 Task: Find connections with filter location Zhaotong with filter topic #training with filter profile language Spanish with filter current company Tata Trusts with filter school Institute For Technology and Management with filter industry Political Organizations with filter service category Wealth Management with filter keywords title Hair Stylist
Action: Mouse moved to (681, 100)
Screenshot: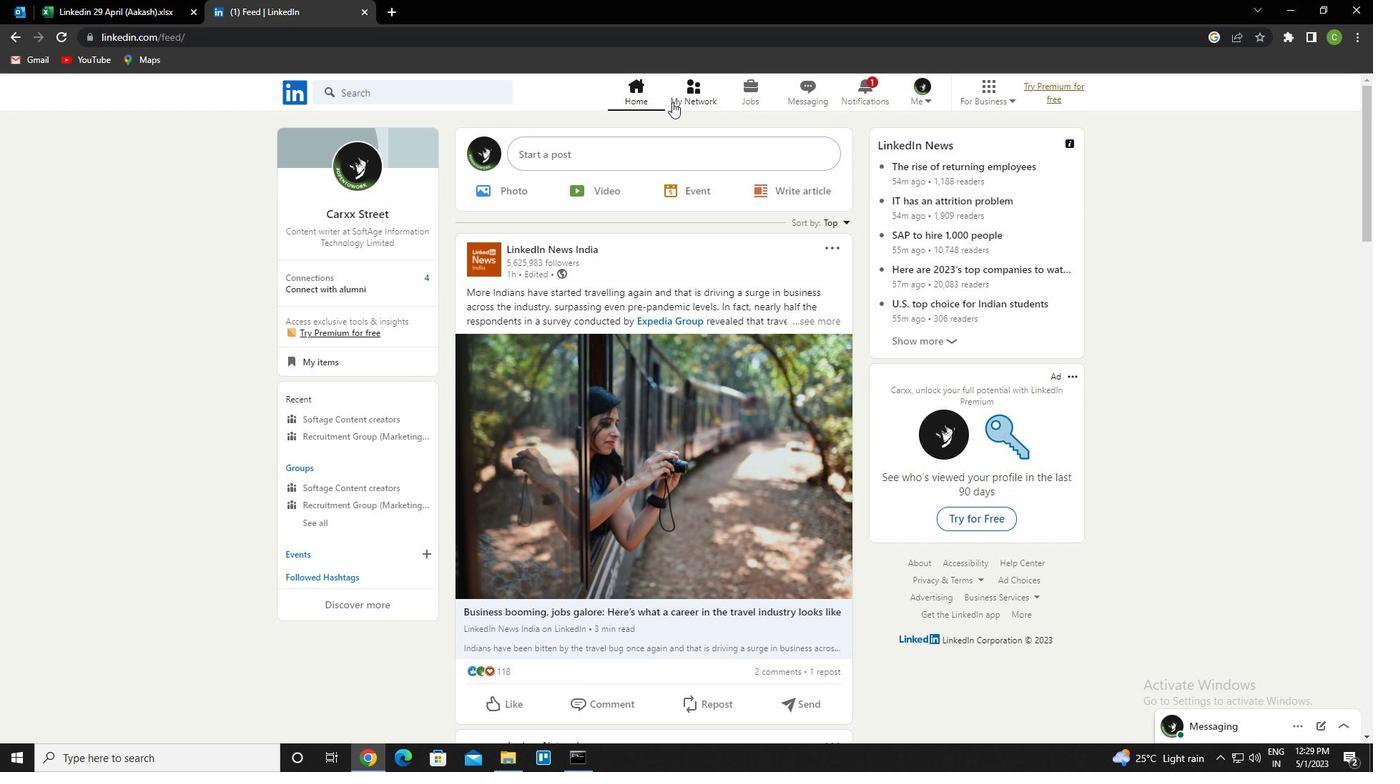 
Action: Mouse pressed left at (681, 100)
Screenshot: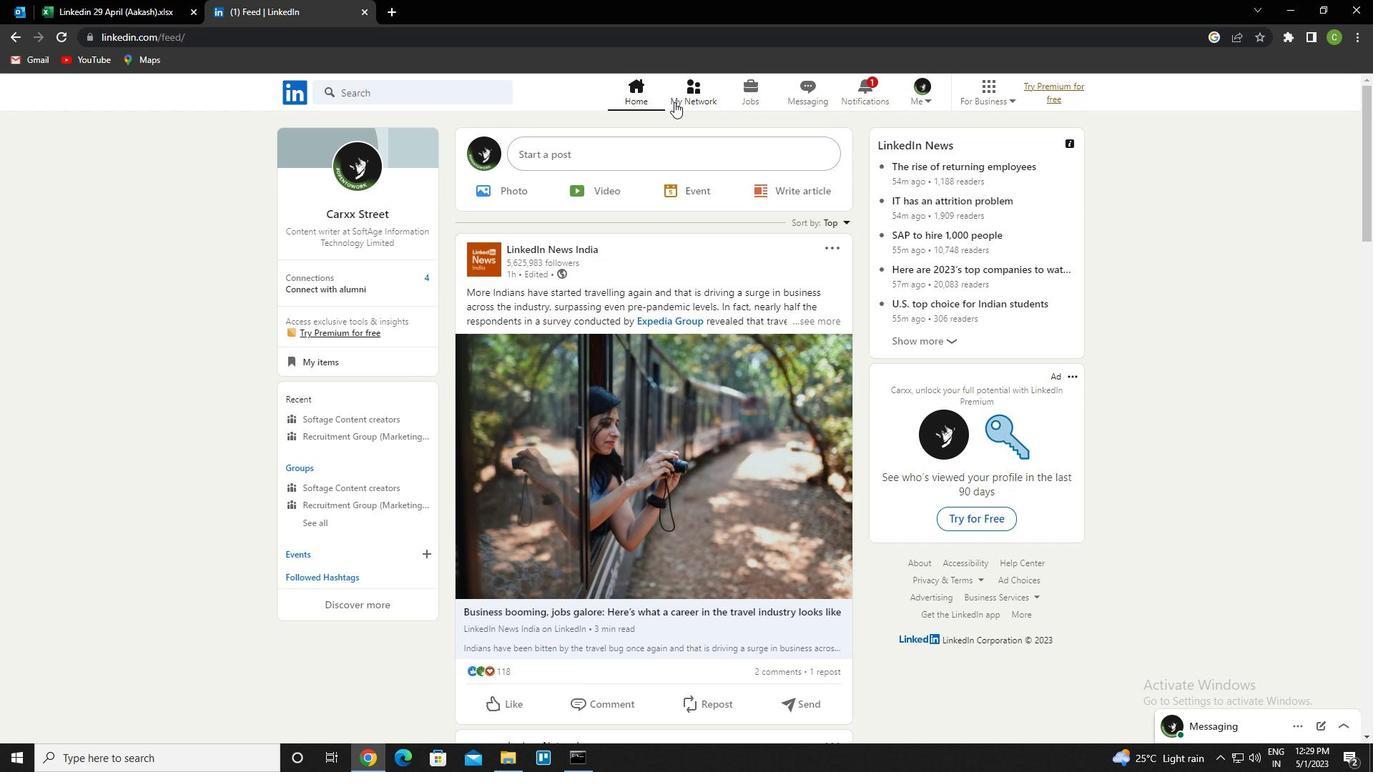
Action: Mouse moved to (403, 178)
Screenshot: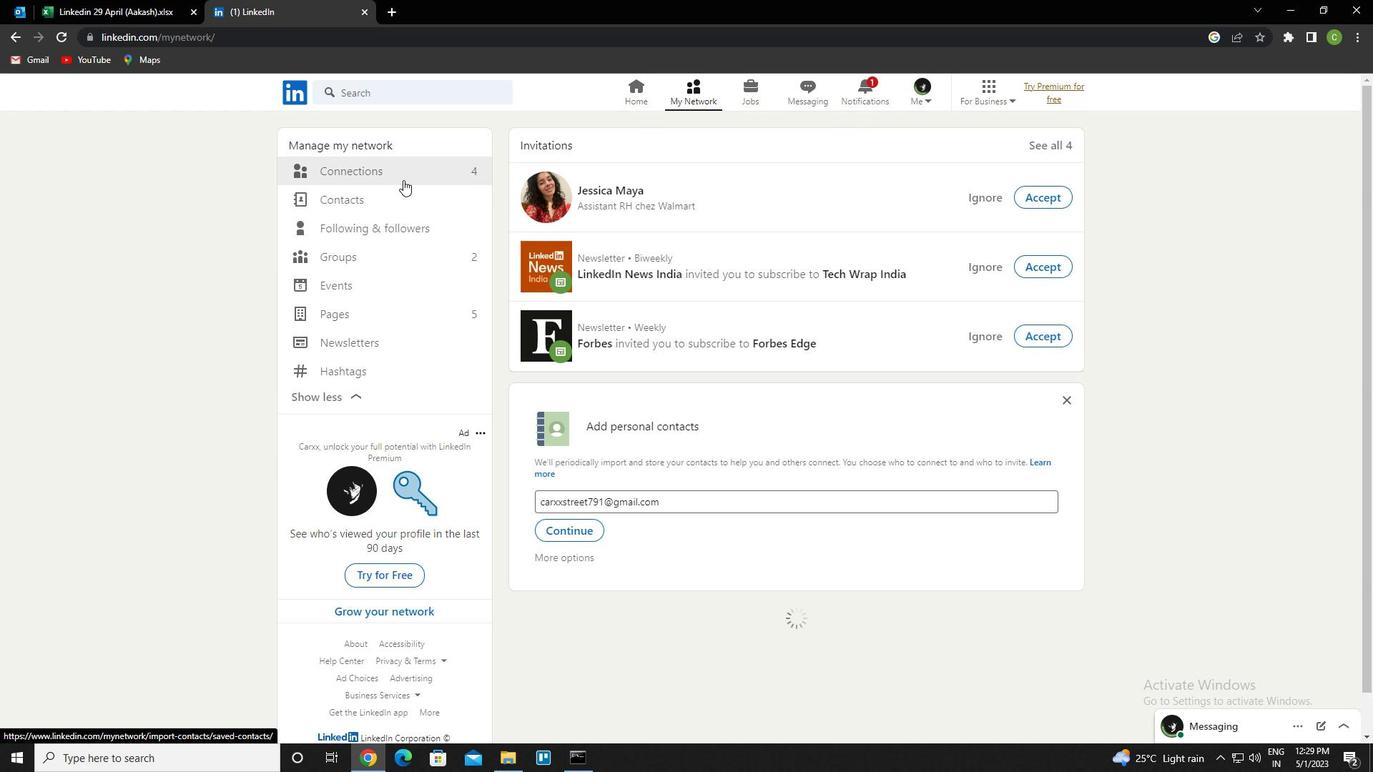
Action: Mouse pressed left at (403, 178)
Screenshot: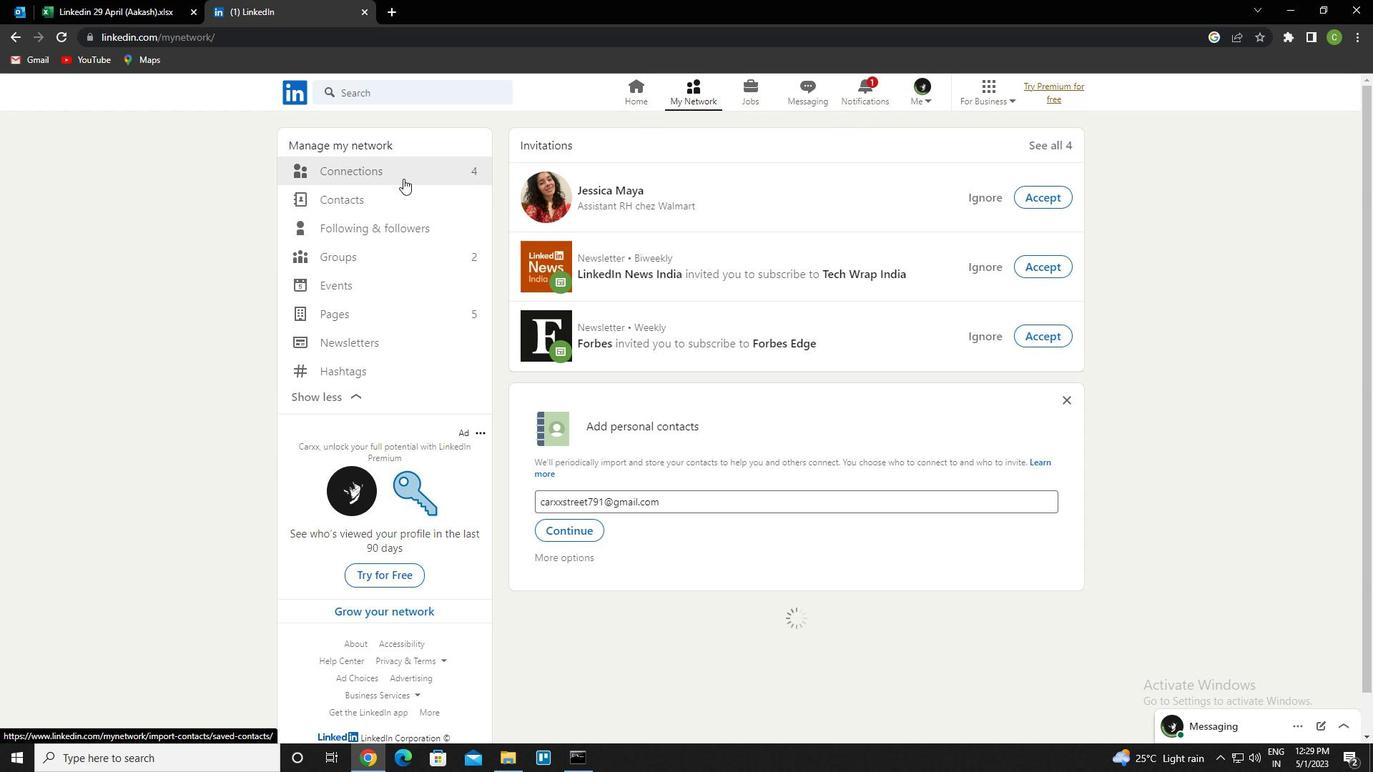 
Action: Mouse moved to (799, 173)
Screenshot: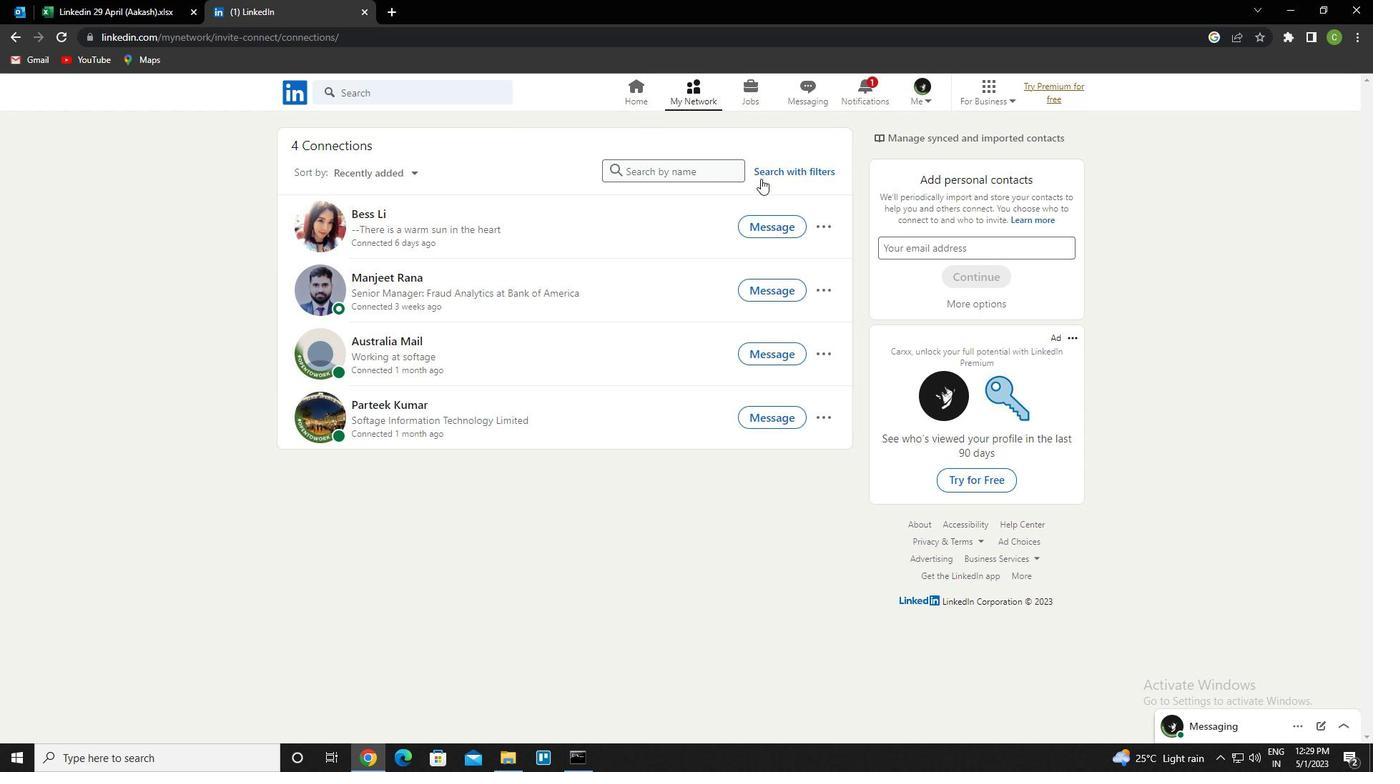 
Action: Mouse pressed left at (799, 173)
Screenshot: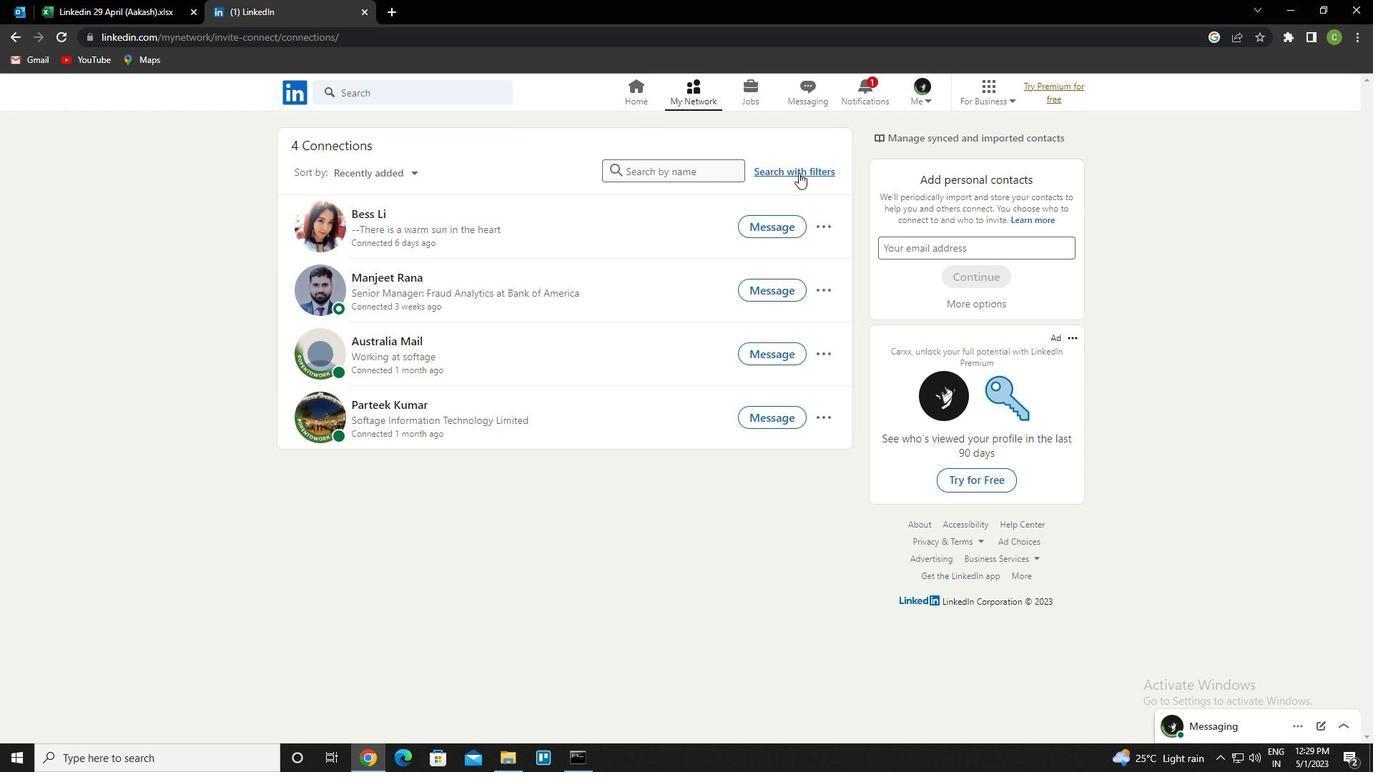 
Action: Mouse moved to (731, 136)
Screenshot: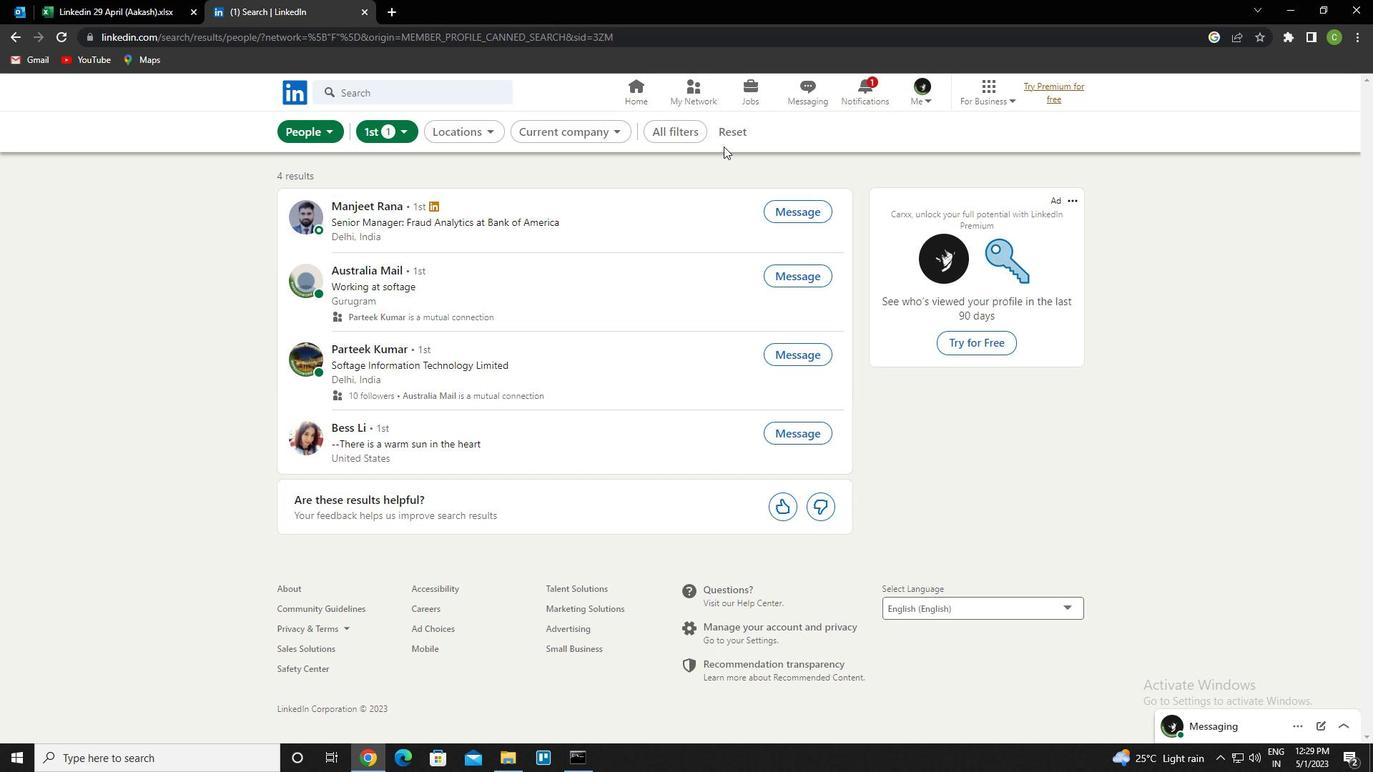 
Action: Mouse pressed left at (731, 136)
Screenshot: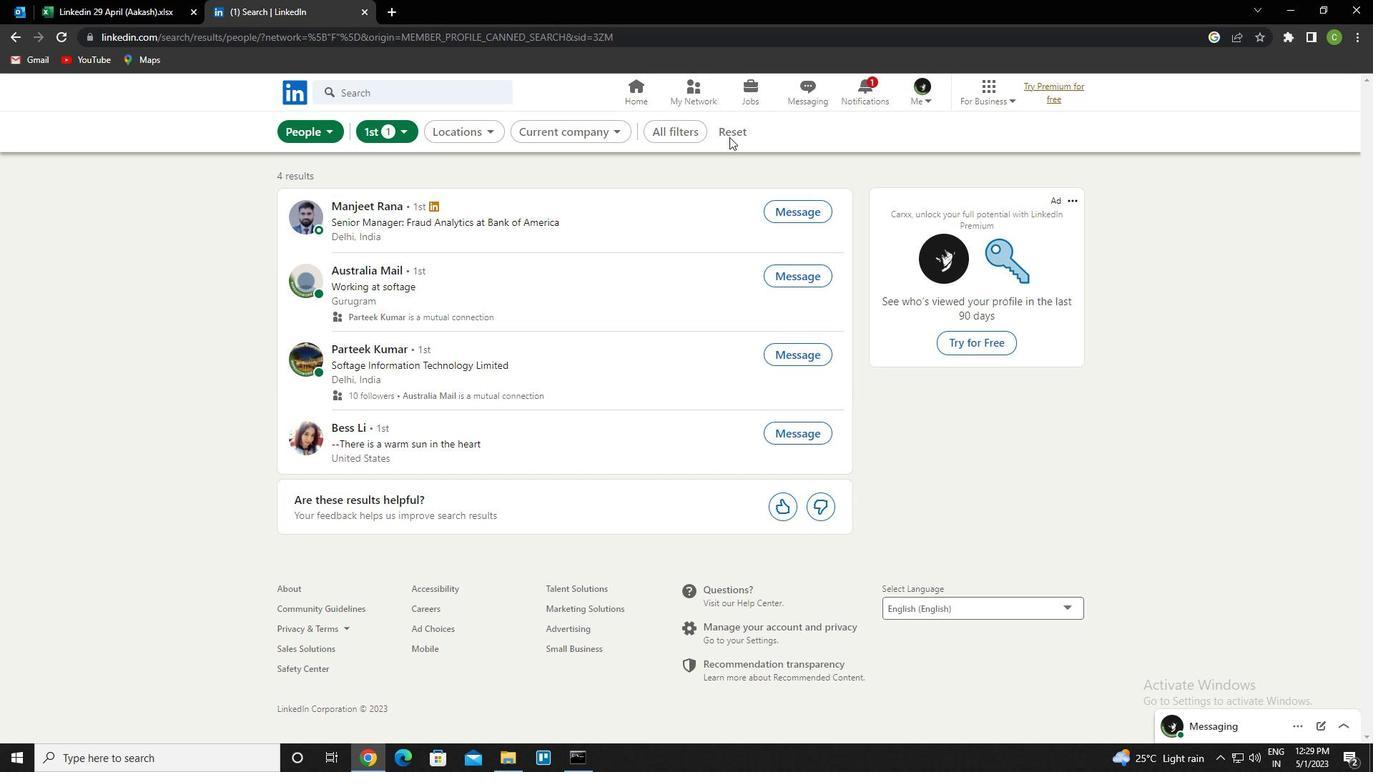 
Action: Mouse moved to (724, 133)
Screenshot: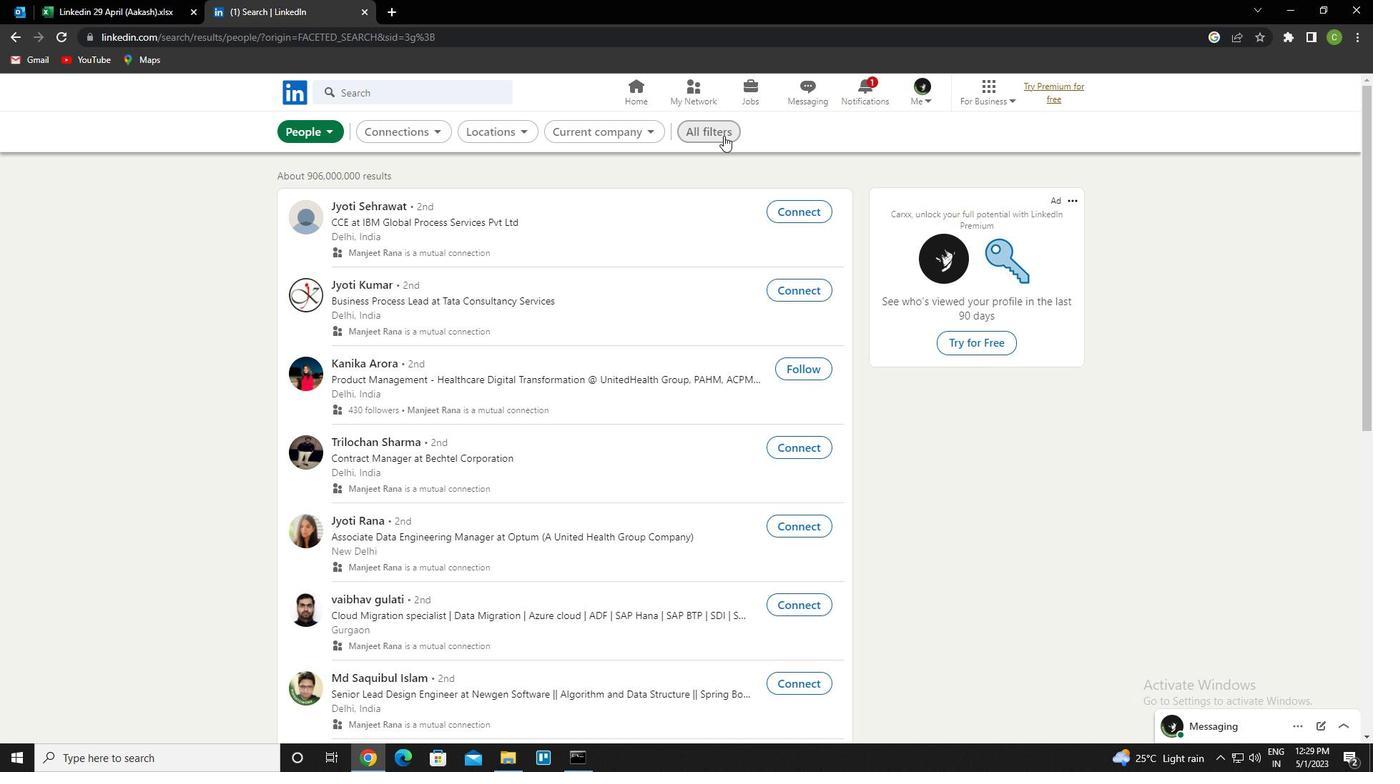 
Action: Mouse pressed left at (724, 133)
Screenshot: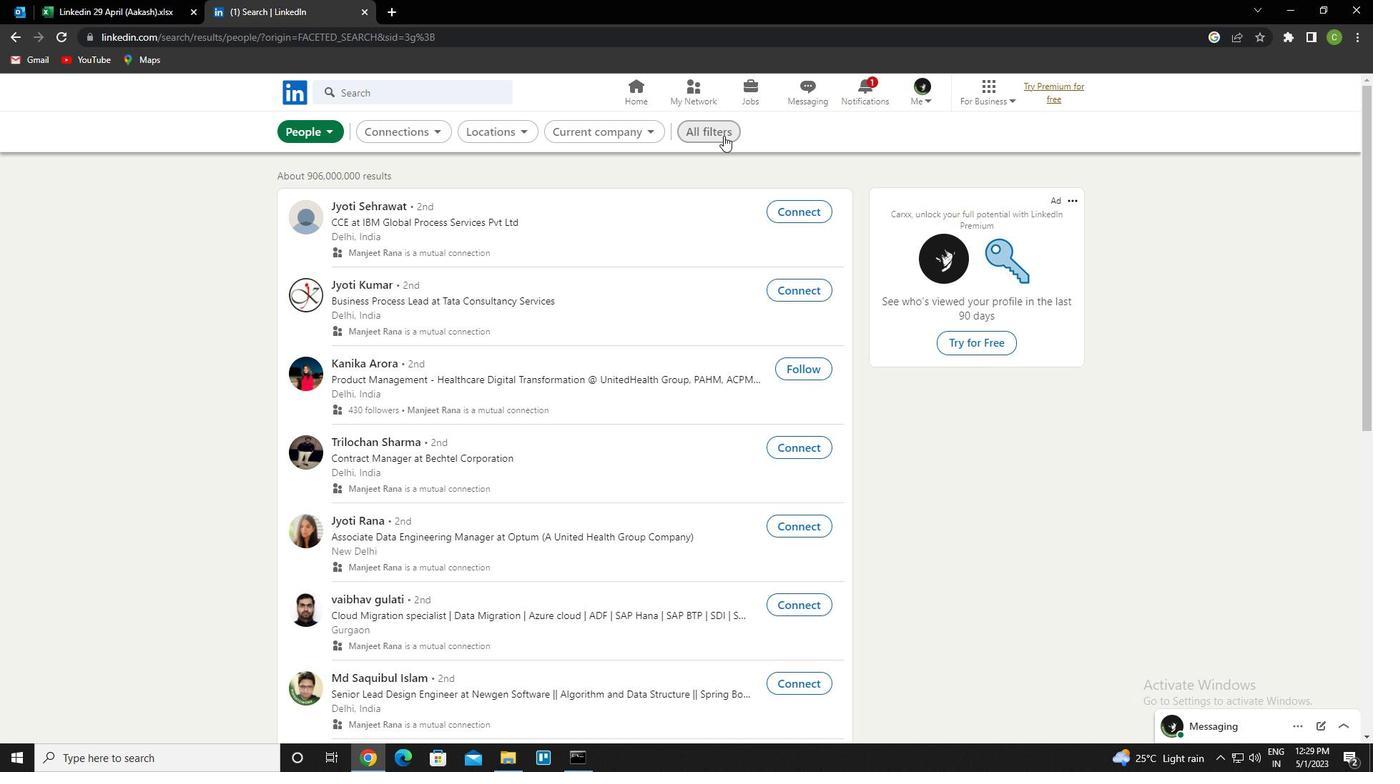 
Action: Mouse moved to (1204, 389)
Screenshot: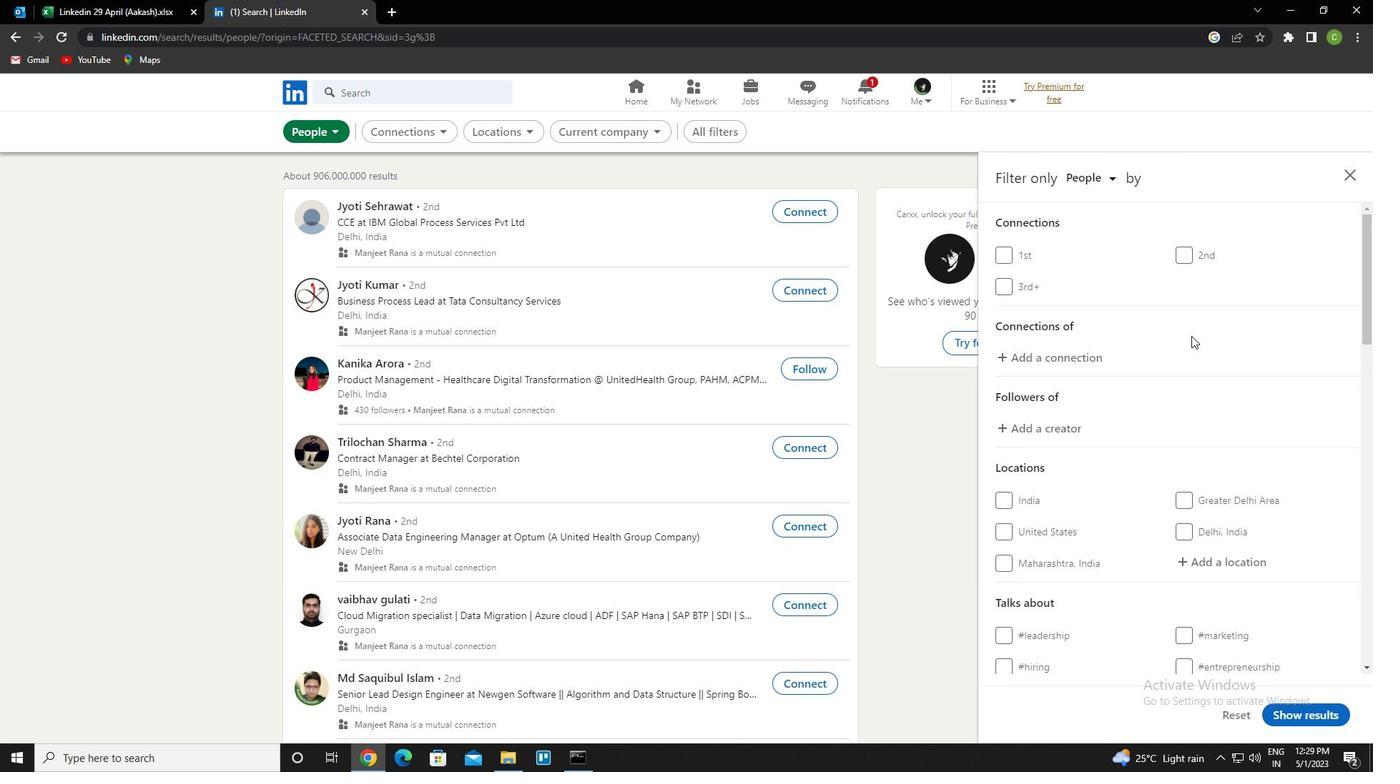 
Action: Mouse scrolled (1204, 389) with delta (0, 0)
Screenshot: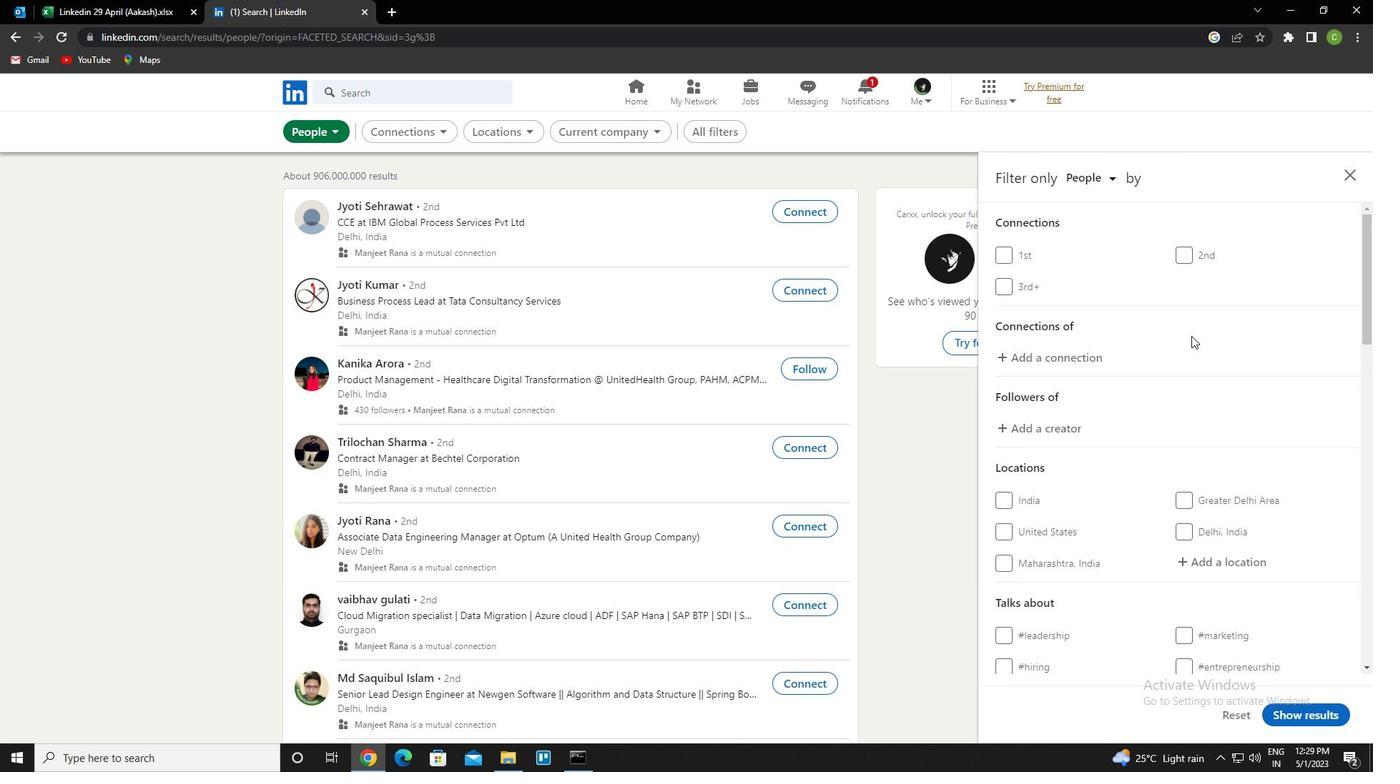 
Action: Mouse moved to (1227, 485)
Screenshot: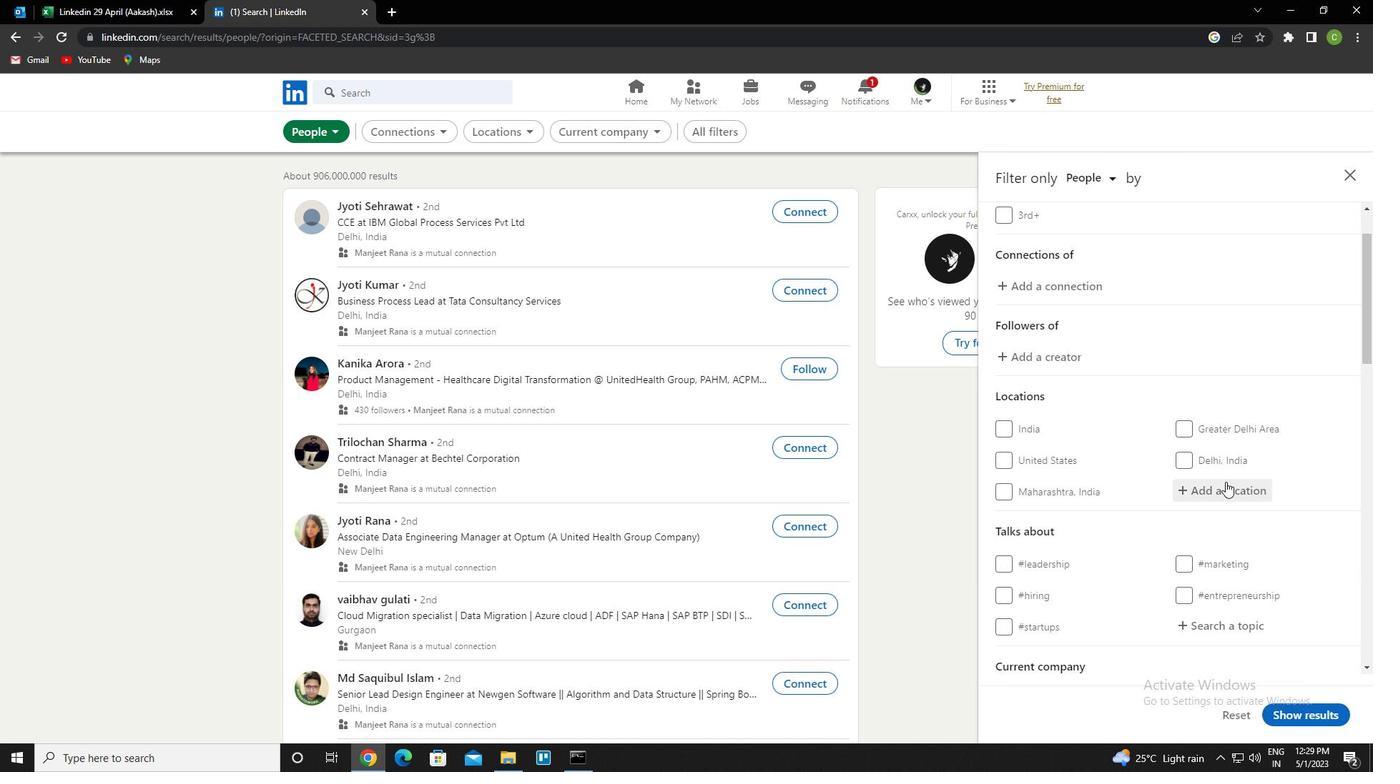 
Action: Mouse pressed left at (1227, 485)
Screenshot: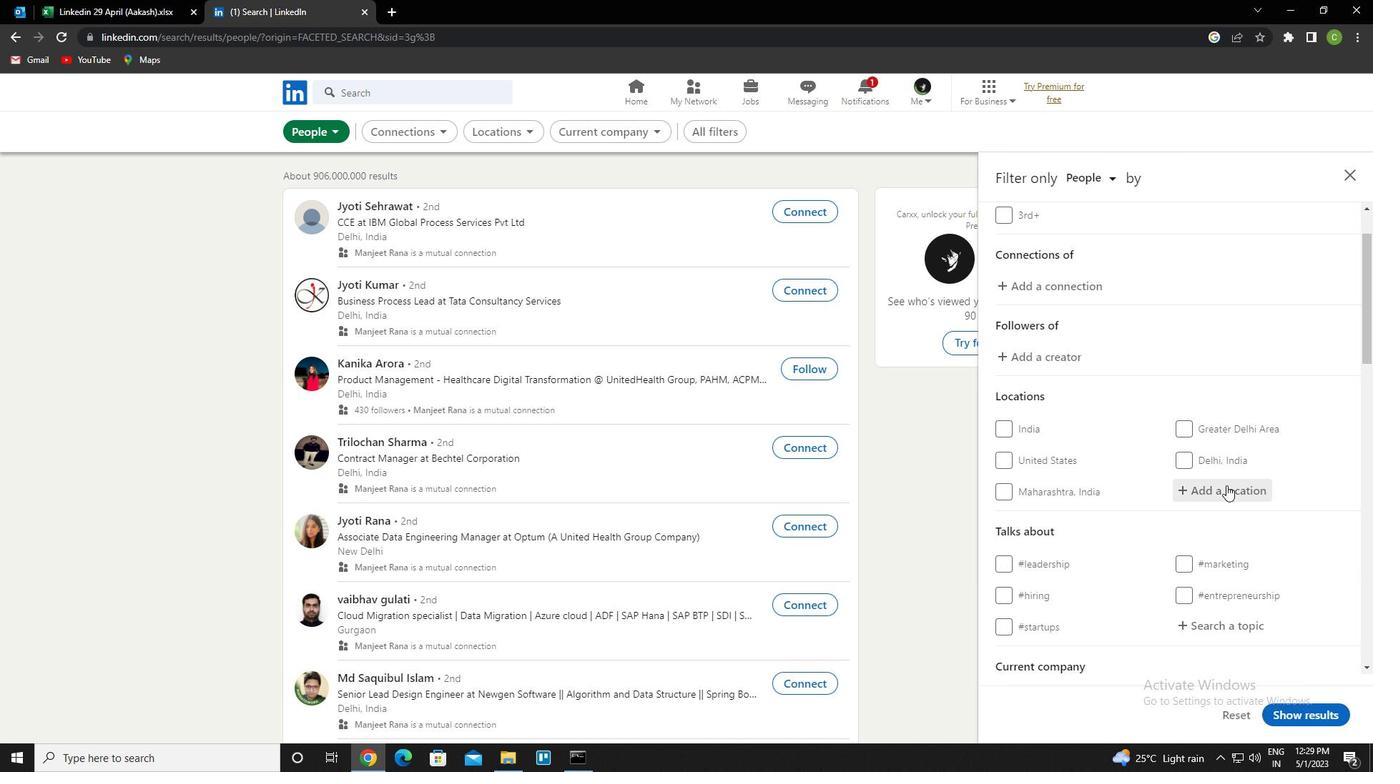 
Action: Key pressed <Key.caps_lock>z<Key.caps_lock>hao<Key.down><Key.enter>
Screenshot: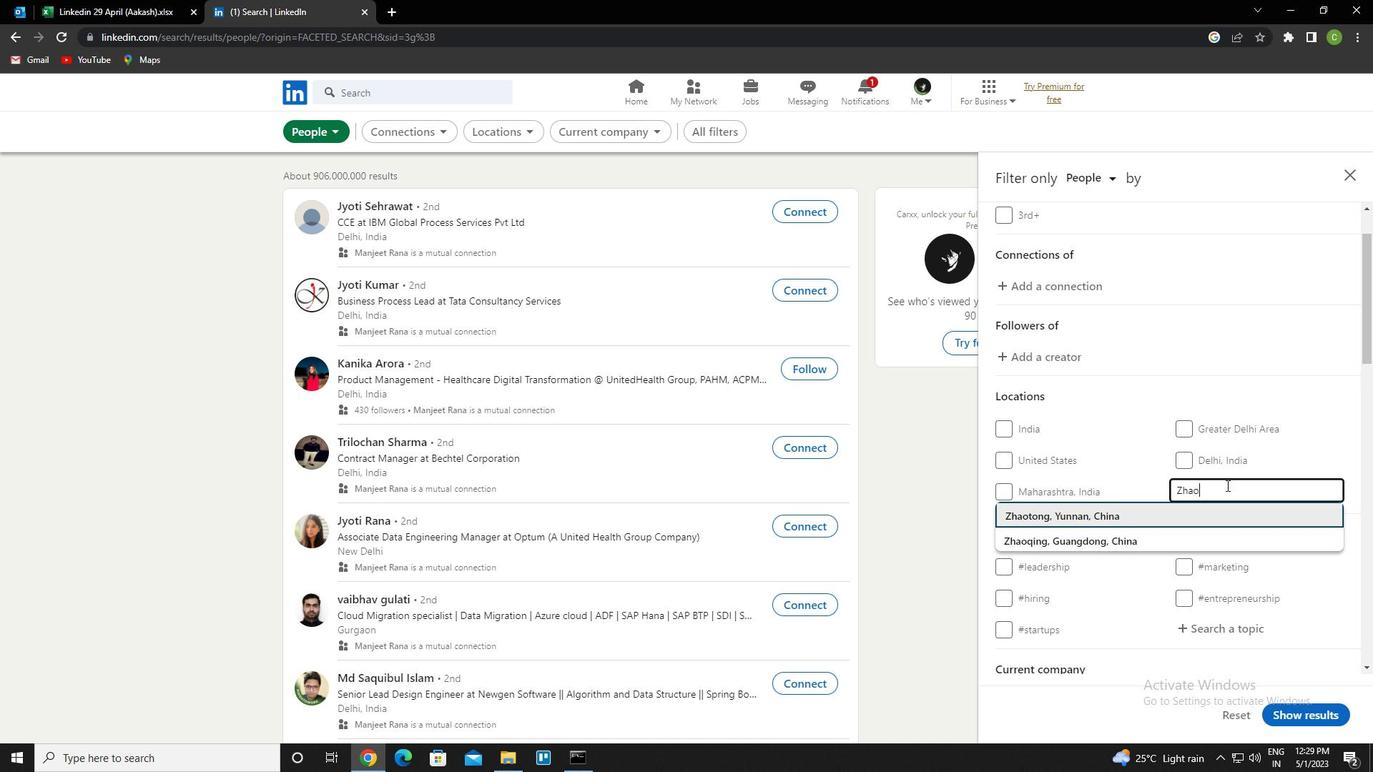 
Action: Mouse moved to (1181, 517)
Screenshot: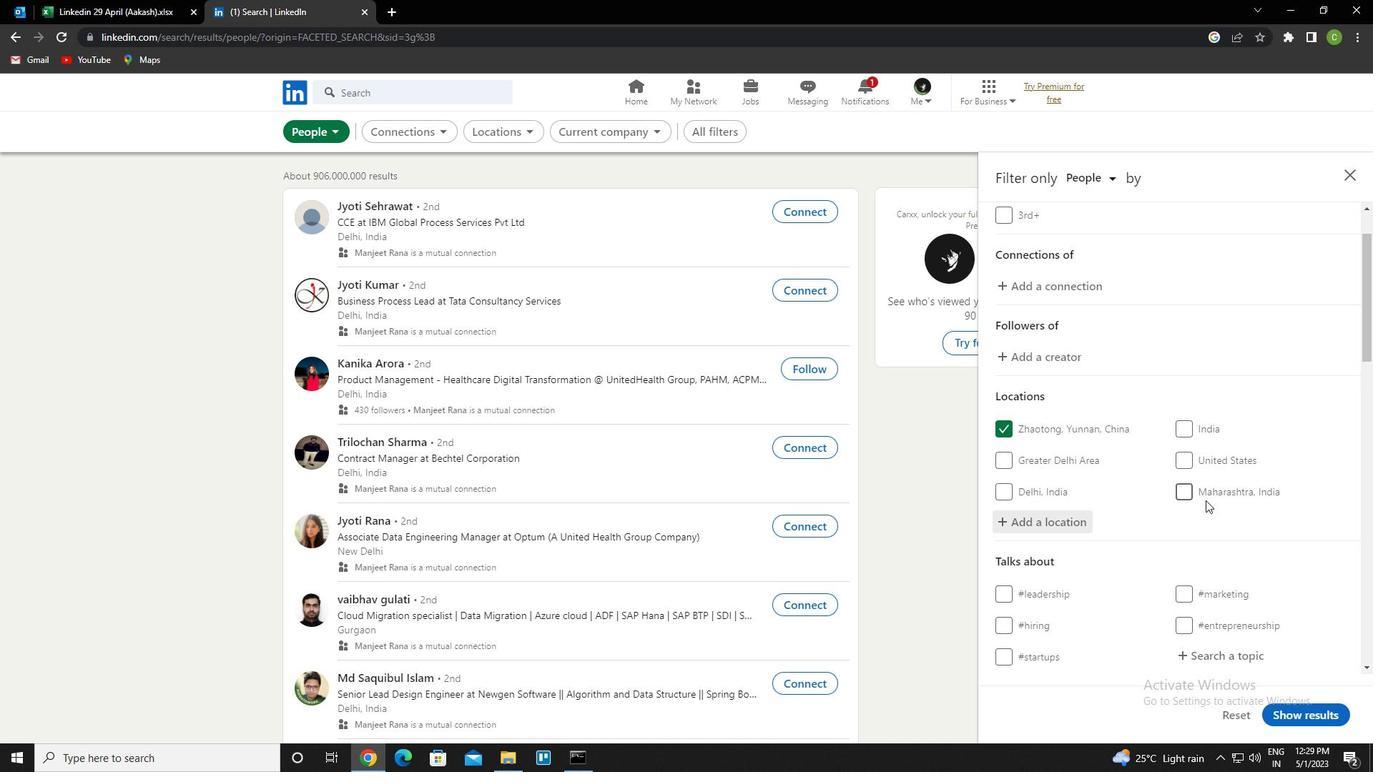 
Action: Mouse scrolled (1181, 517) with delta (0, 0)
Screenshot: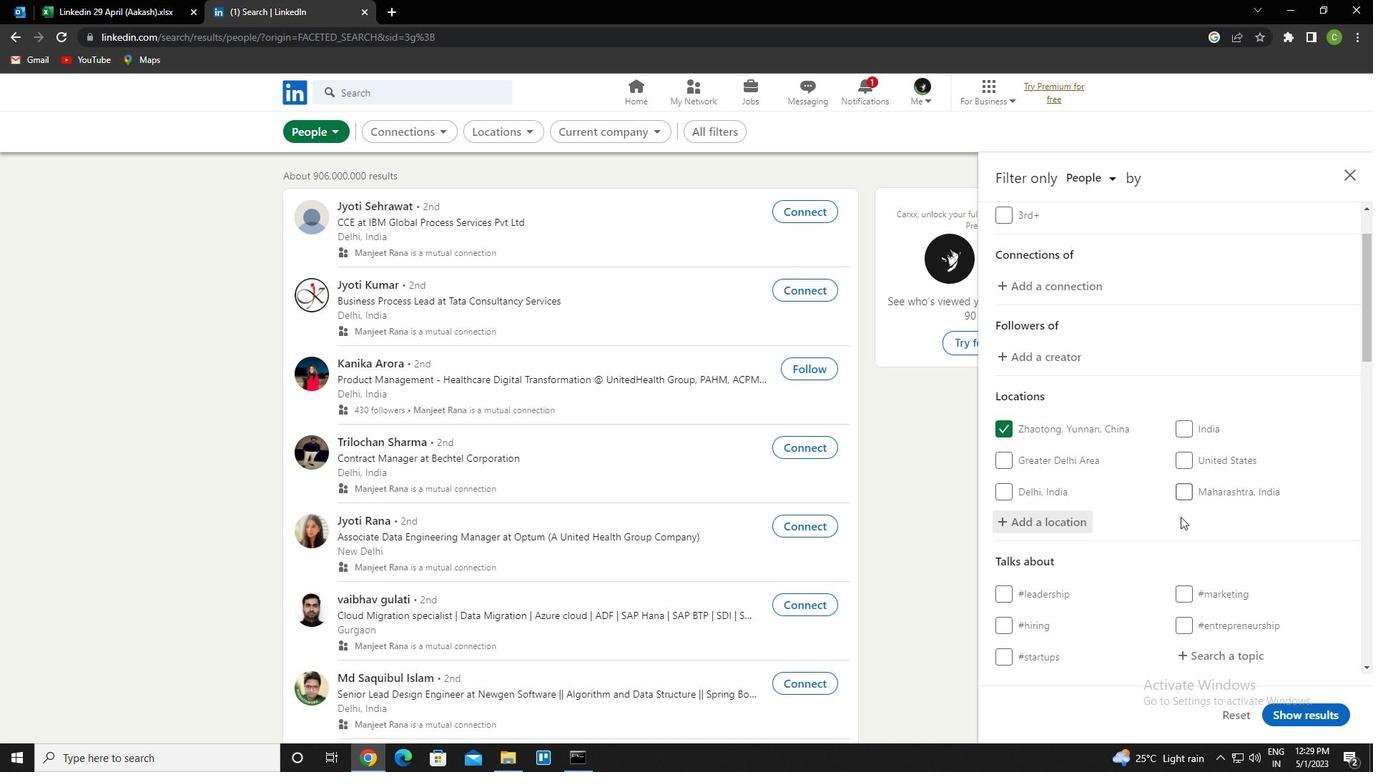 
Action: Mouse scrolled (1181, 517) with delta (0, 0)
Screenshot: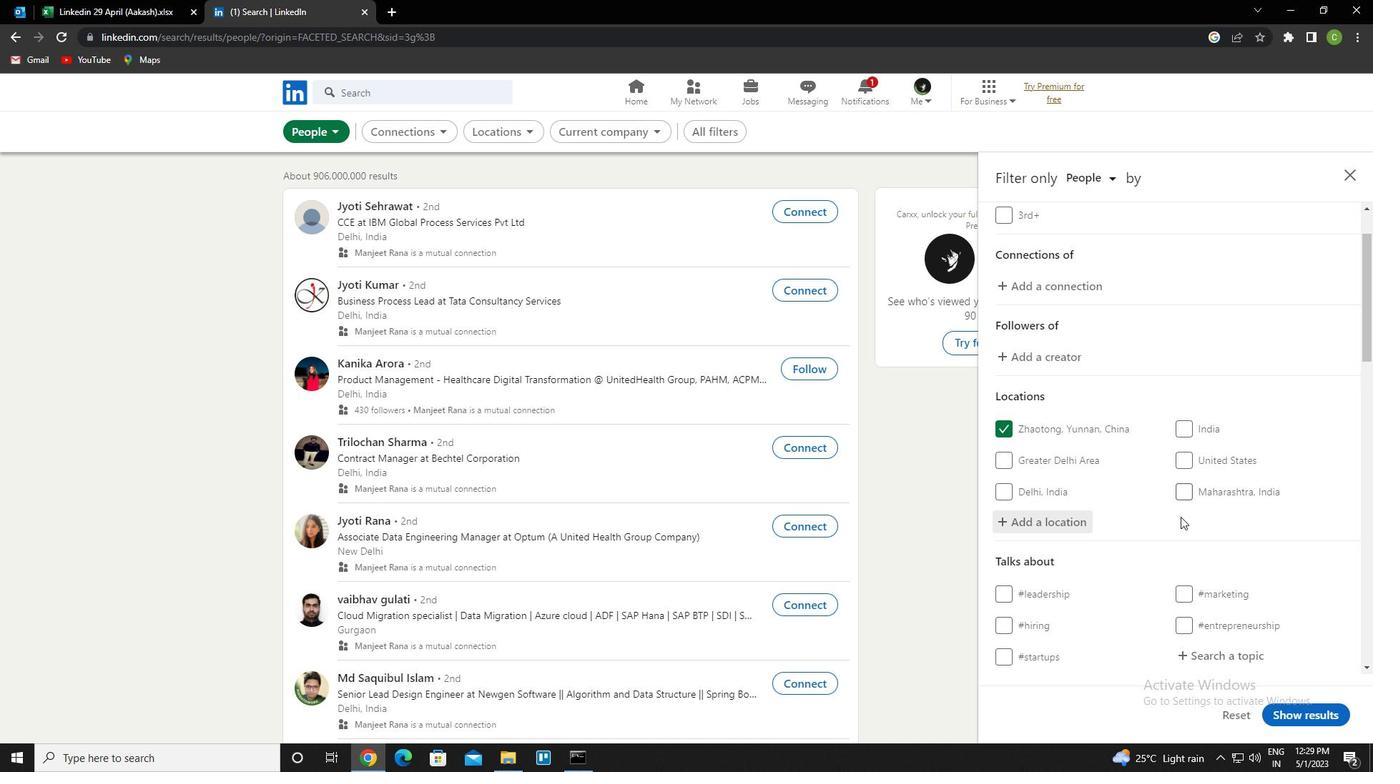 
Action: Mouse moved to (1220, 518)
Screenshot: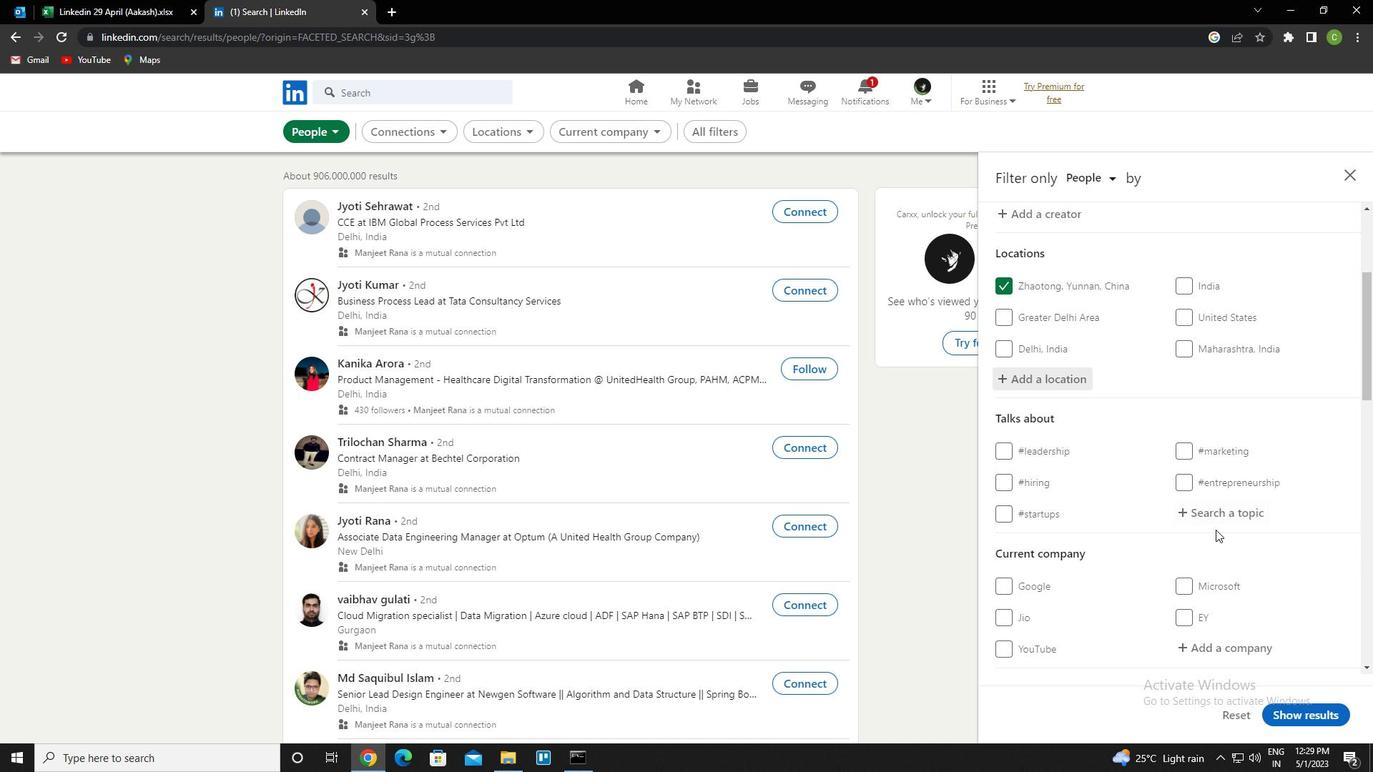 
Action: Mouse pressed left at (1220, 518)
Screenshot: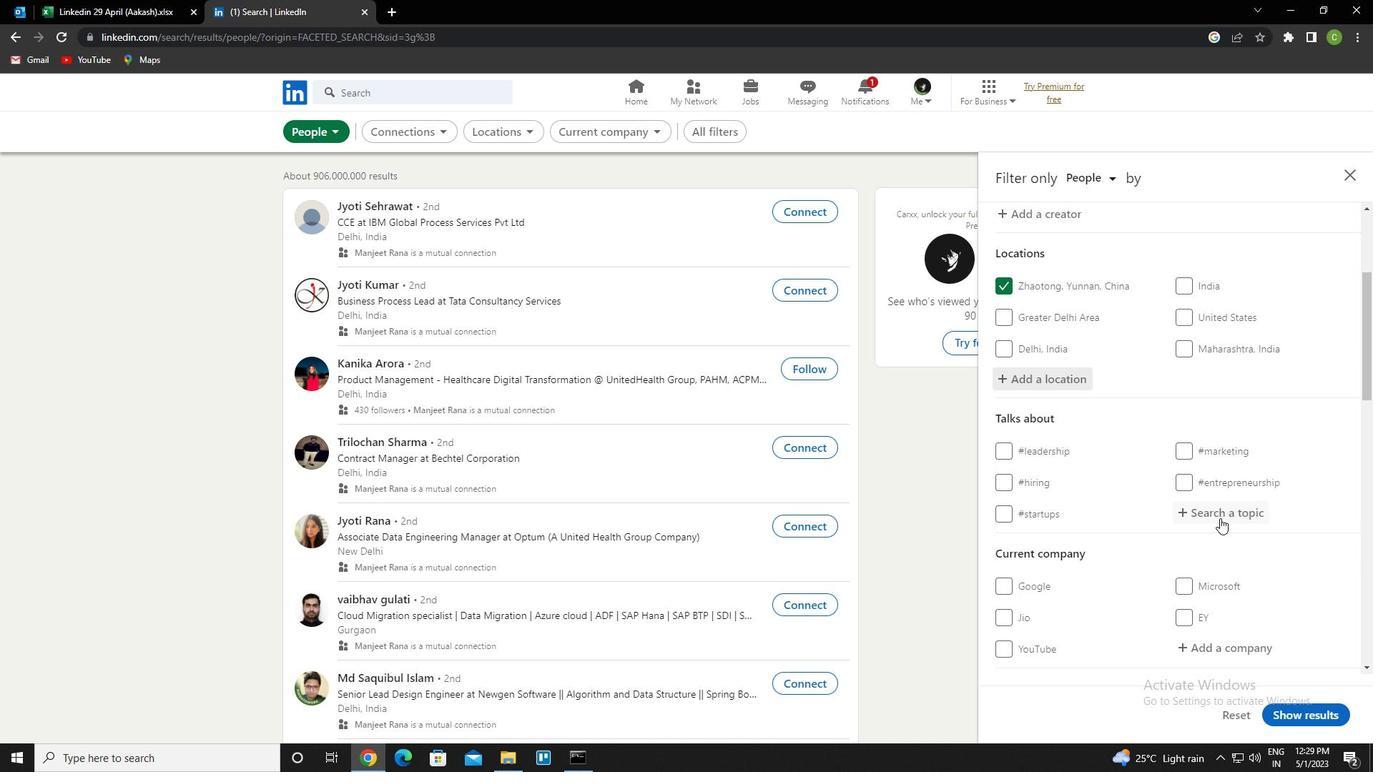 
Action: Key pressed training<Key.down><Key.enter>
Screenshot: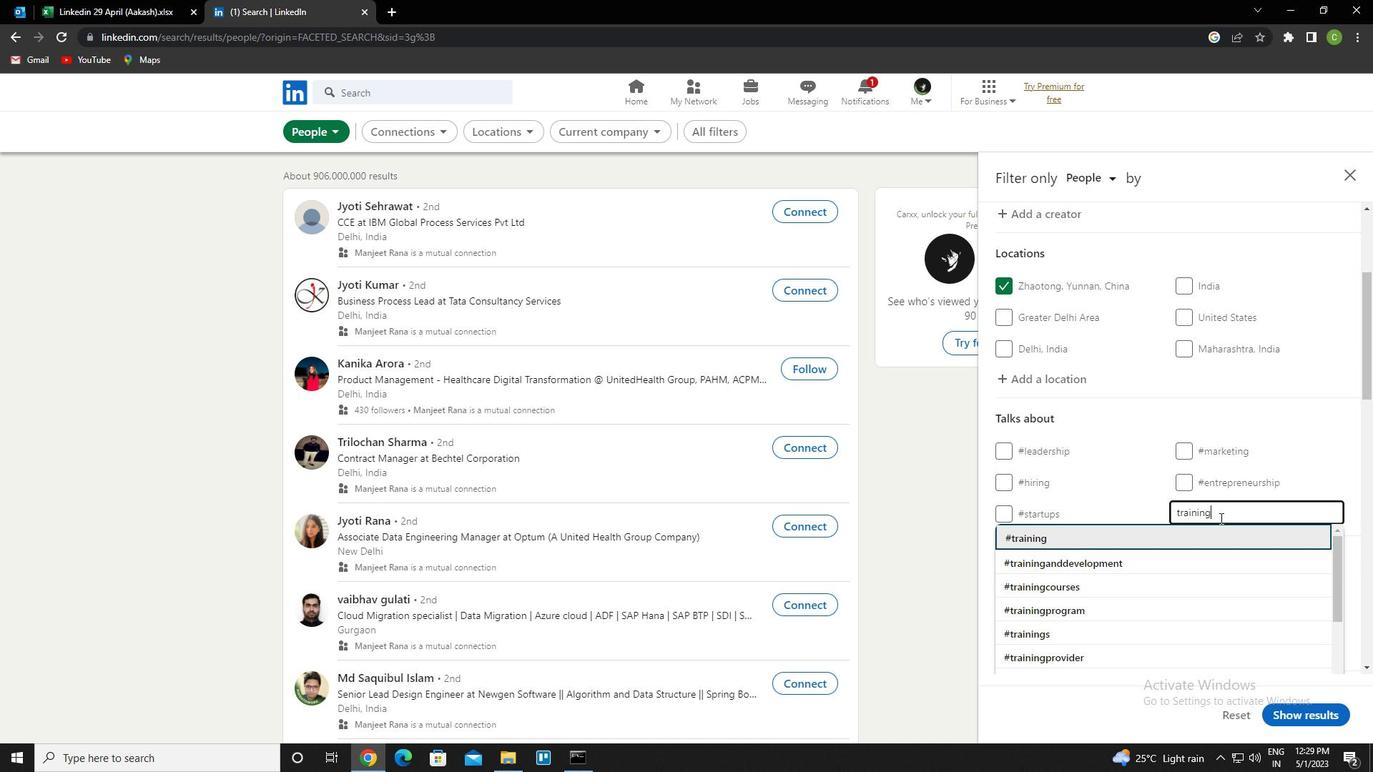 
Action: Mouse scrolled (1220, 517) with delta (0, 0)
Screenshot: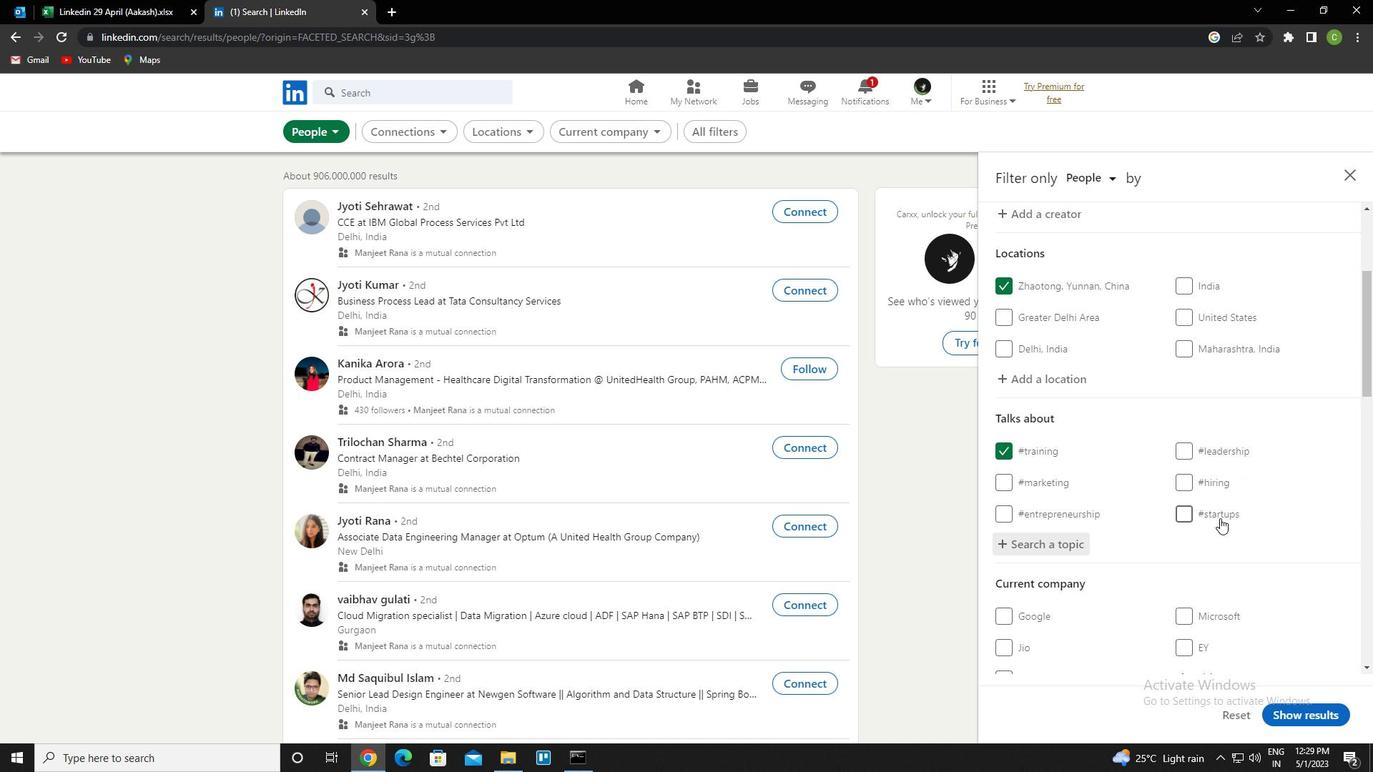 
Action: Mouse scrolled (1220, 517) with delta (0, 0)
Screenshot: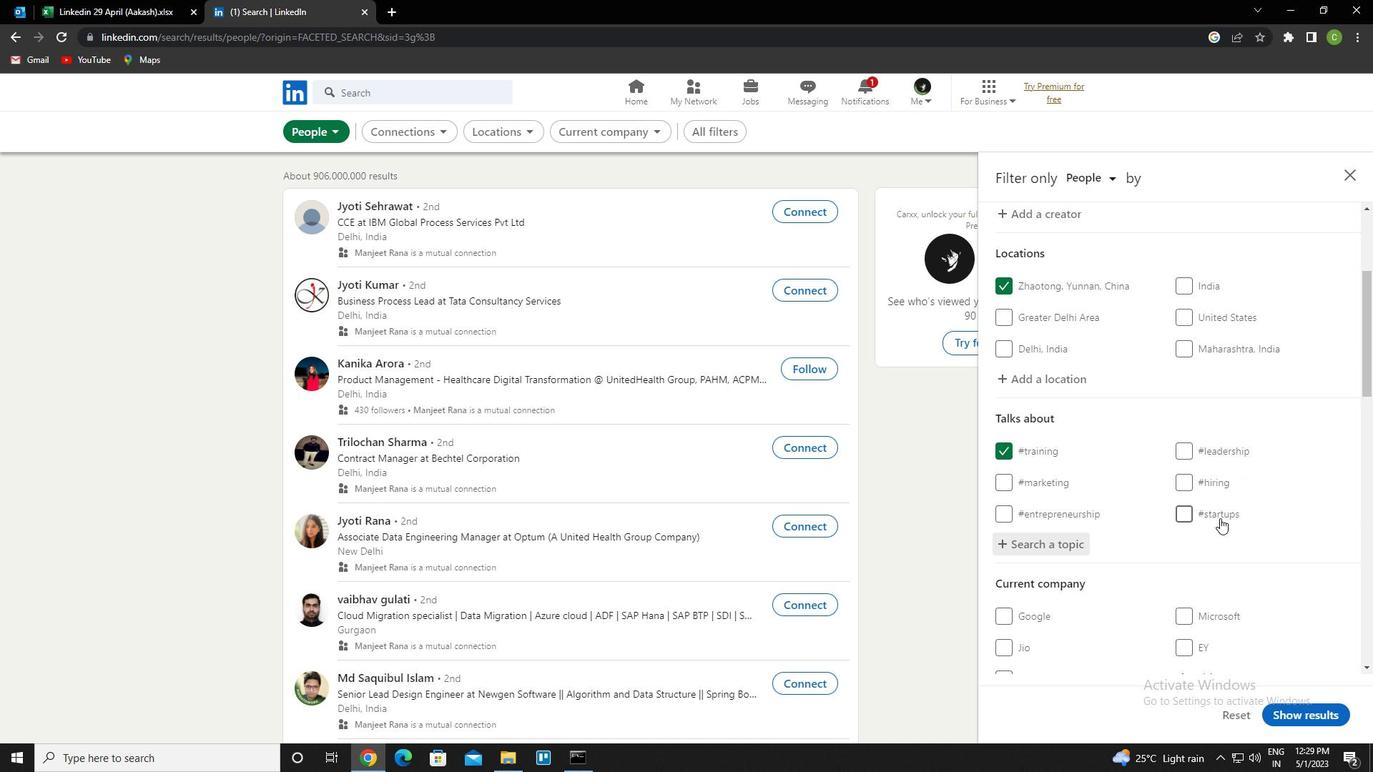
Action: Mouse scrolled (1220, 517) with delta (0, 0)
Screenshot: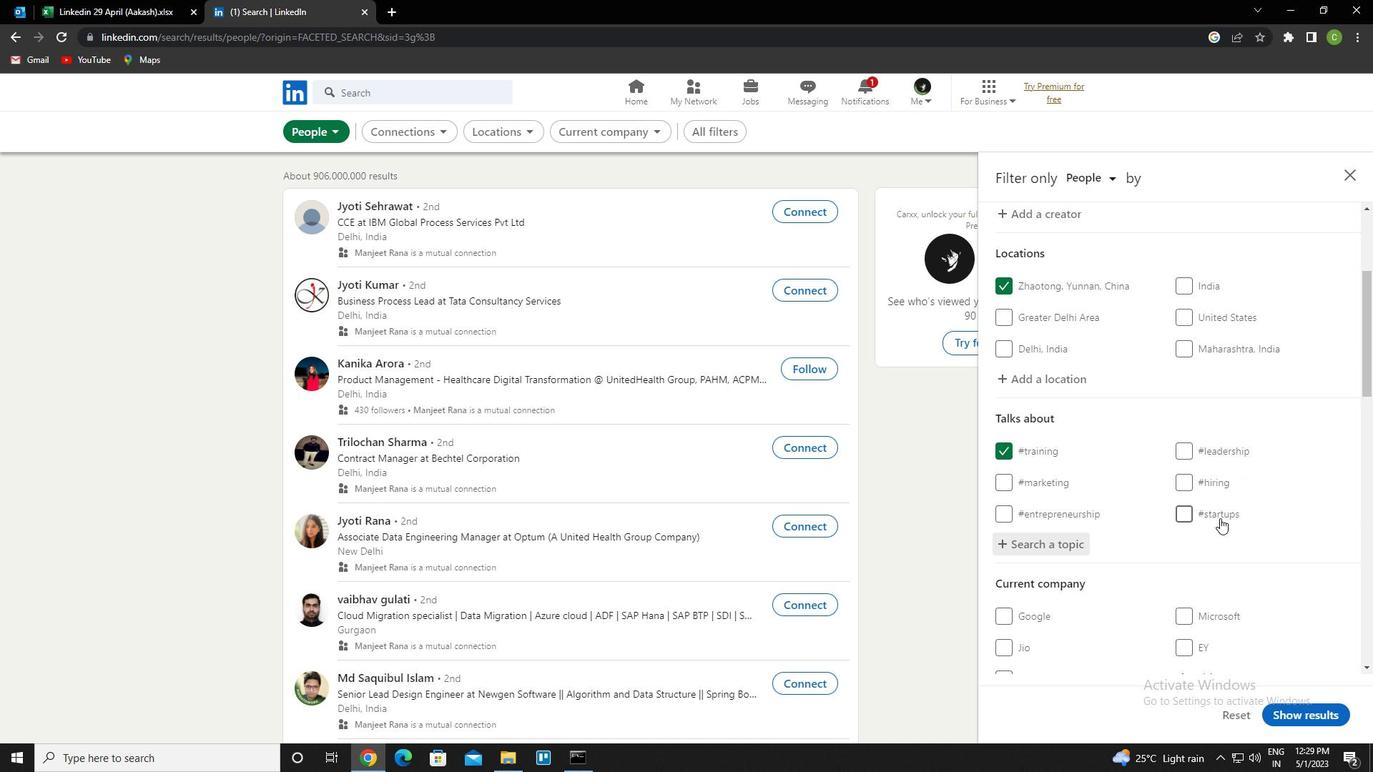
Action: Mouse moved to (1218, 518)
Screenshot: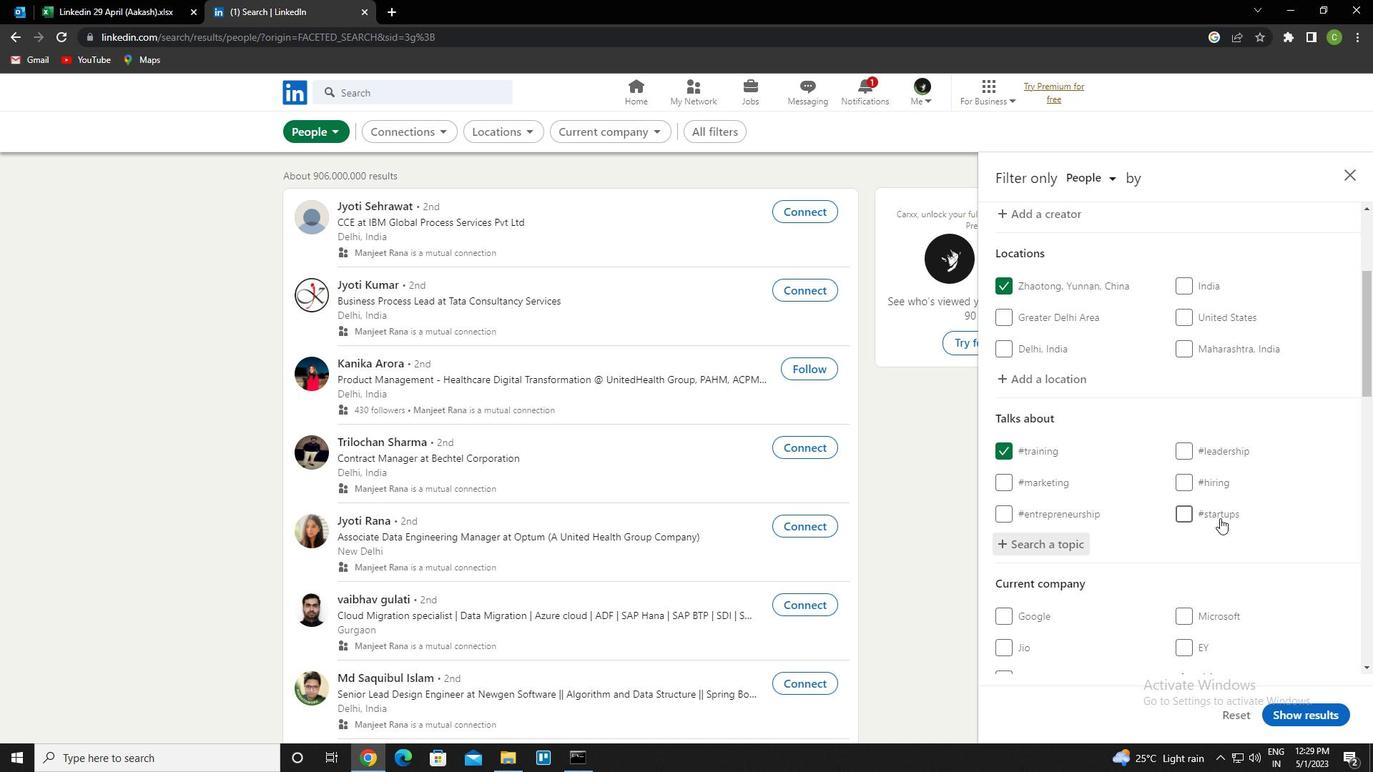 
Action: Mouse scrolled (1218, 517) with delta (0, 0)
Screenshot: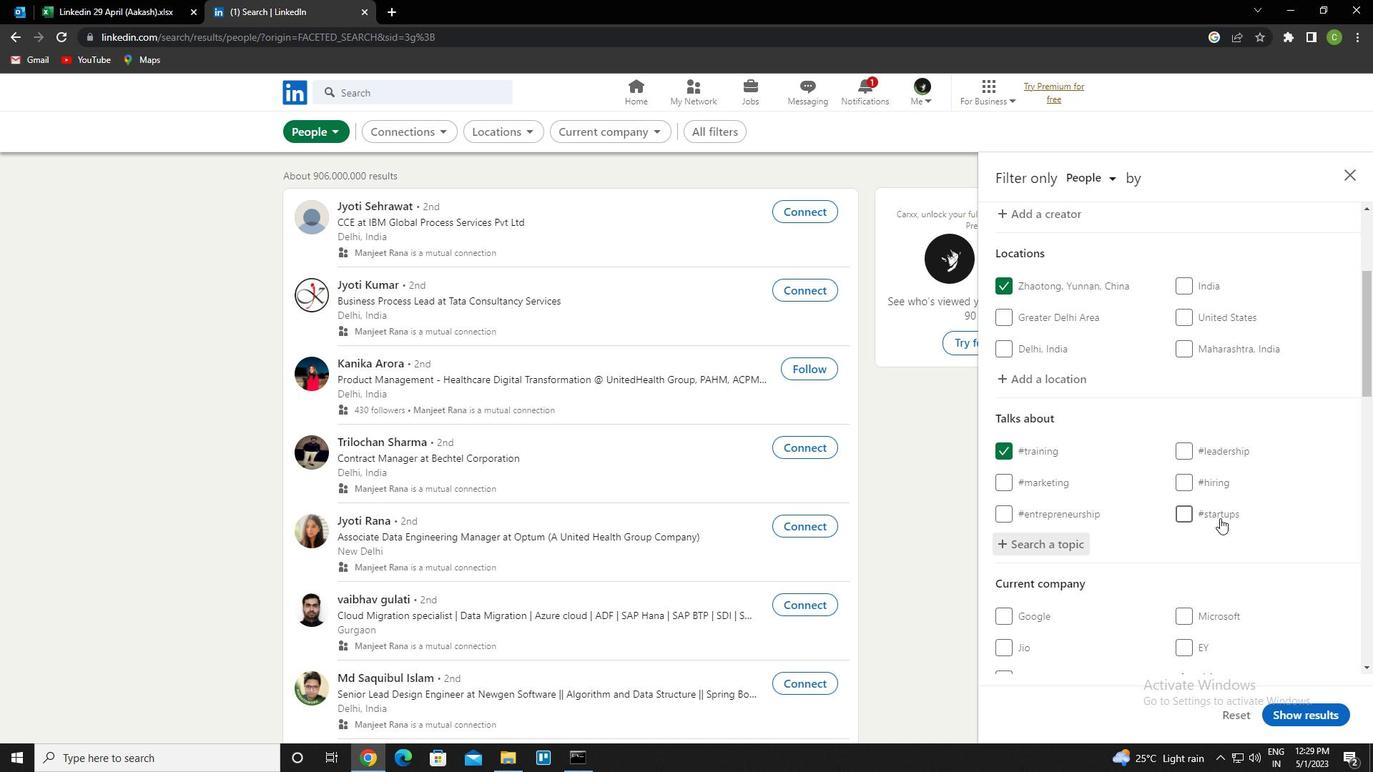 
Action: Mouse moved to (1215, 529)
Screenshot: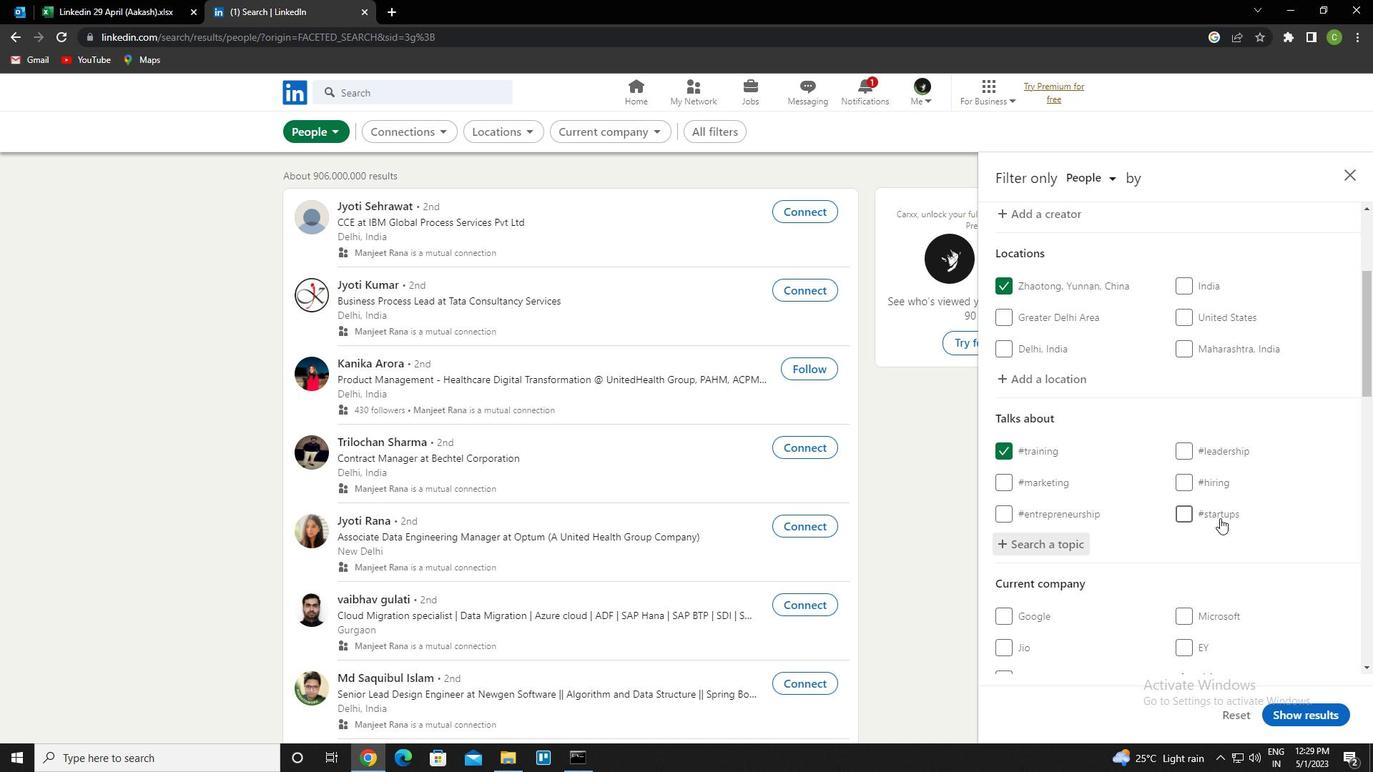
Action: Mouse scrolled (1215, 528) with delta (0, 0)
Screenshot: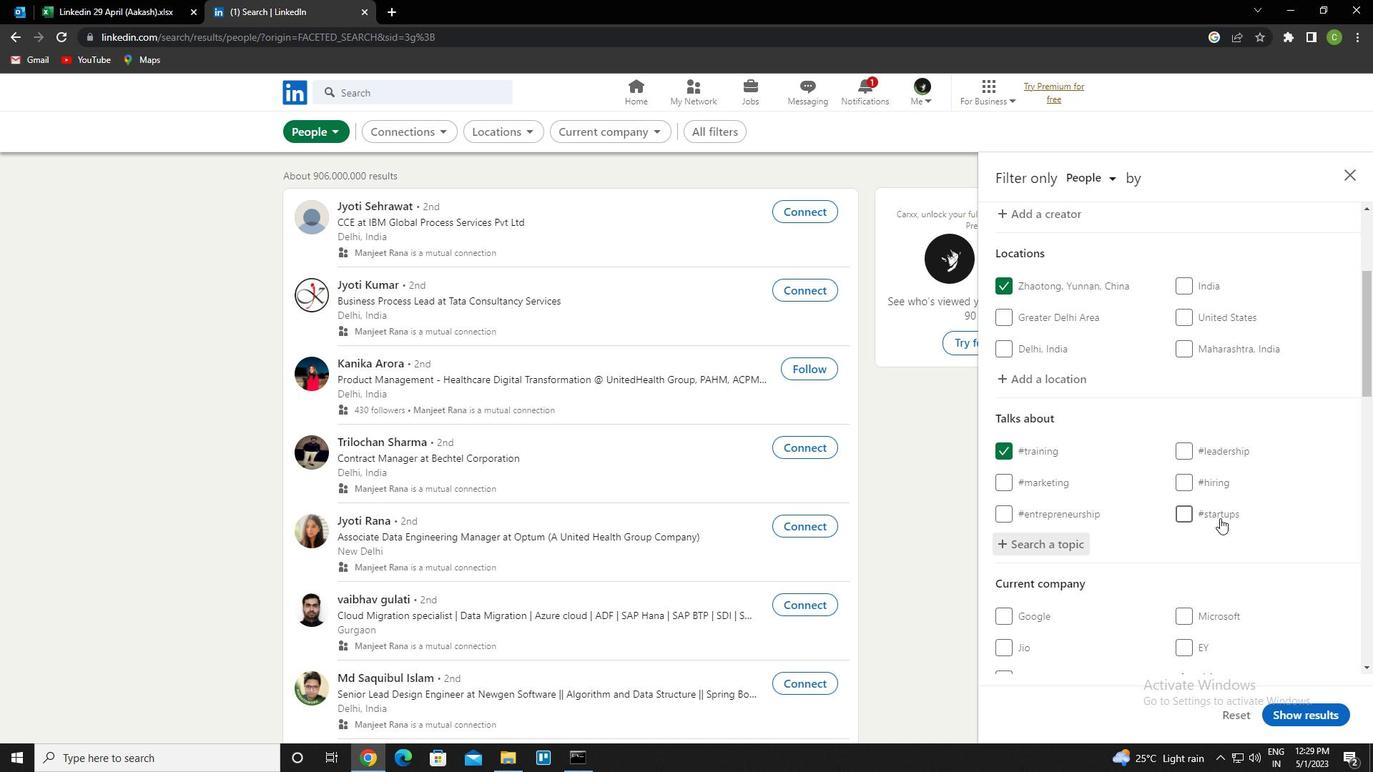 
Action: Mouse moved to (1209, 552)
Screenshot: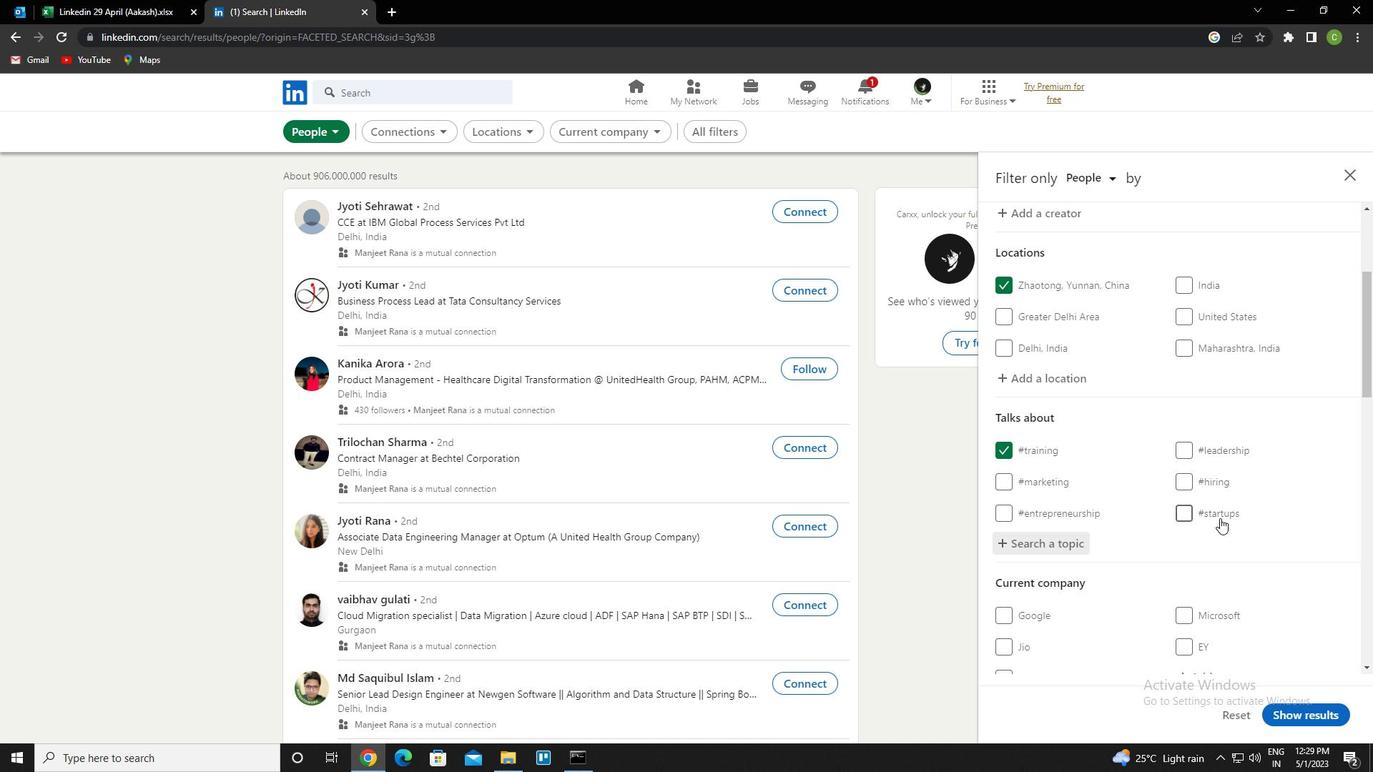 
Action: Mouse scrolled (1209, 551) with delta (0, 0)
Screenshot: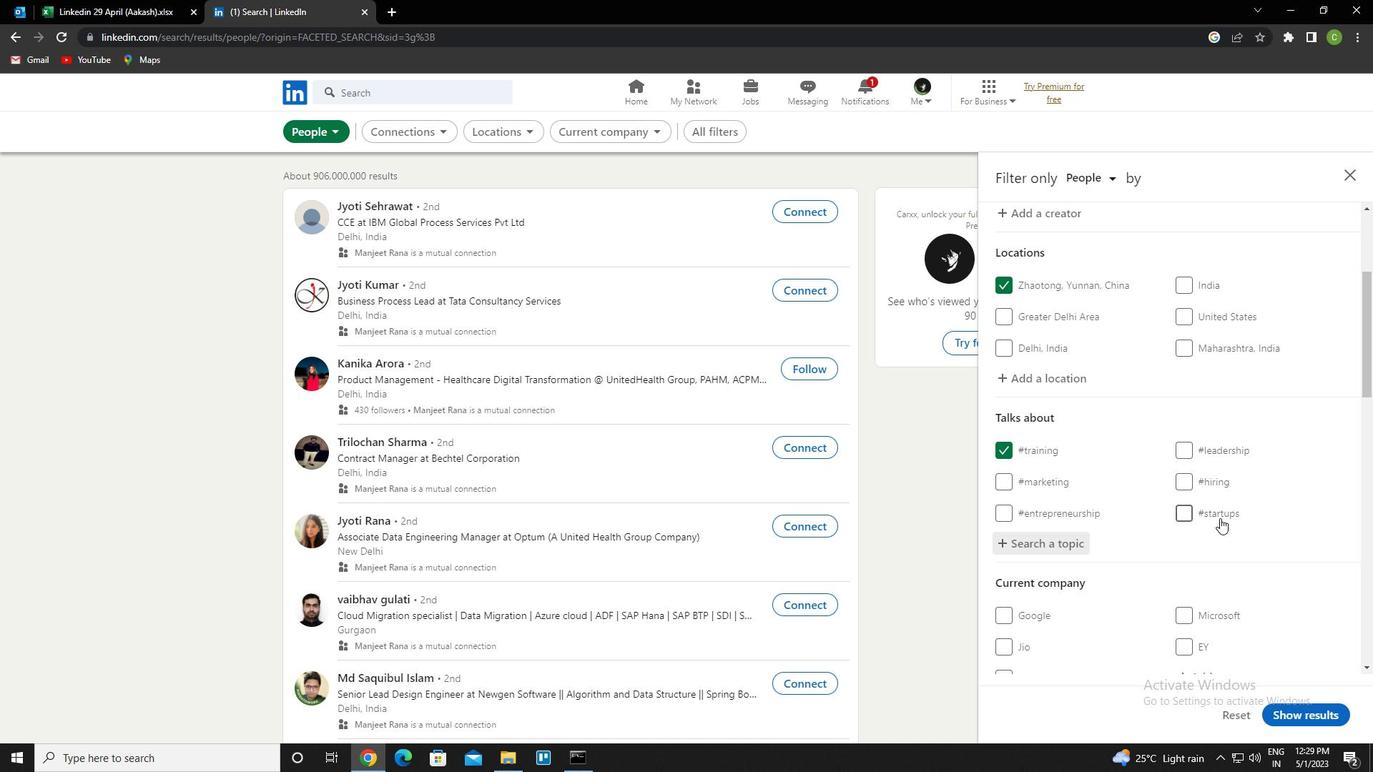 
Action: Mouse moved to (1193, 565)
Screenshot: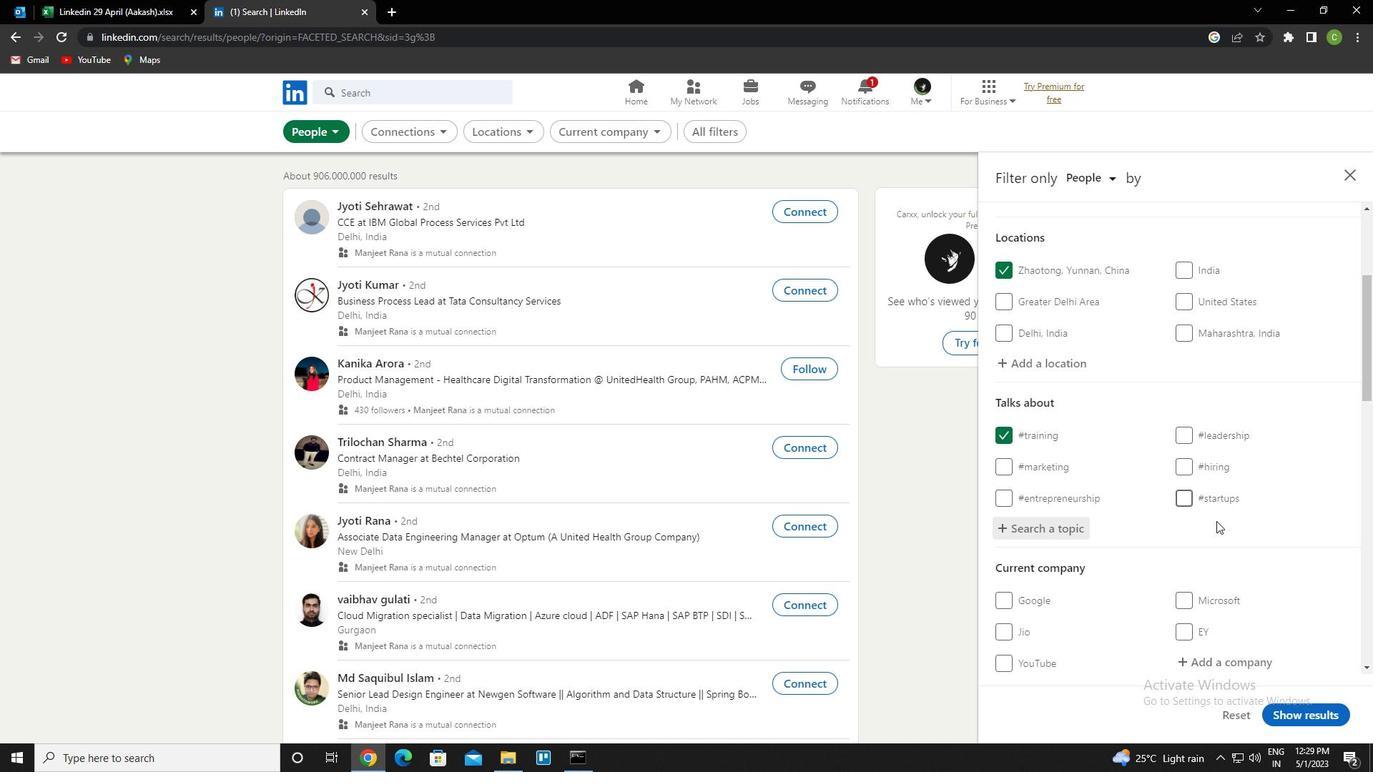 
Action: Mouse scrolled (1193, 565) with delta (0, 0)
Screenshot: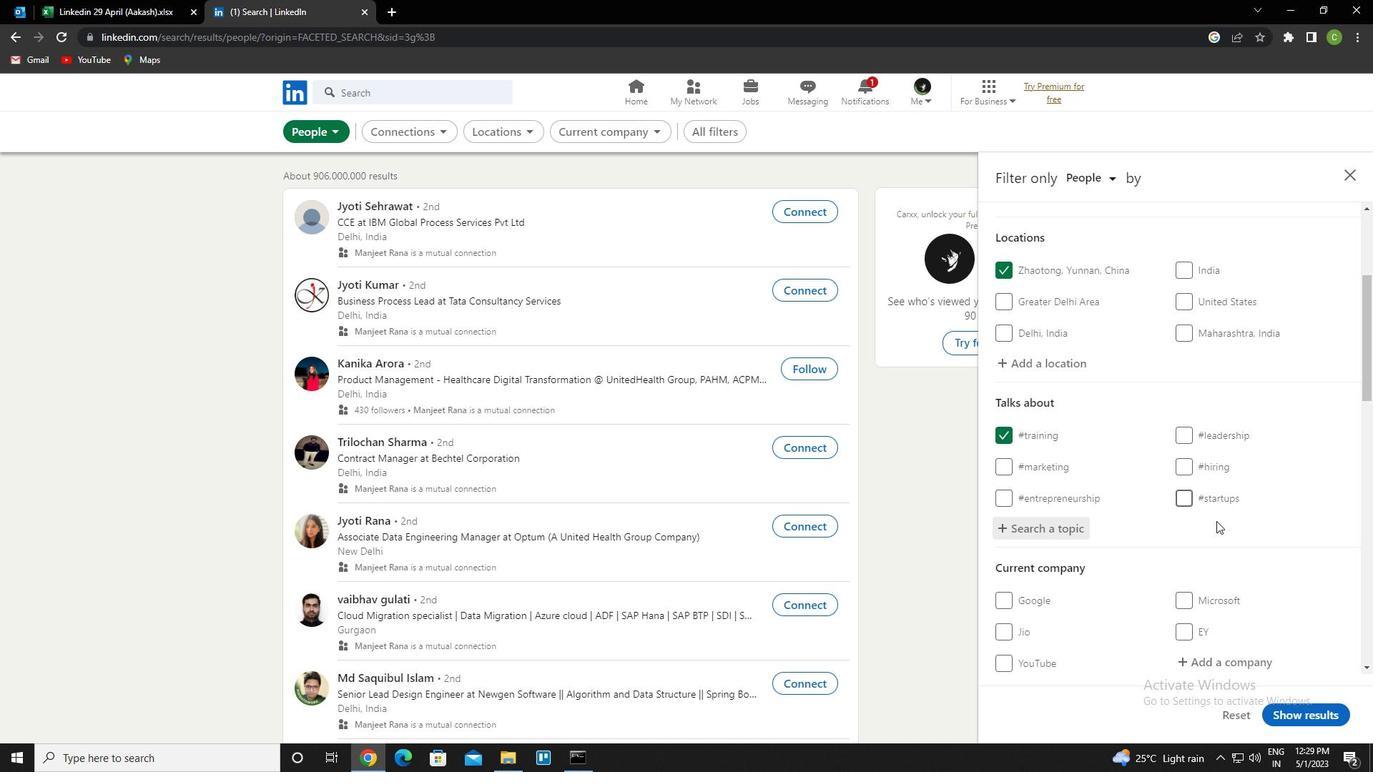 
Action: Mouse moved to (1175, 578)
Screenshot: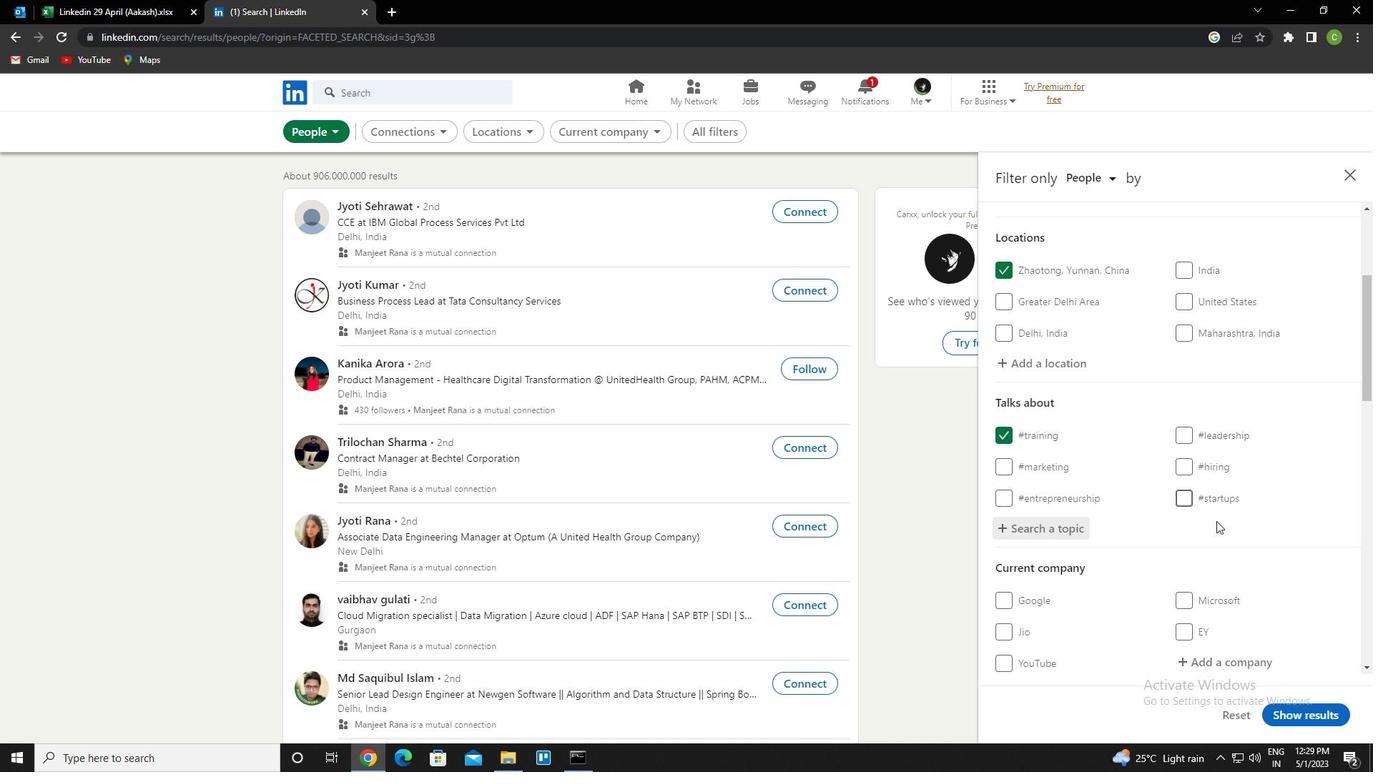 
Action: Mouse scrolled (1175, 578) with delta (0, 0)
Screenshot: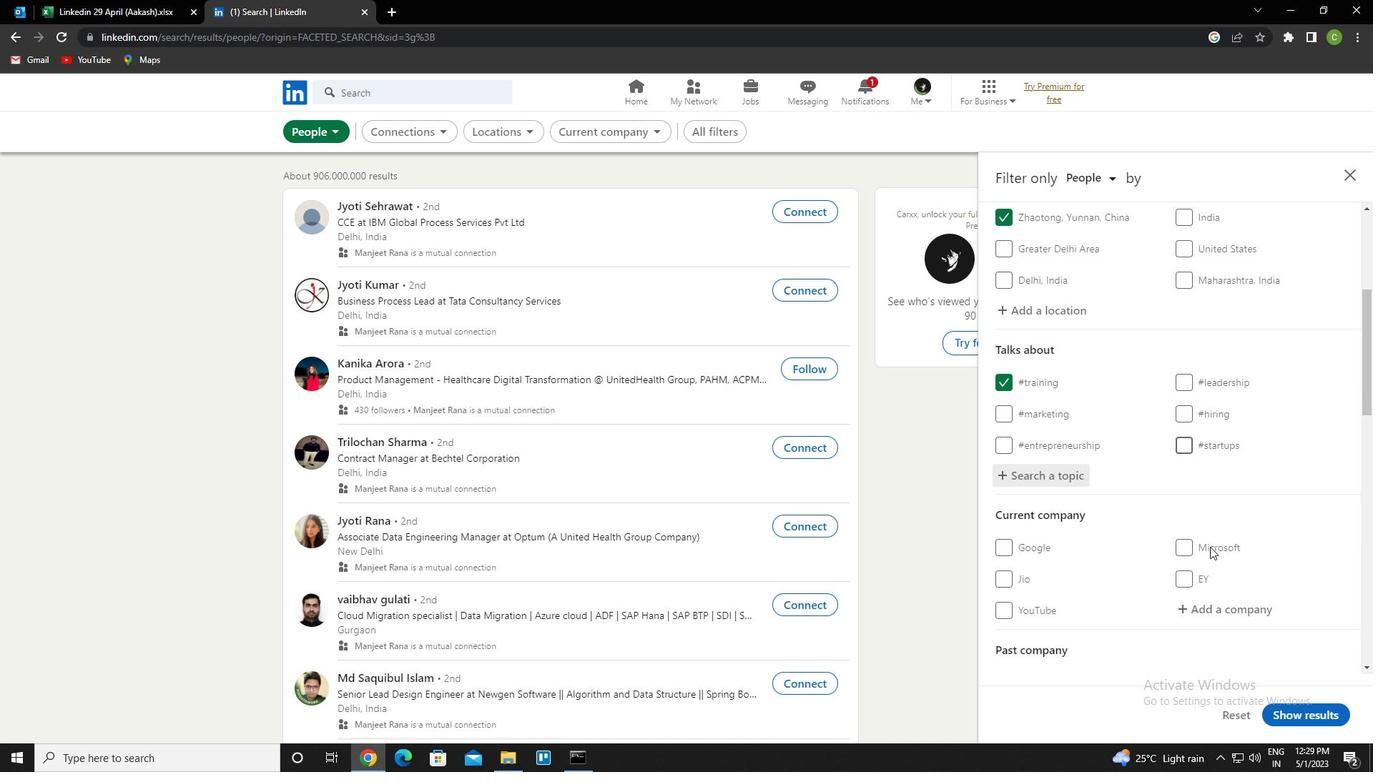 
Action: Mouse scrolled (1175, 578) with delta (0, 0)
Screenshot: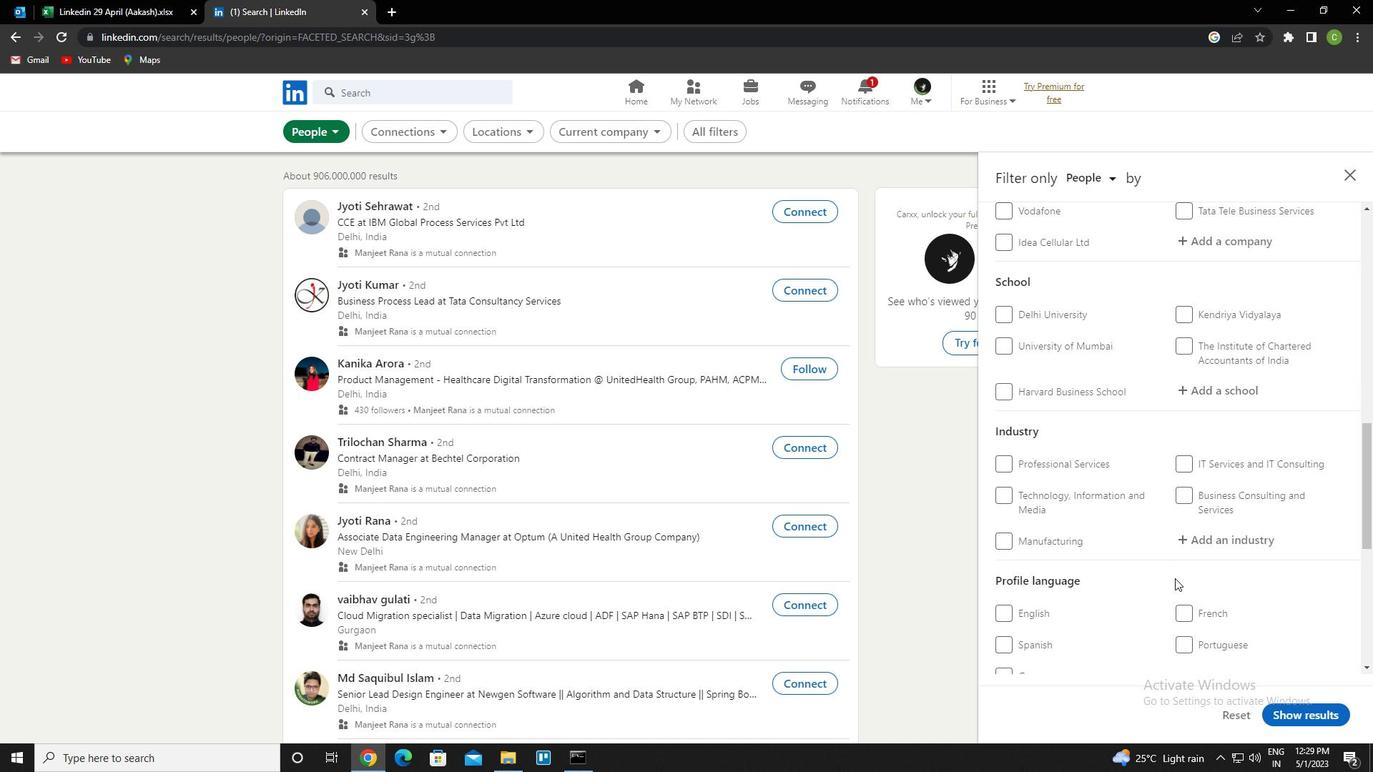 
Action: Mouse scrolled (1175, 578) with delta (0, 0)
Screenshot: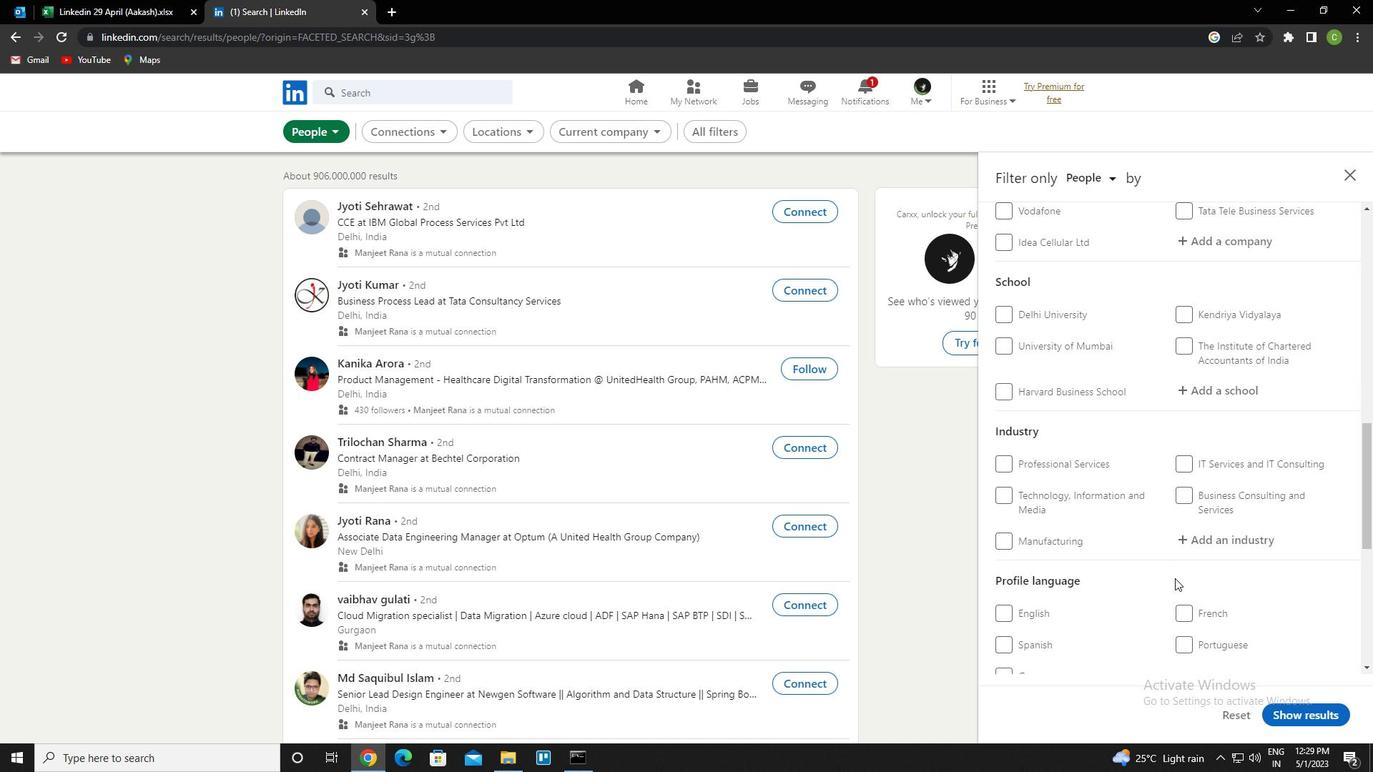 
Action: Mouse moved to (1015, 506)
Screenshot: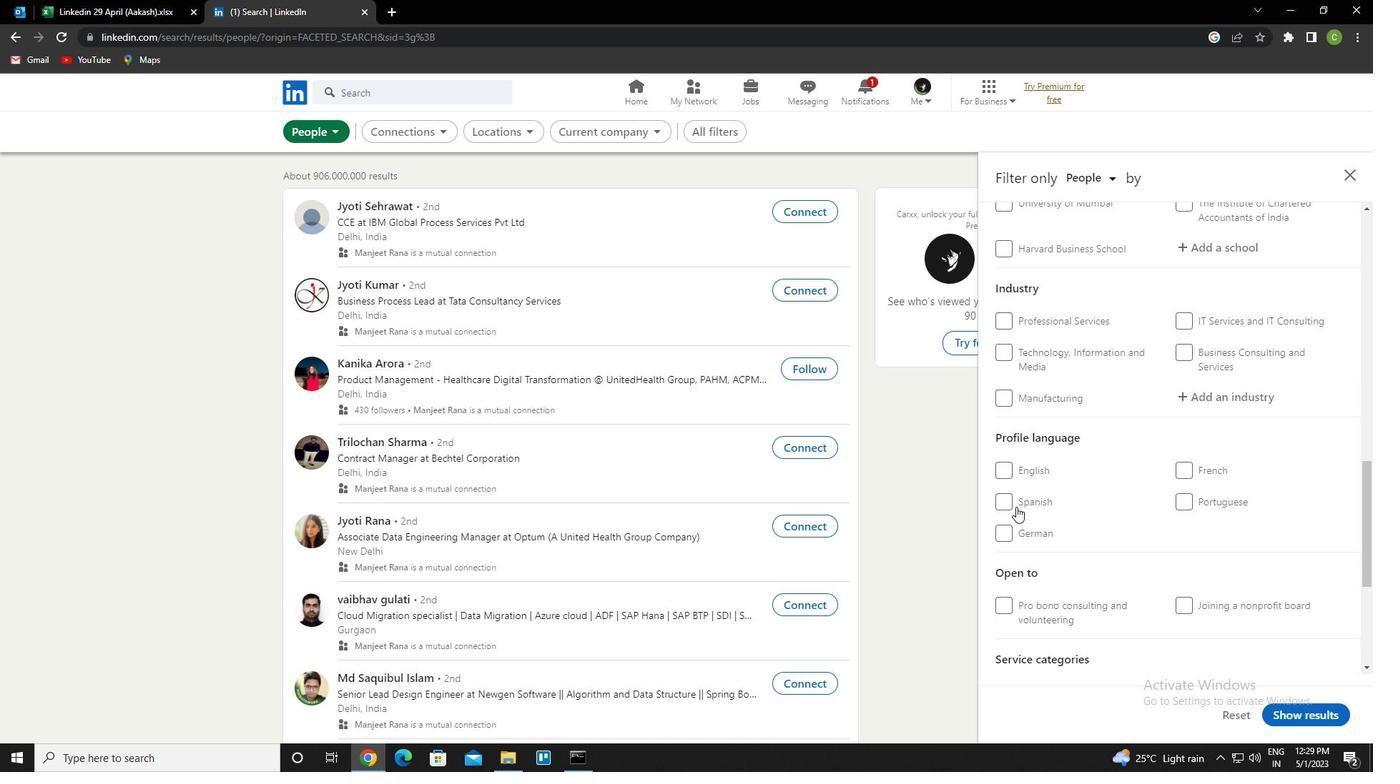 
Action: Mouse pressed left at (1015, 506)
Screenshot: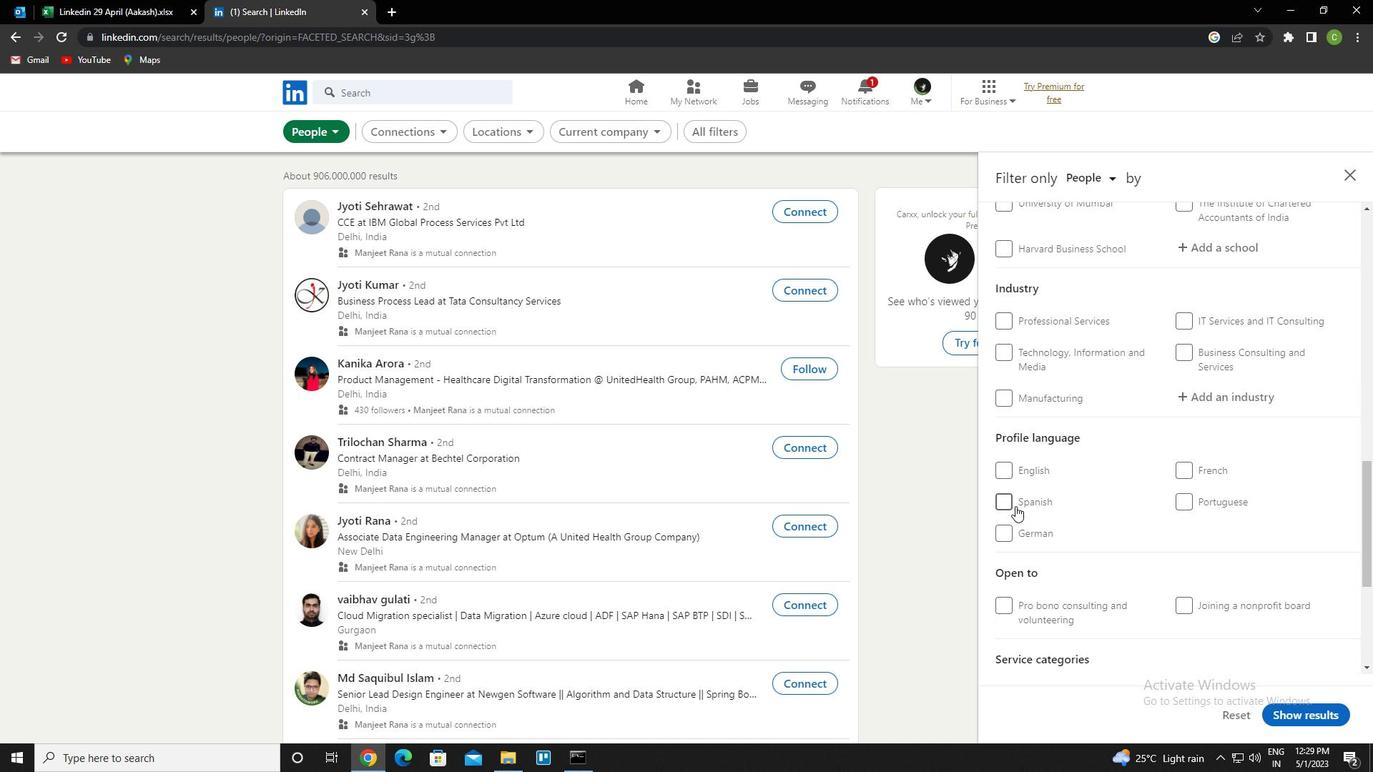 
Action: Mouse moved to (1163, 533)
Screenshot: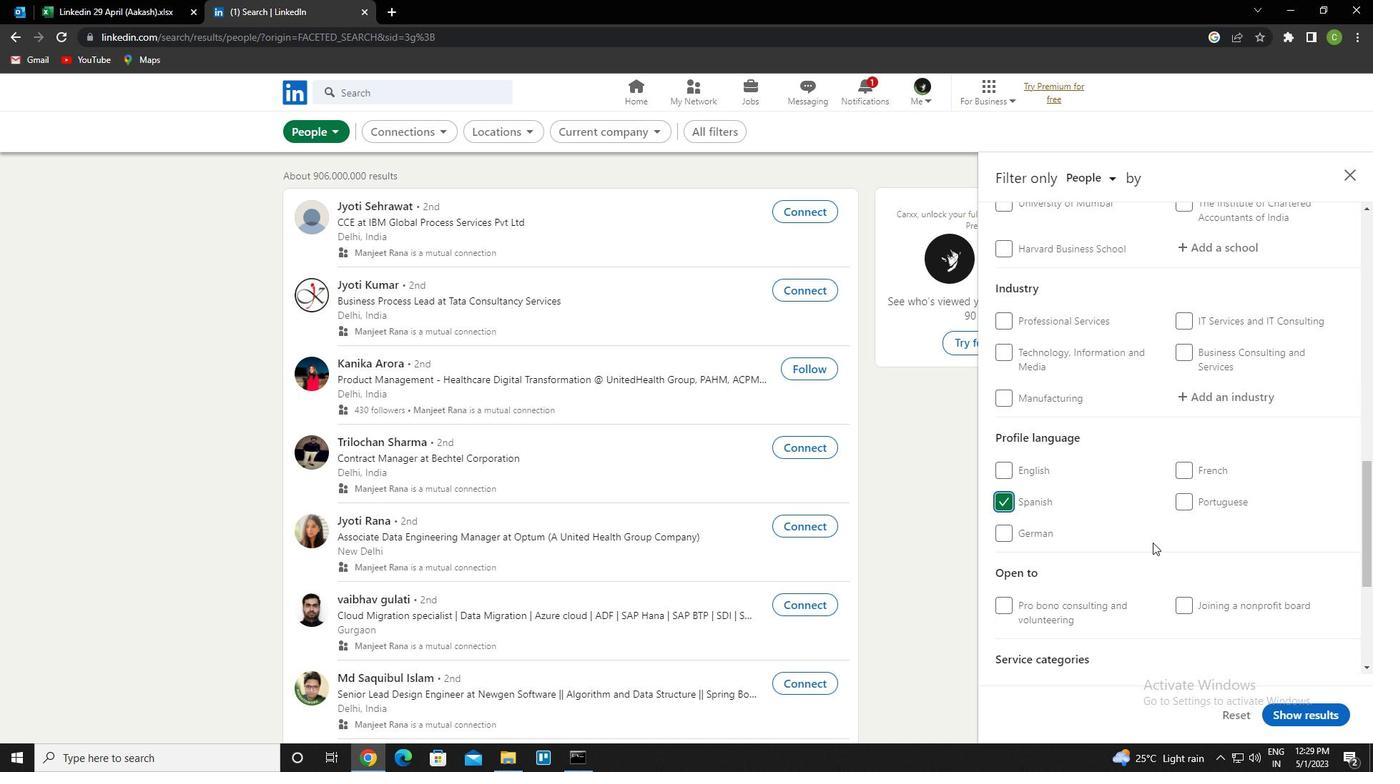 
Action: Mouse scrolled (1163, 534) with delta (0, 0)
Screenshot: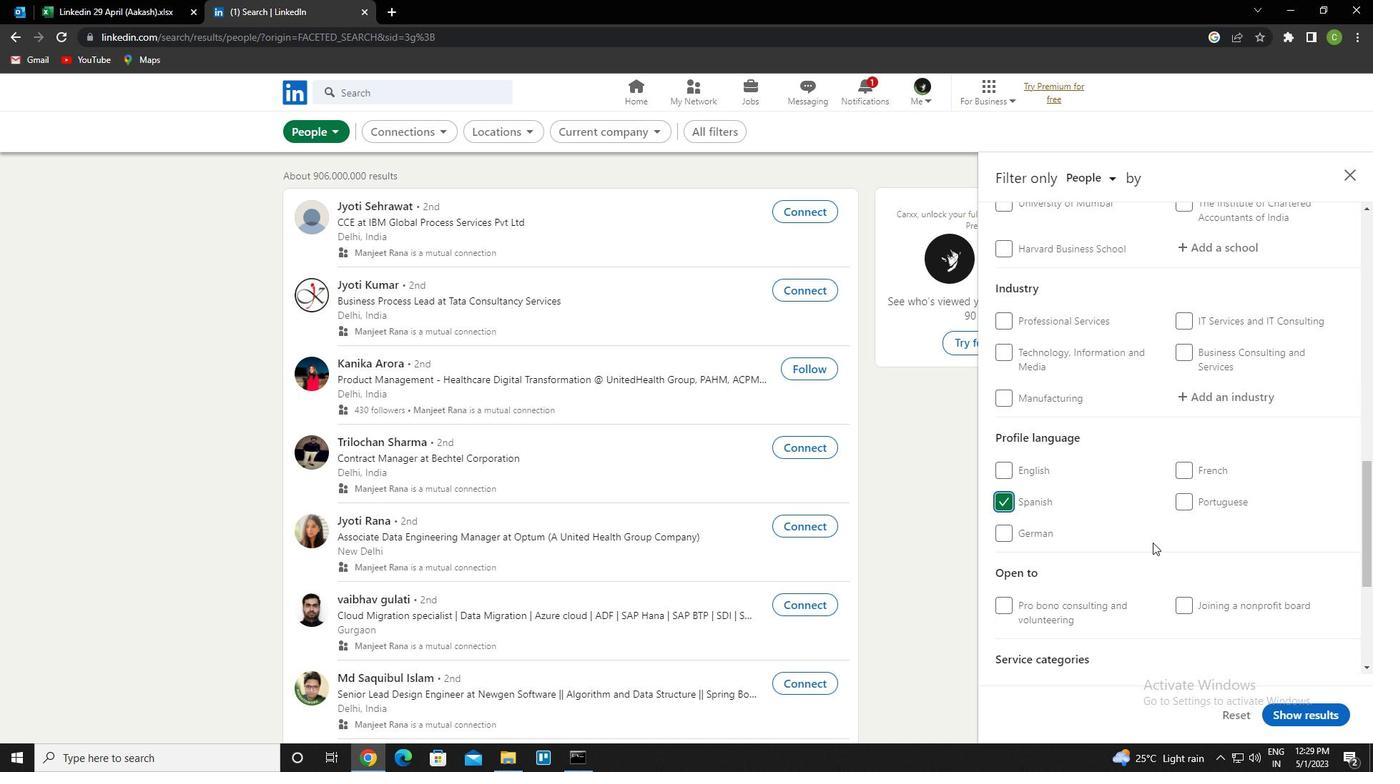 
Action: Mouse moved to (1163, 533)
Screenshot: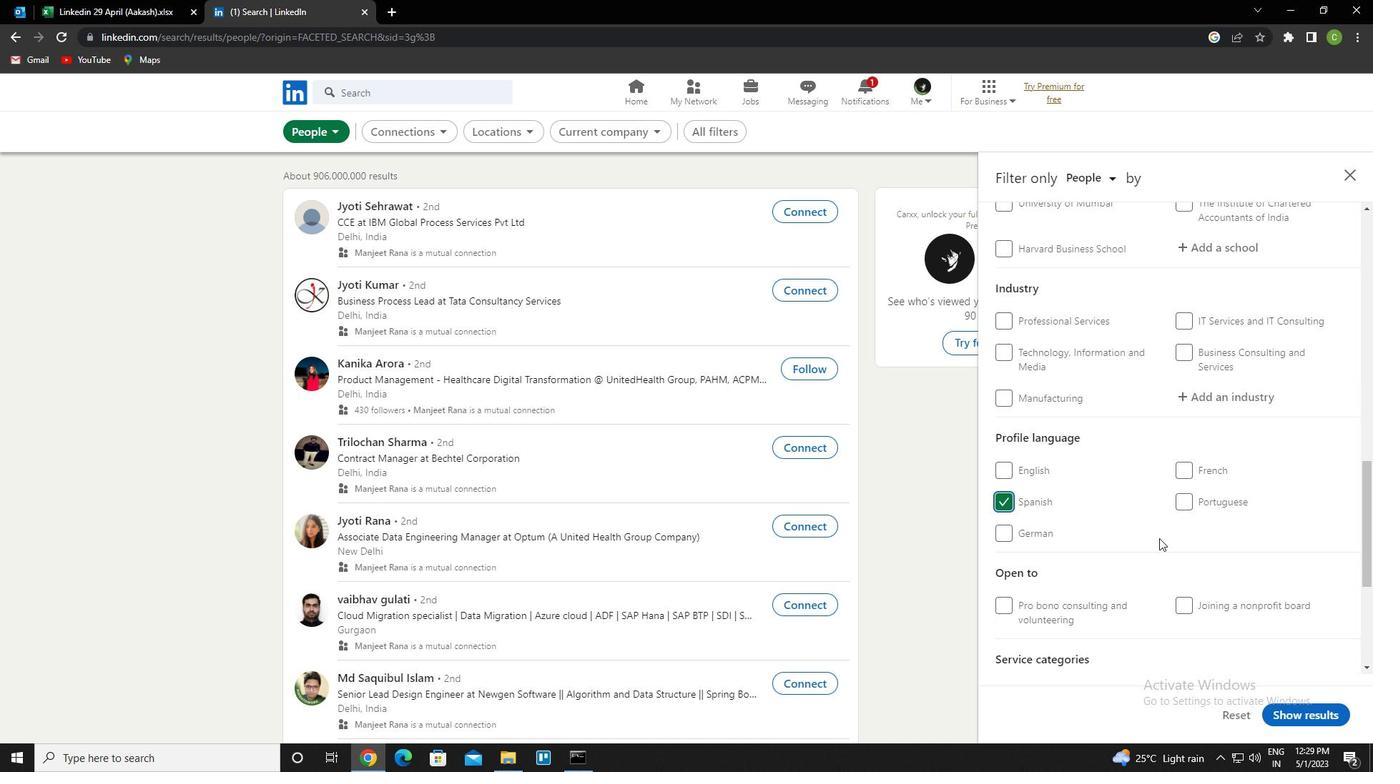 
Action: Mouse scrolled (1163, 533) with delta (0, 0)
Screenshot: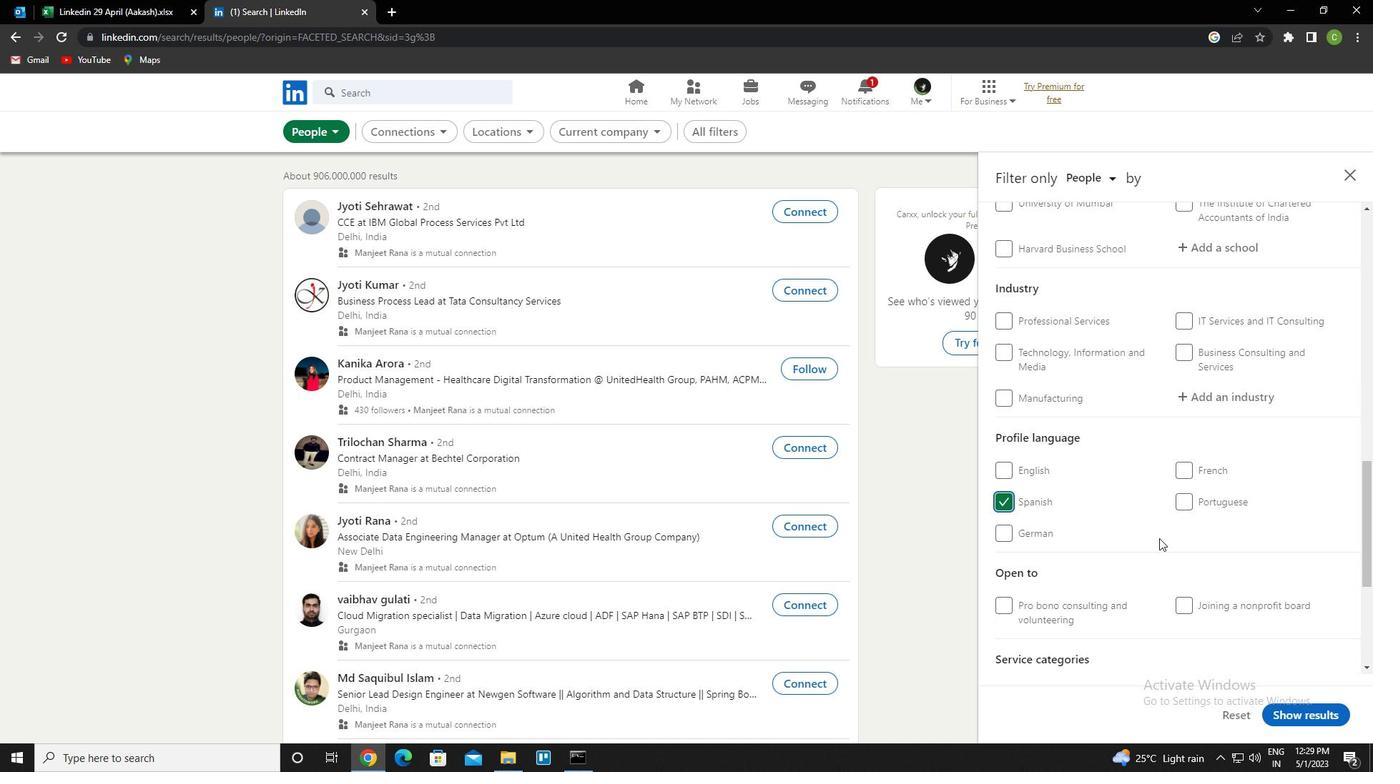 
Action: Mouse moved to (1163, 532)
Screenshot: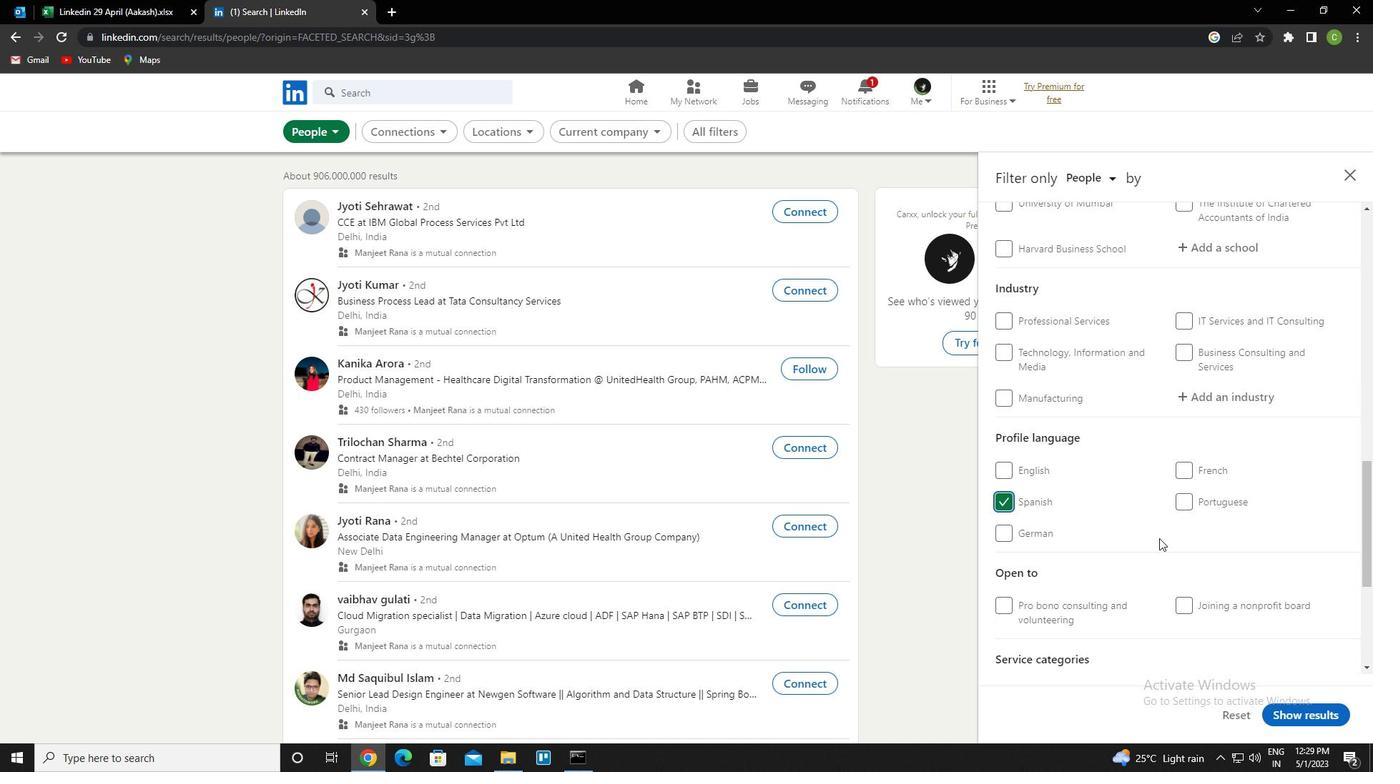
Action: Mouse scrolled (1163, 533) with delta (0, 0)
Screenshot: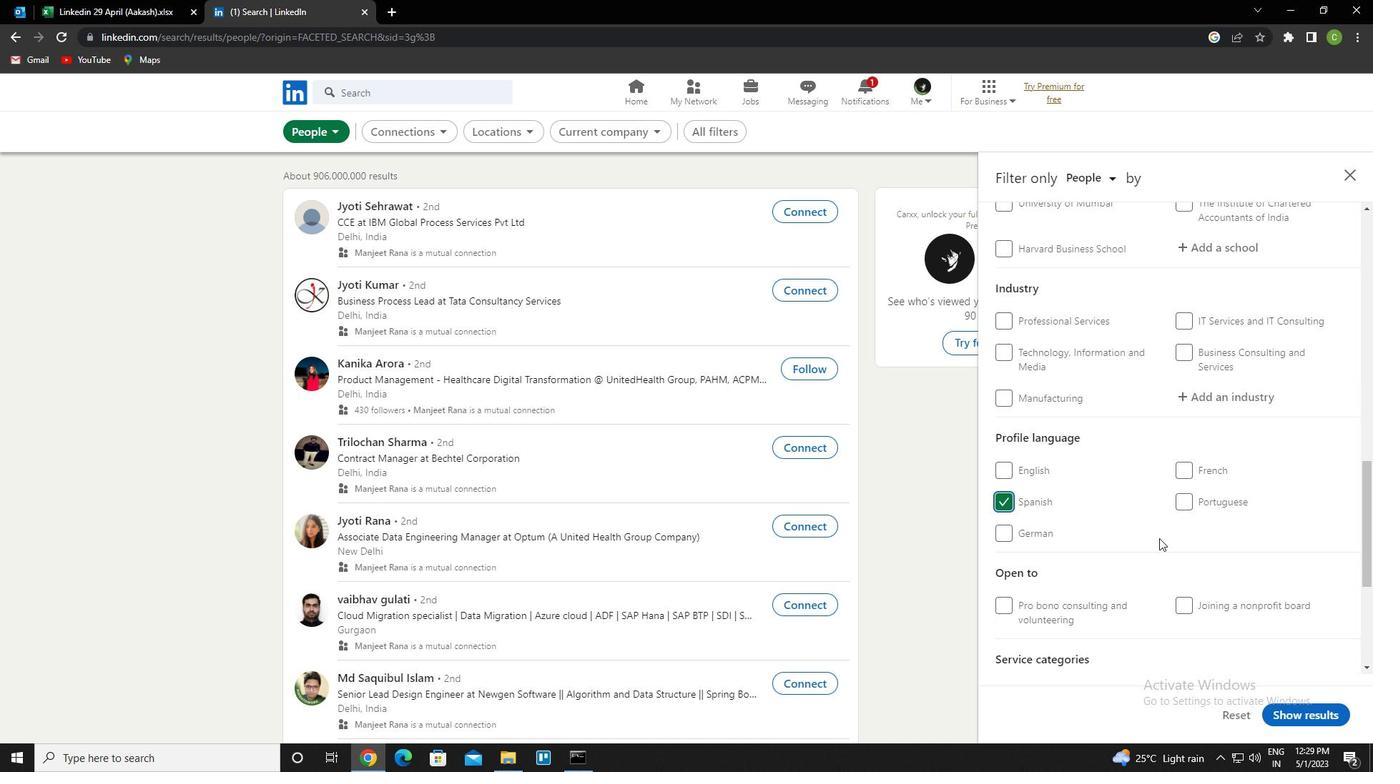 
Action: Mouse scrolled (1163, 533) with delta (0, 0)
Screenshot: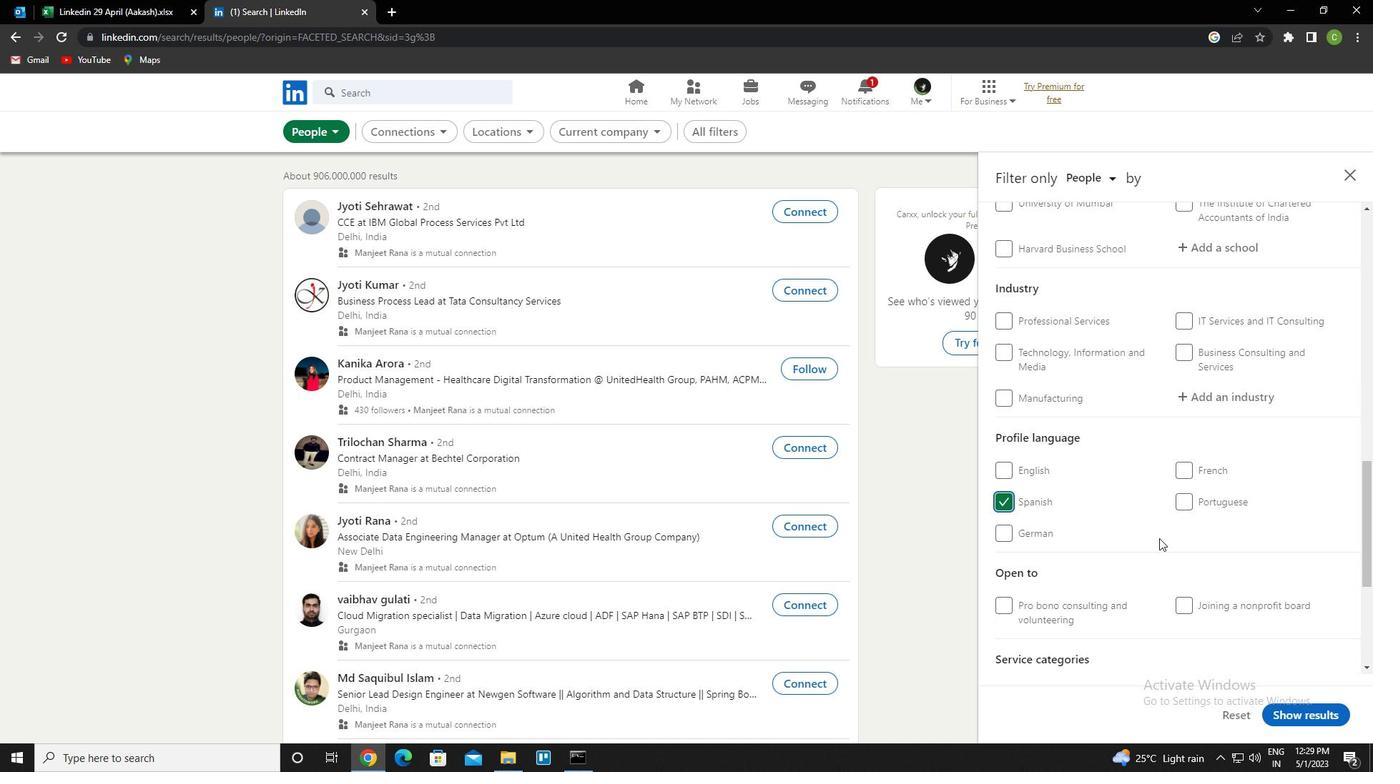 
Action: Mouse scrolled (1163, 533) with delta (0, 0)
Screenshot: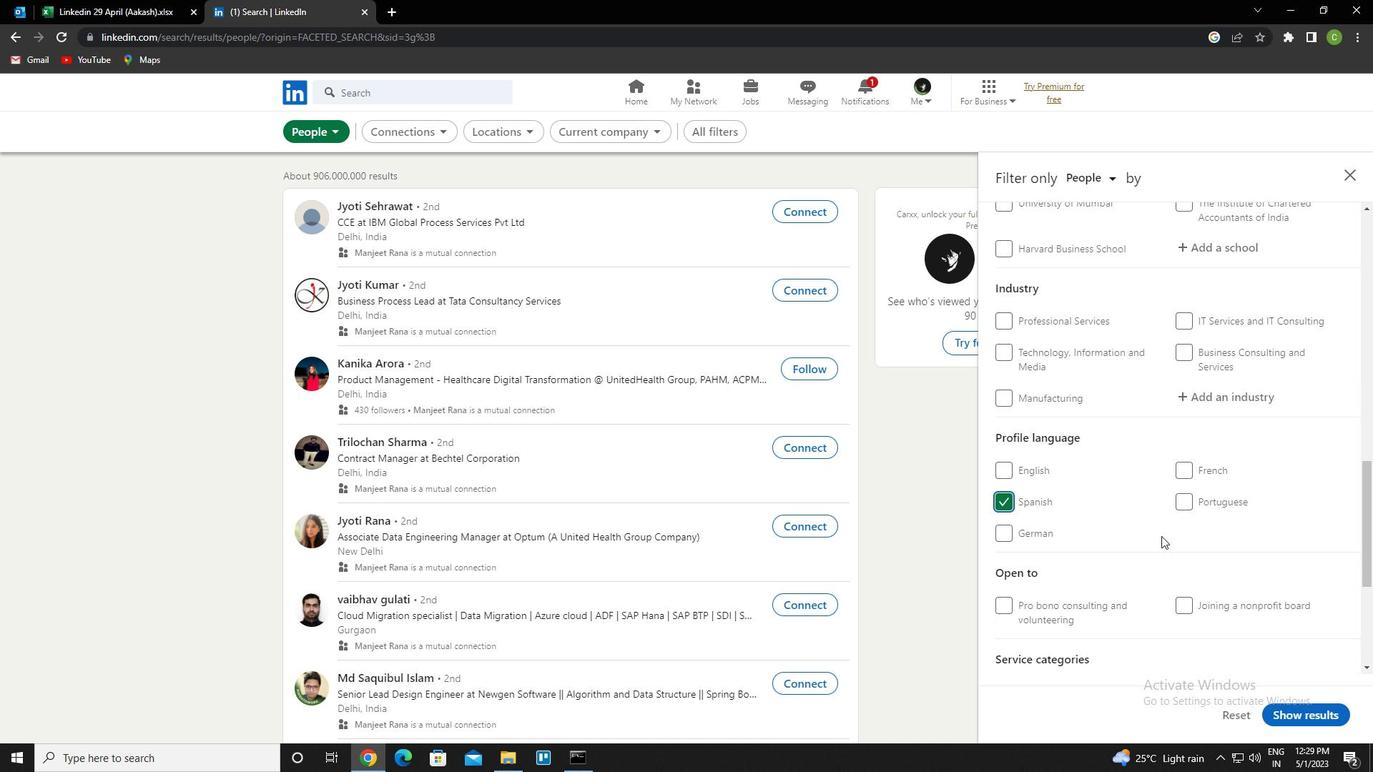 
Action: Mouse scrolled (1163, 533) with delta (0, 0)
Screenshot: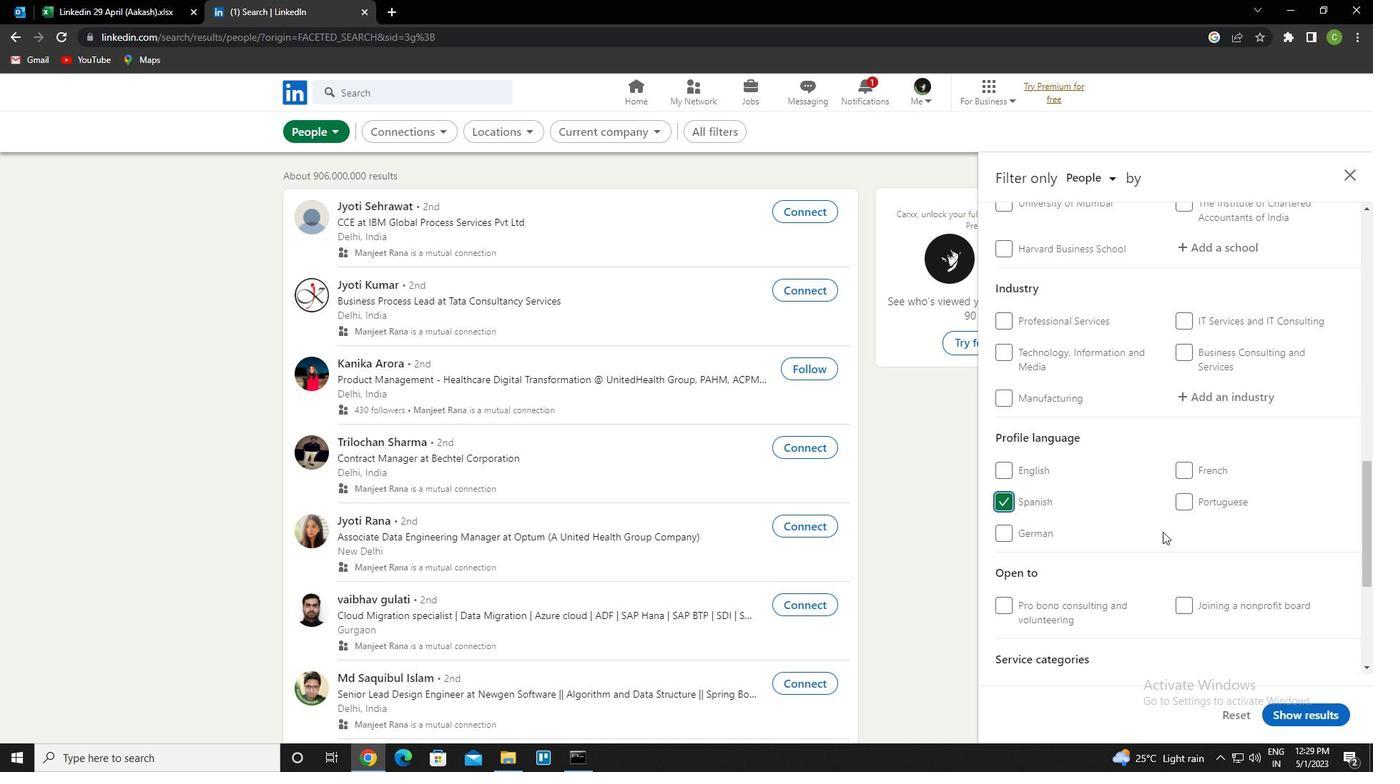 
Action: Mouse moved to (1105, 357)
Screenshot: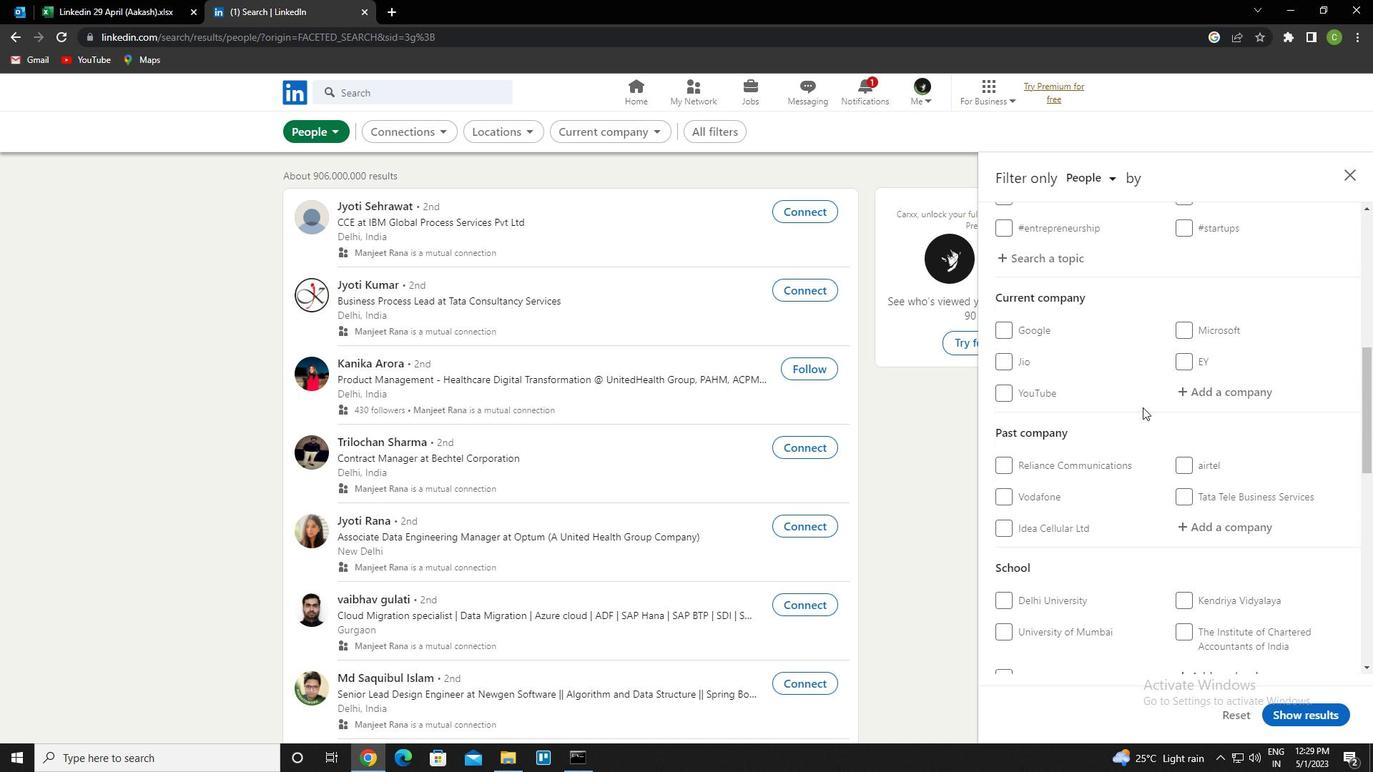 
Action: Mouse scrolled (1105, 358) with delta (0, 0)
Screenshot: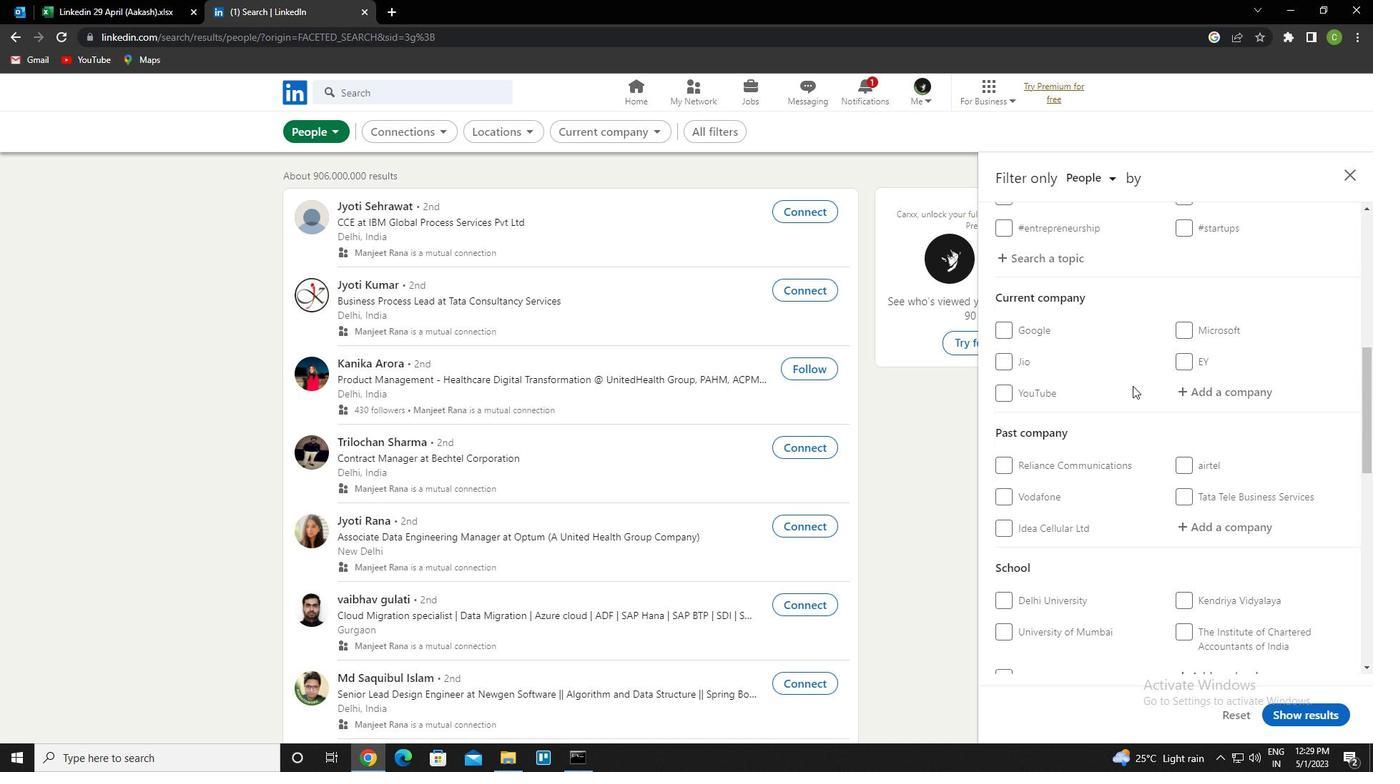 
Action: Mouse scrolled (1105, 358) with delta (0, 0)
Screenshot: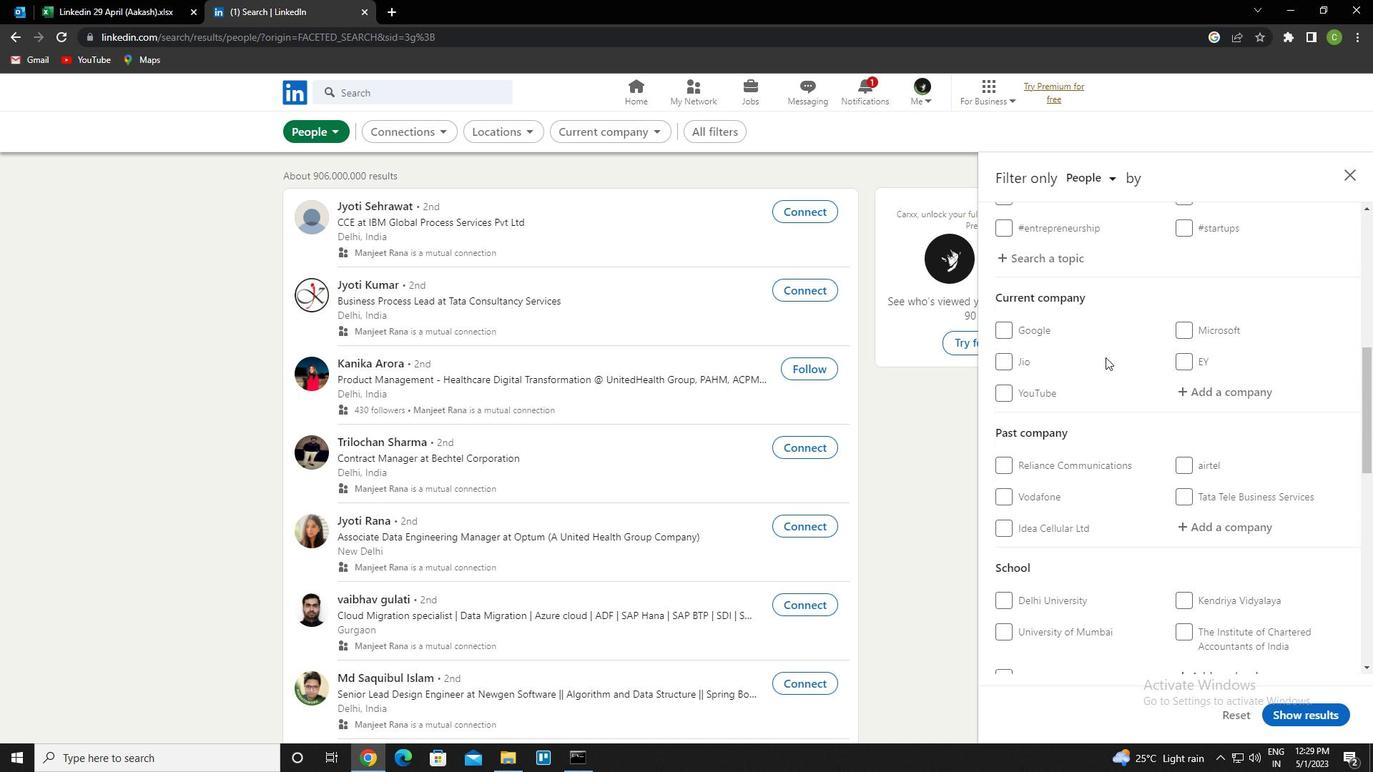 
Action: Mouse moved to (1218, 541)
Screenshot: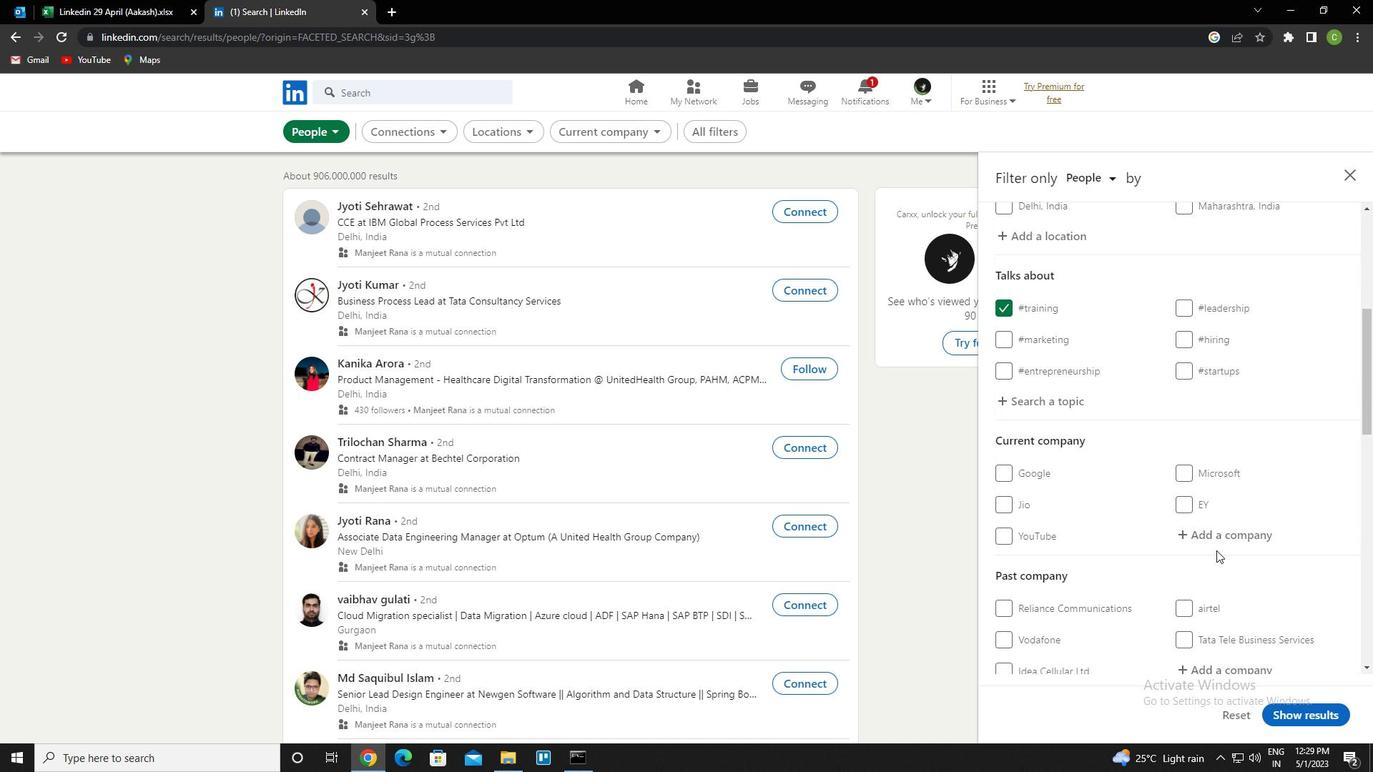 
Action: Mouse scrolled (1218, 540) with delta (0, 0)
Screenshot: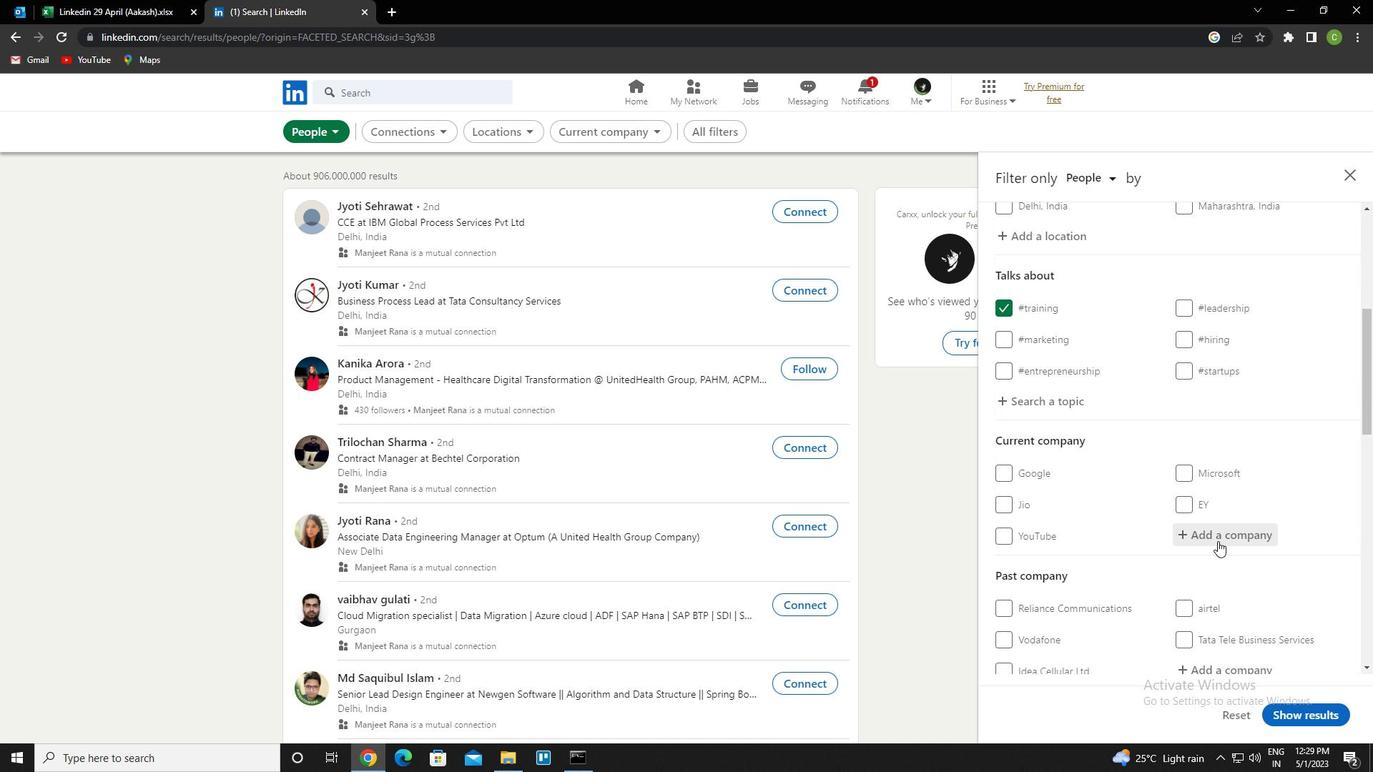 
Action: Mouse moved to (1222, 457)
Screenshot: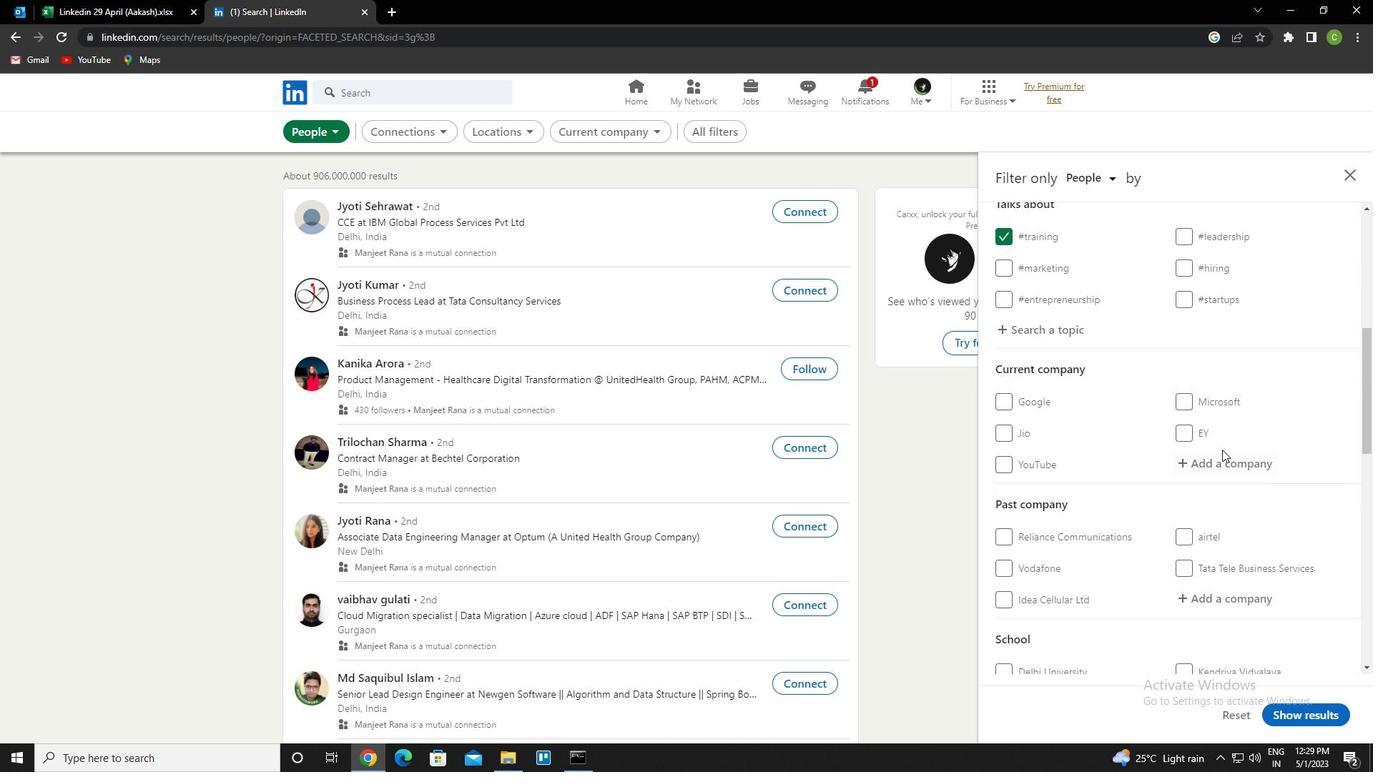 
Action: Mouse pressed left at (1222, 457)
Screenshot: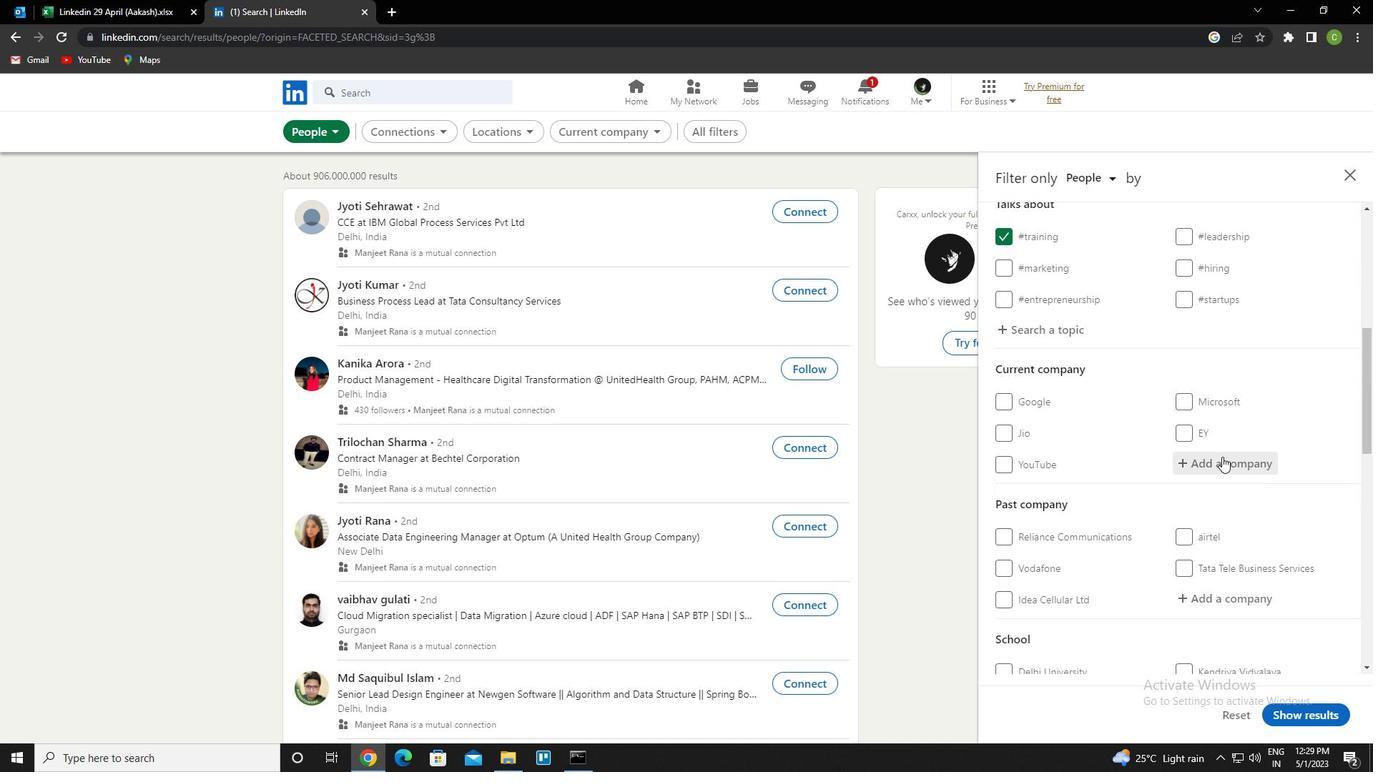 
Action: Key pressed <Key.caps_lock>t<Key.caps_lock>ata<Key.space>trusts<Key.down><Key.enter>
Screenshot: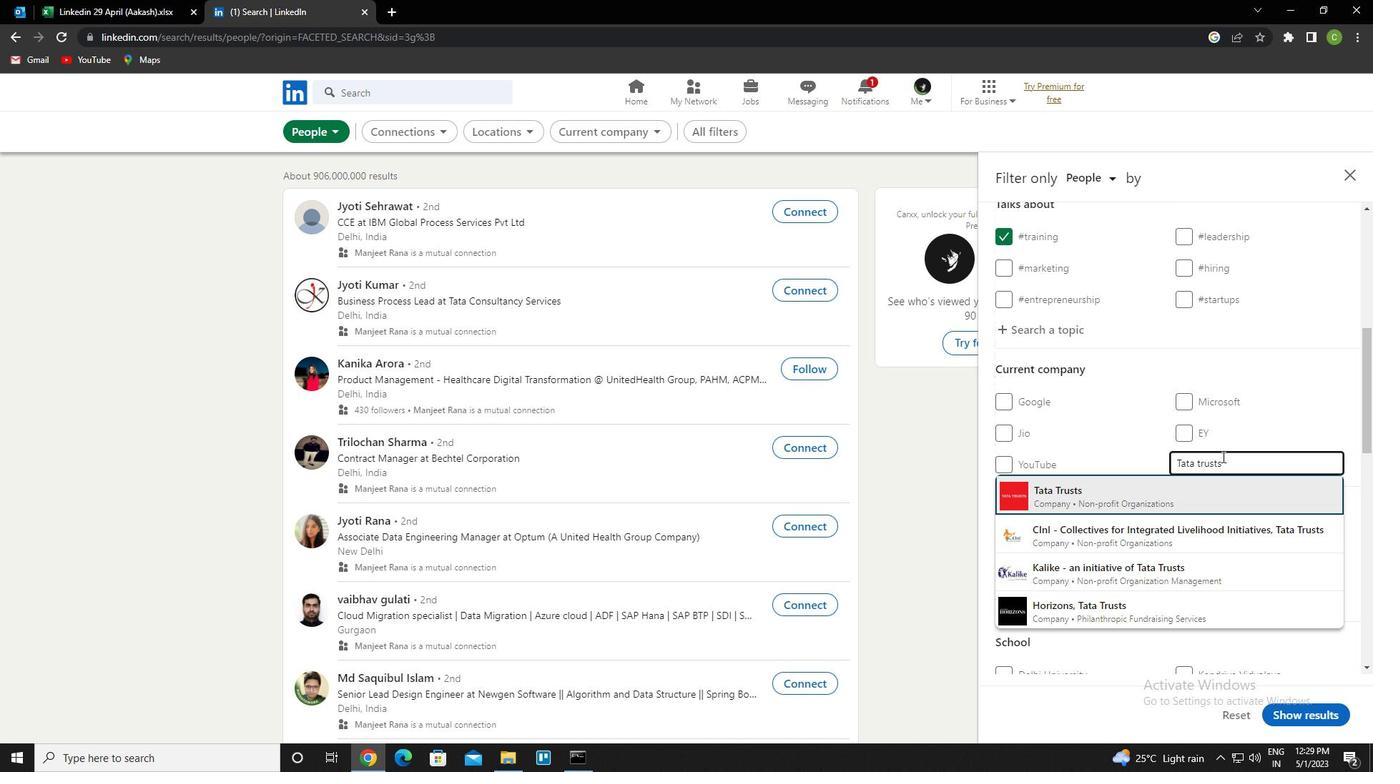 
Action: Mouse moved to (1208, 467)
Screenshot: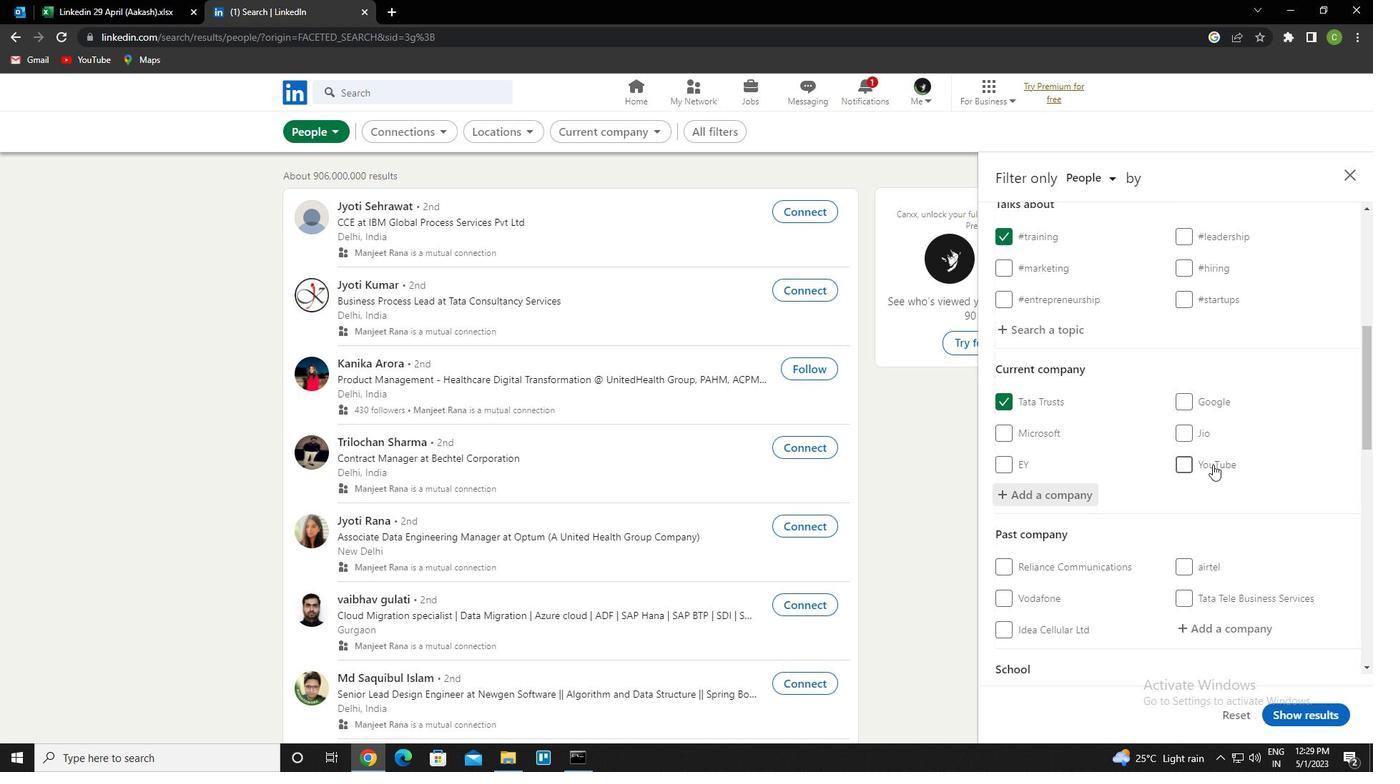 
Action: Mouse scrolled (1208, 467) with delta (0, 0)
Screenshot: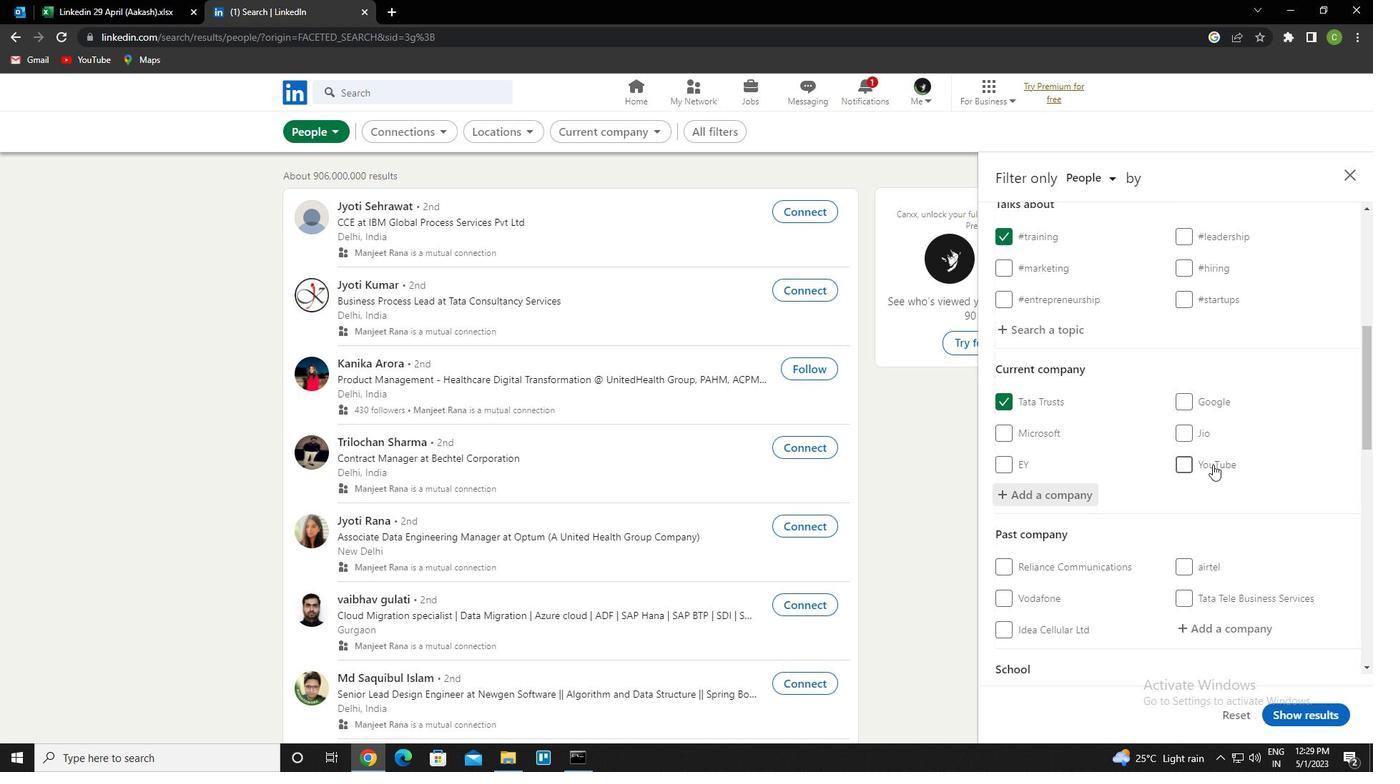 
Action: Mouse moved to (1207, 468)
Screenshot: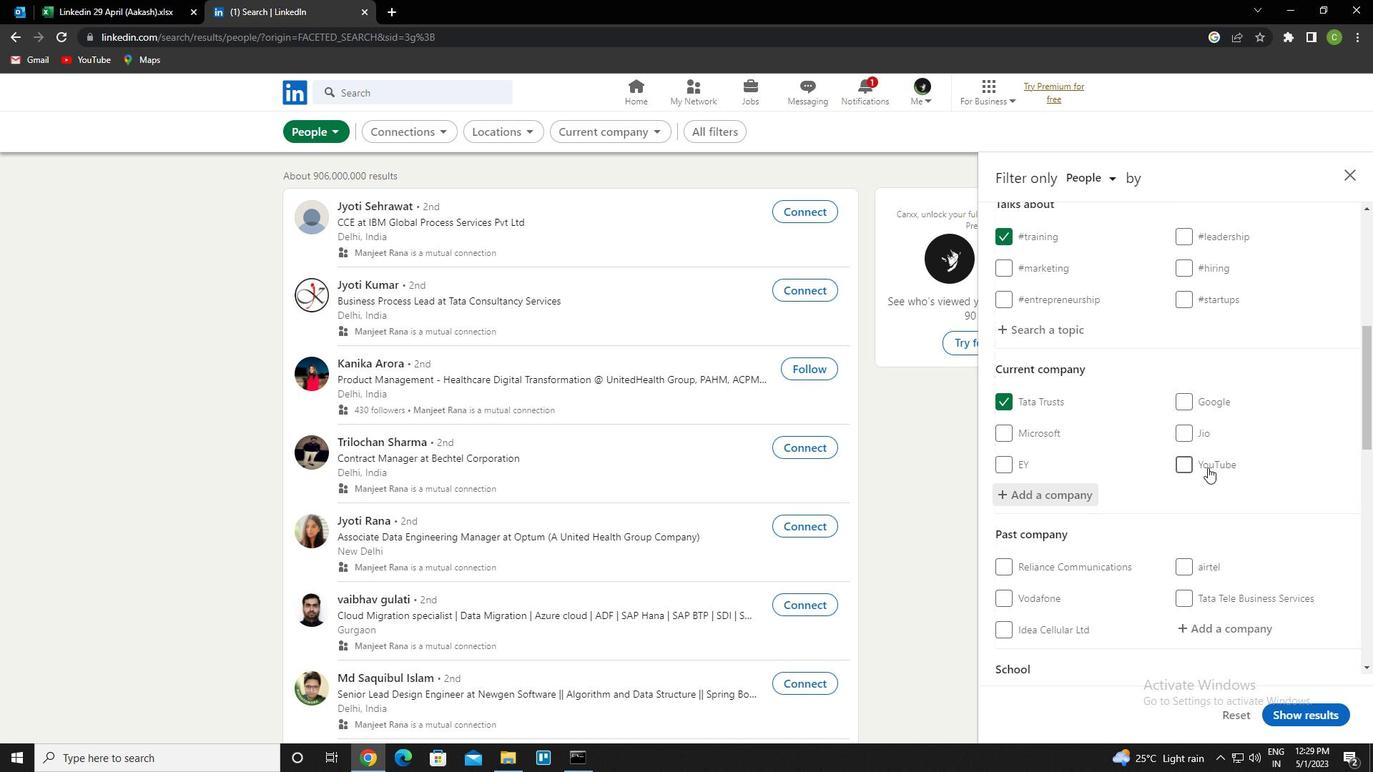 
Action: Mouse scrolled (1207, 467) with delta (0, 0)
Screenshot: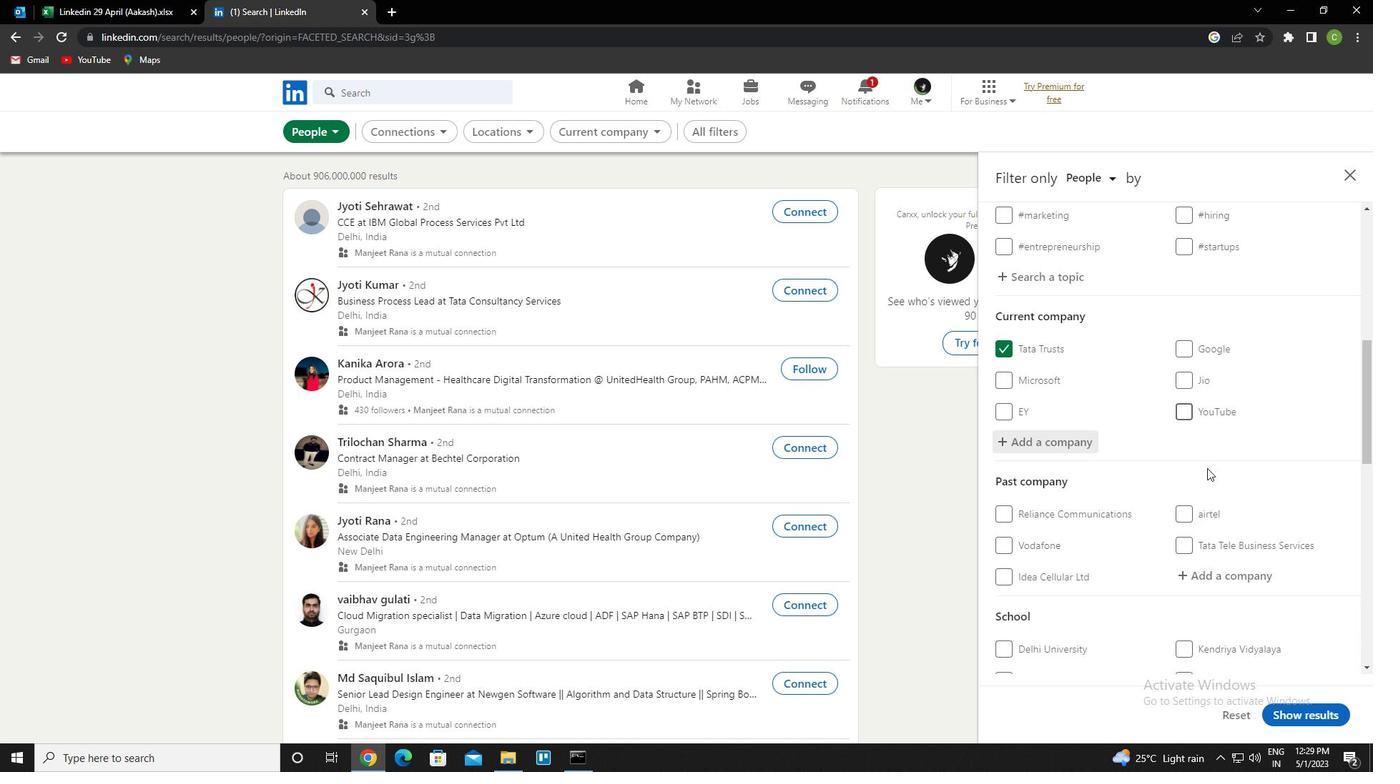 
Action: Mouse moved to (1206, 469)
Screenshot: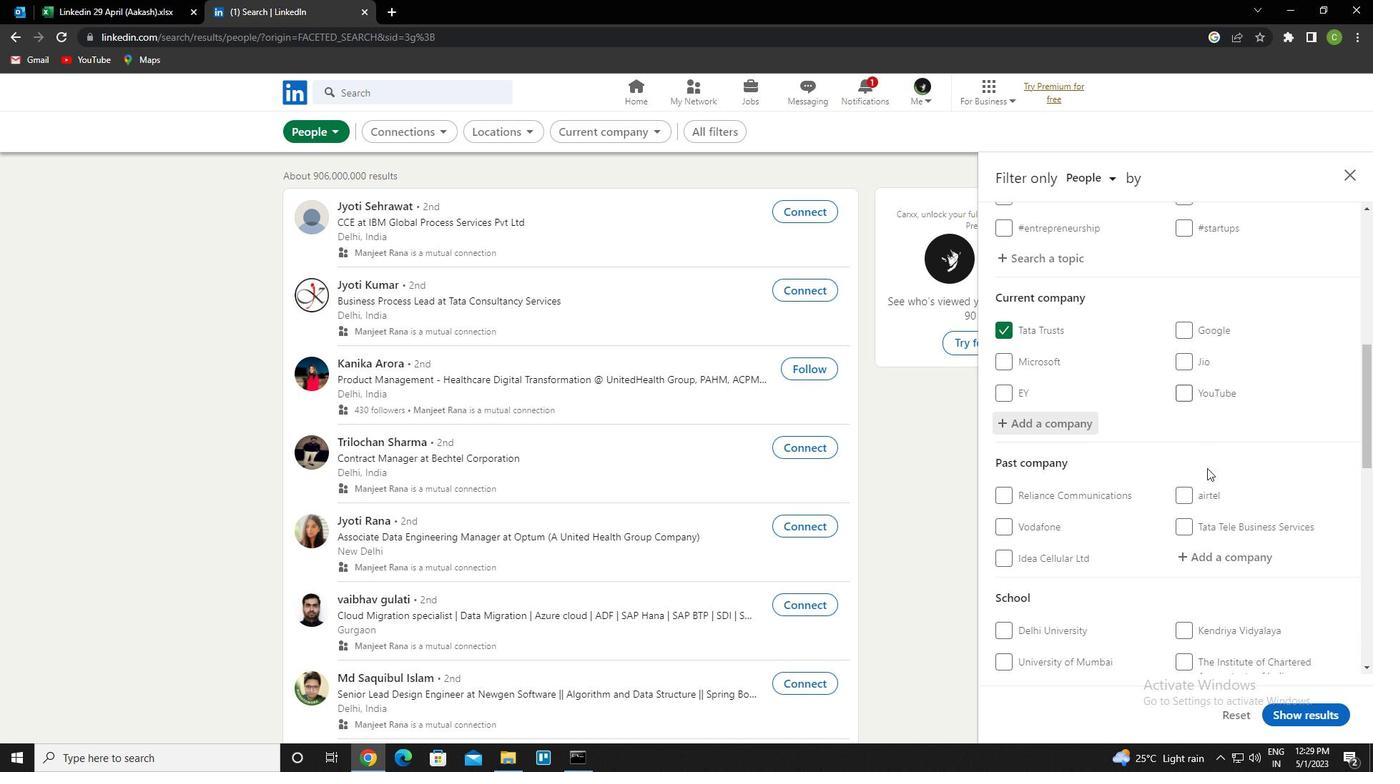 
Action: Mouse scrolled (1206, 468) with delta (0, 0)
Screenshot: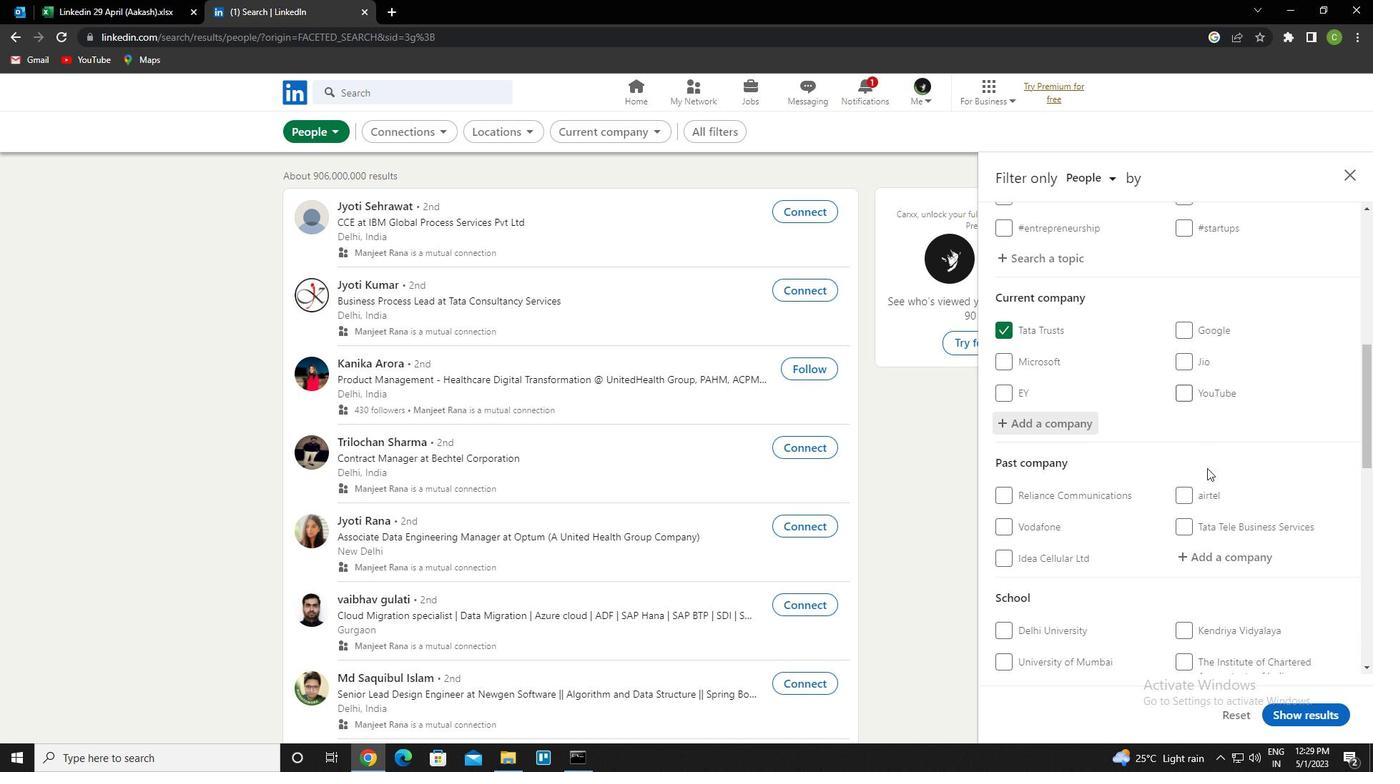 
Action: Mouse moved to (1209, 515)
Screenshot: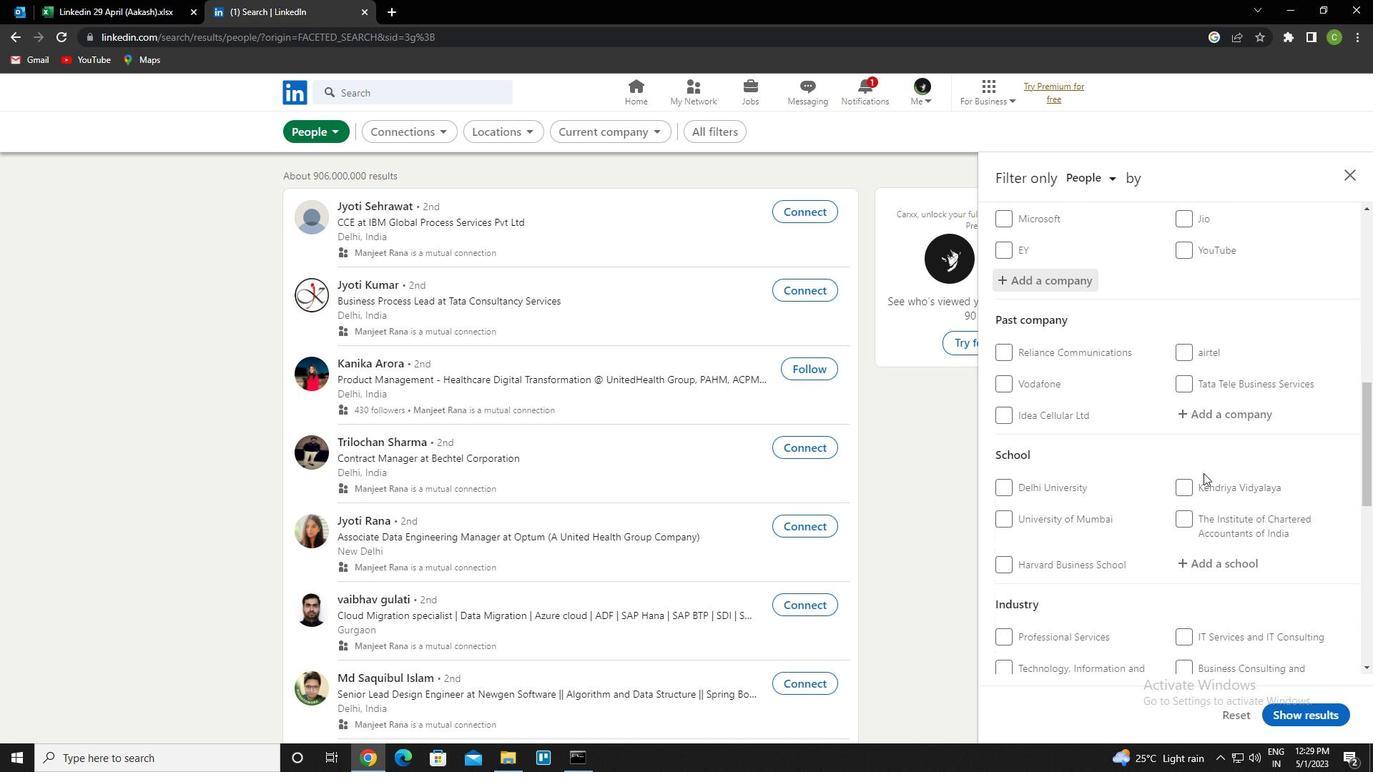 
Action: Mouse scrolled (1209, 514) with delta (0, 0)
Screenshot: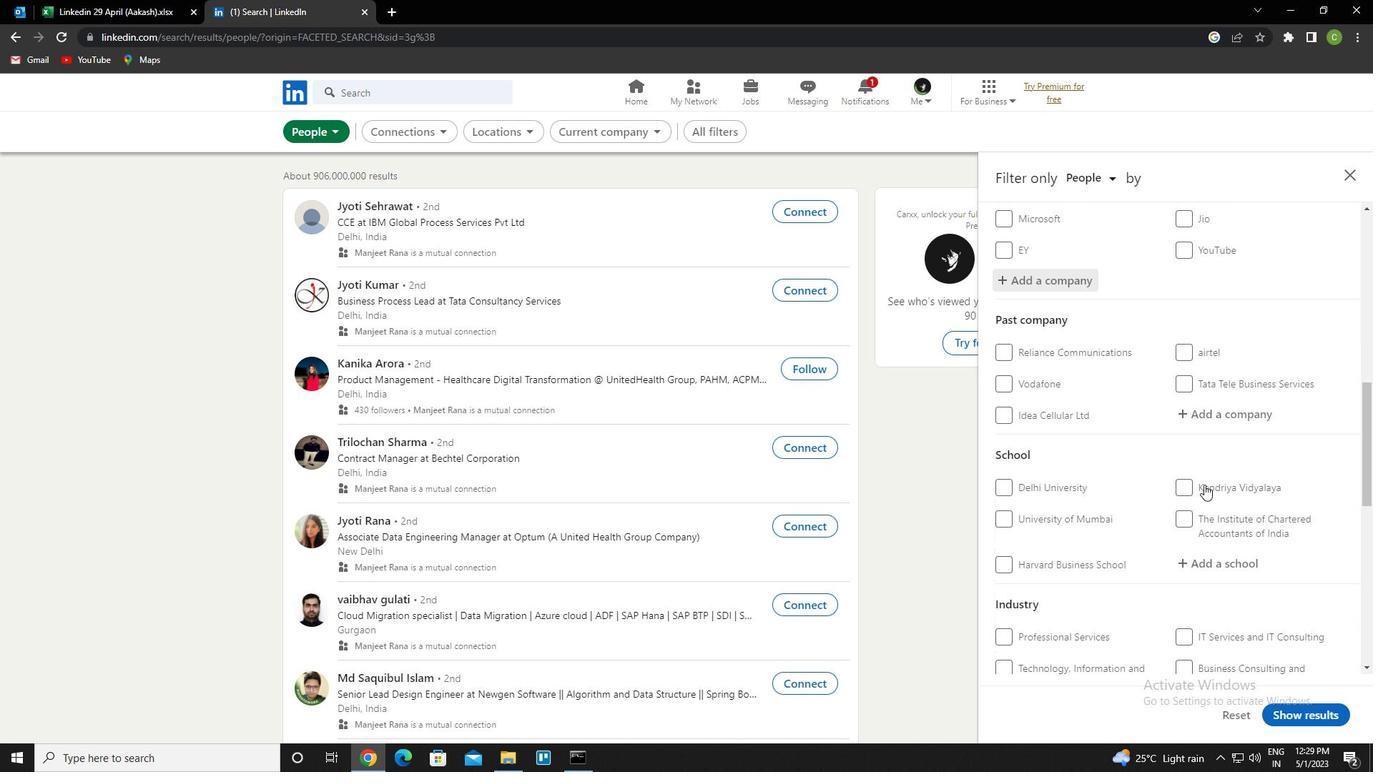 
Action: Mouse scrolled (1209, 514) with delta (0, 0)
Screenshot: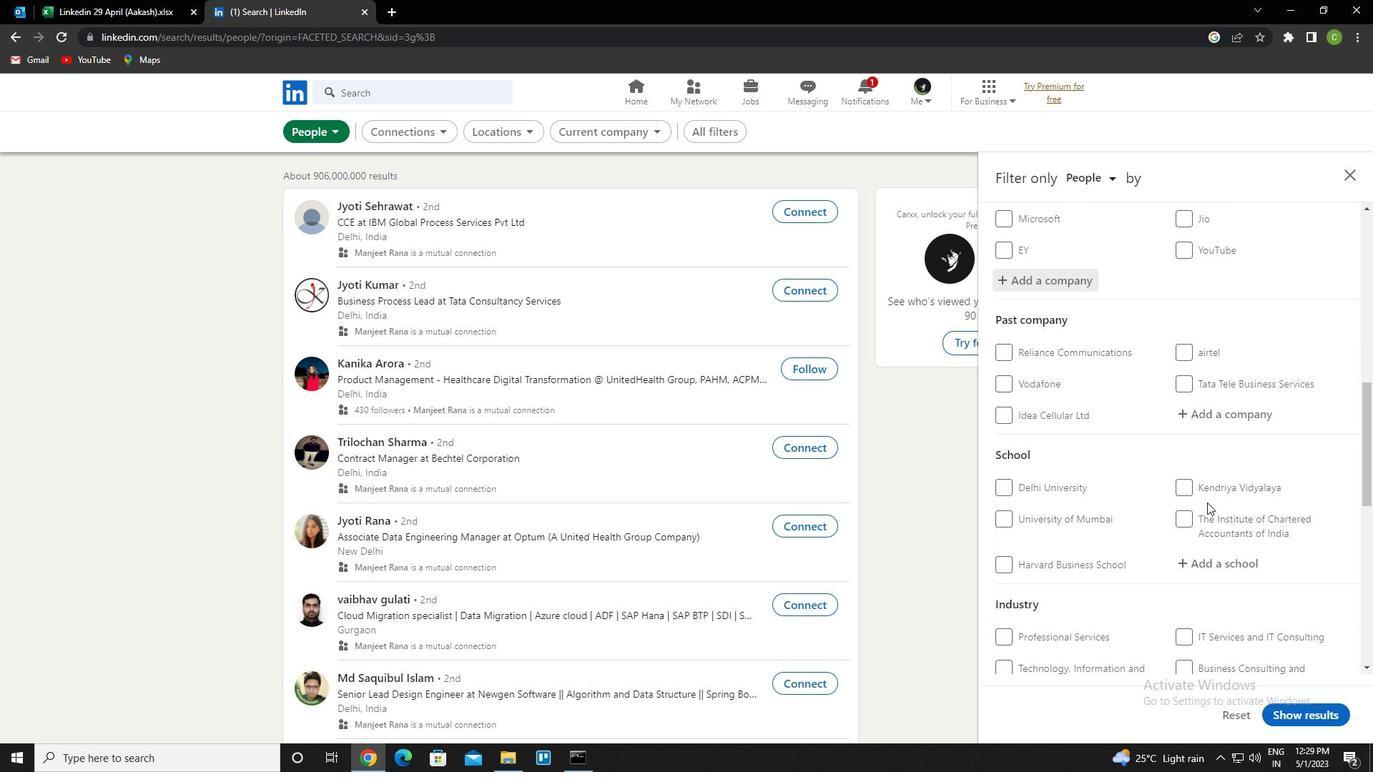 
Action: Mouse moved to (1229, 428)
Screenshot: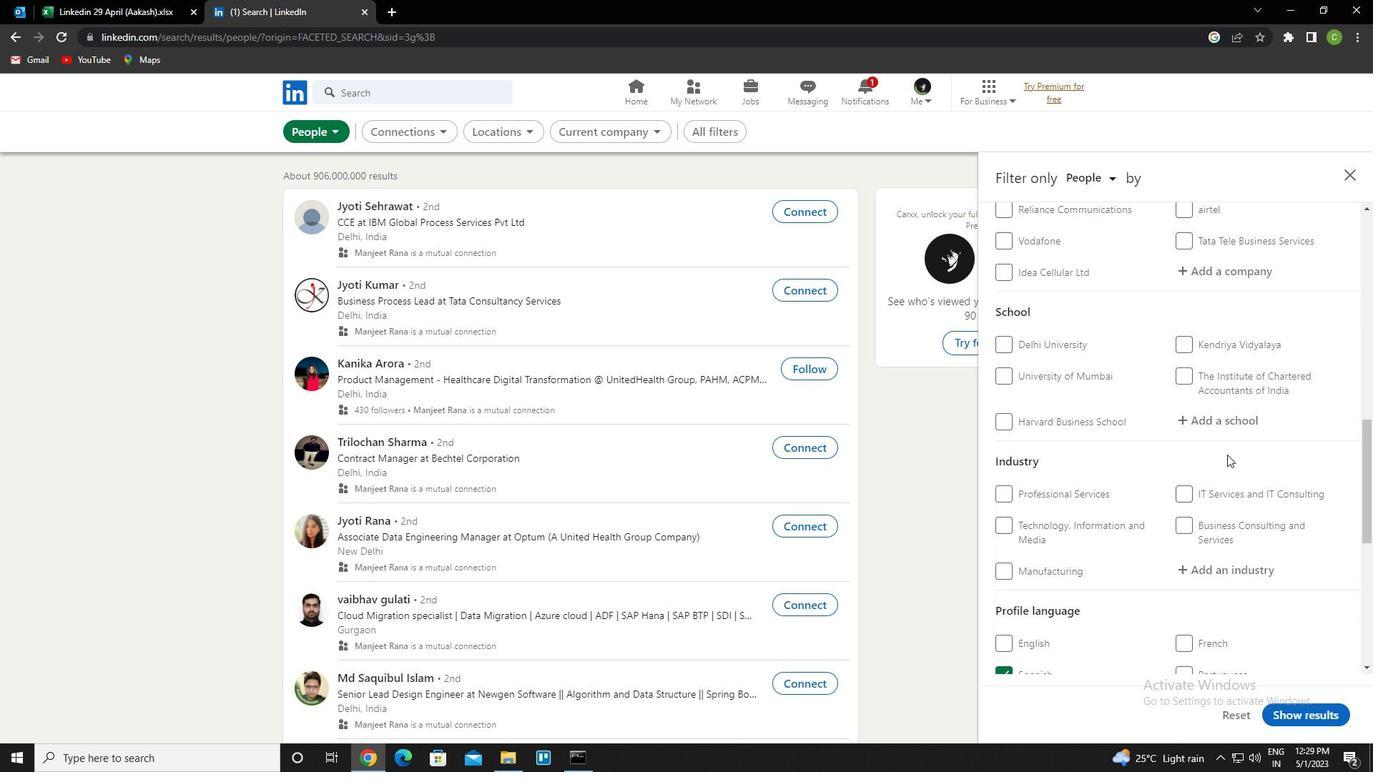 
Action: Mouse pressed left at (1229, 428)
Screenshot: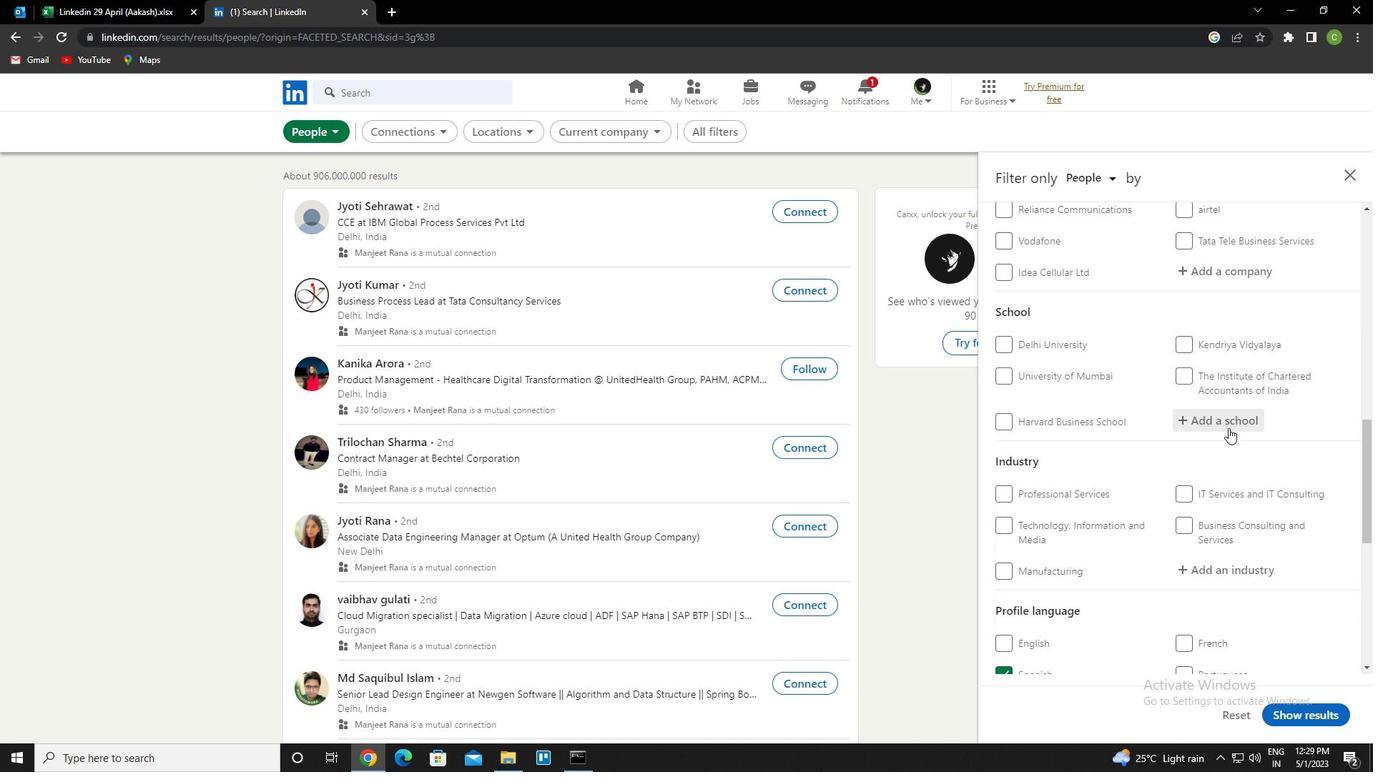 
Action: Key pressed institute<Key.space>for<Key.space>technology<Key.down><Key.enter>
Screenshot: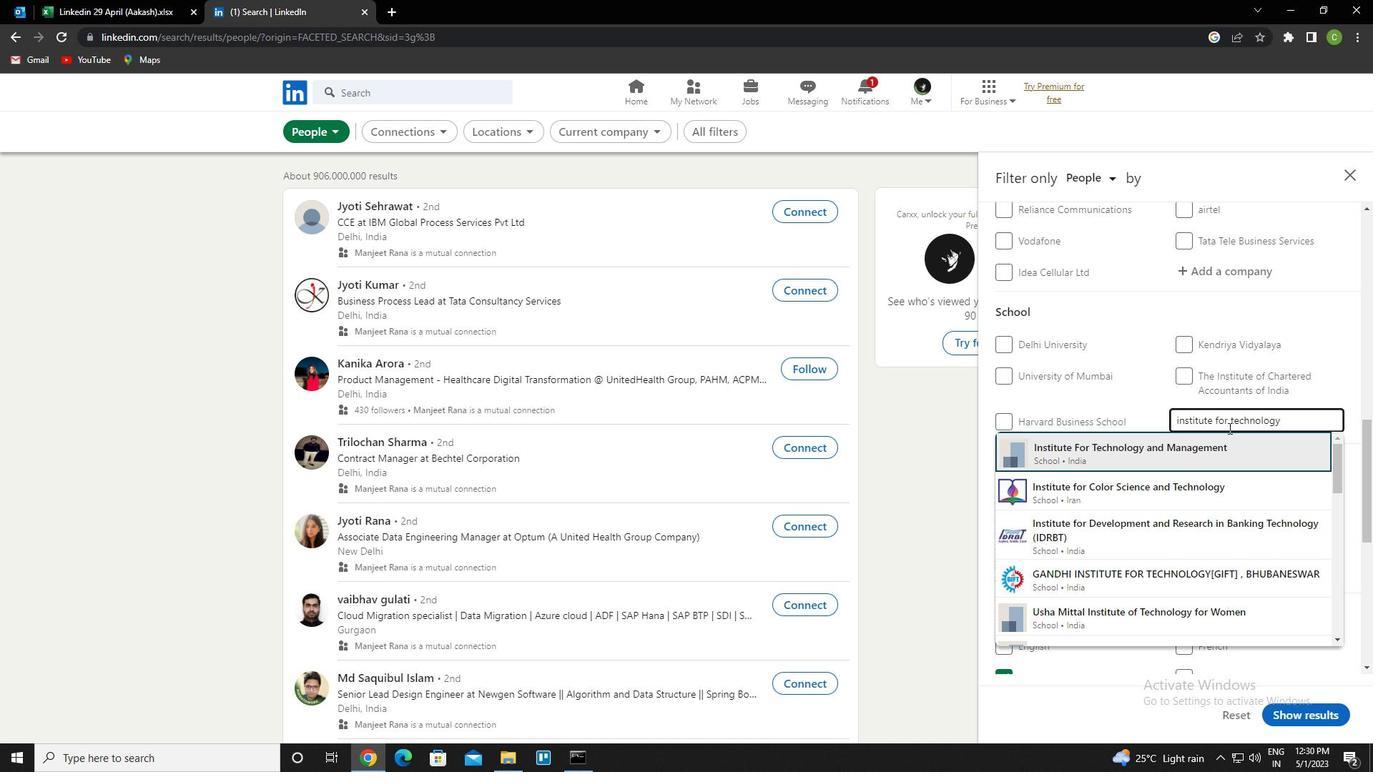 
Action: Mouse moved to (1209, 442)
Screenshot: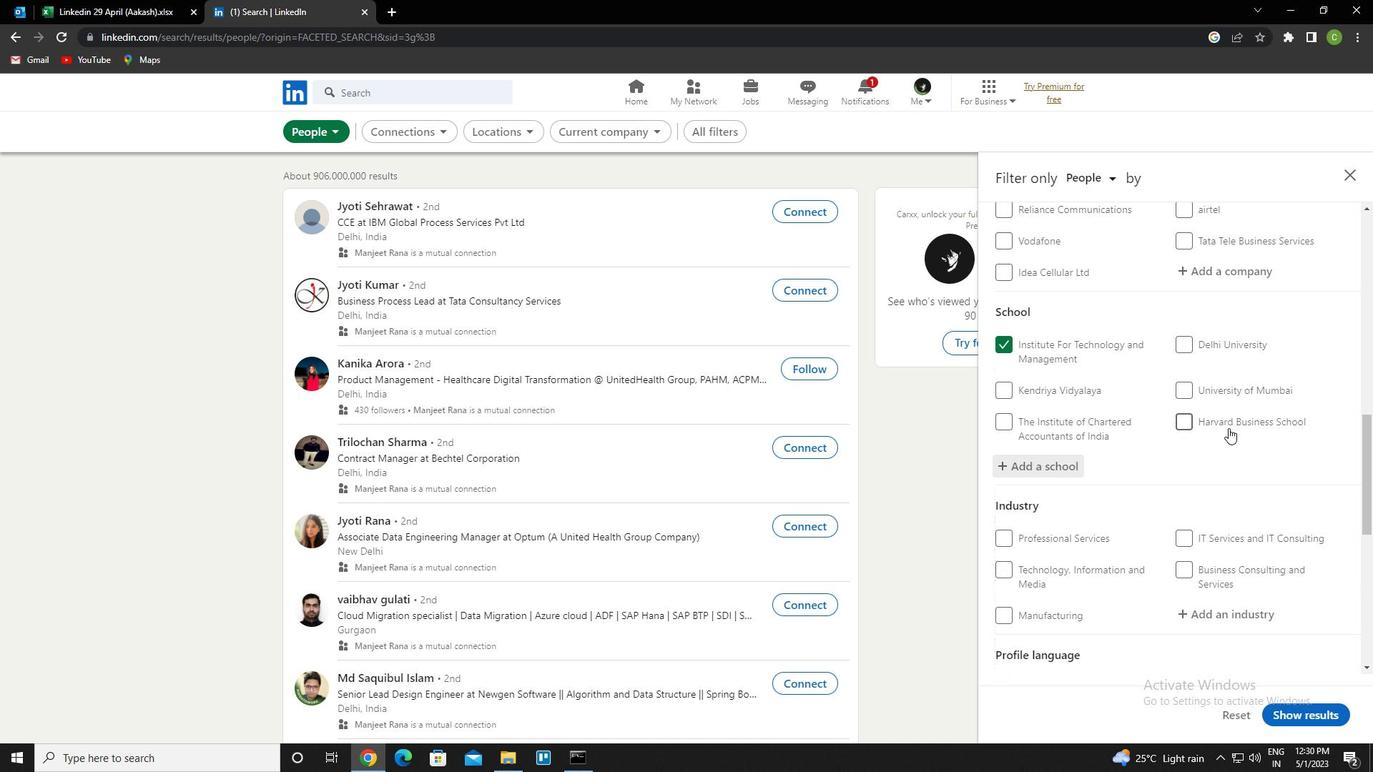 
Action: Mouse scrolled (1209, 441) with delta (0, 0)
Screenshot: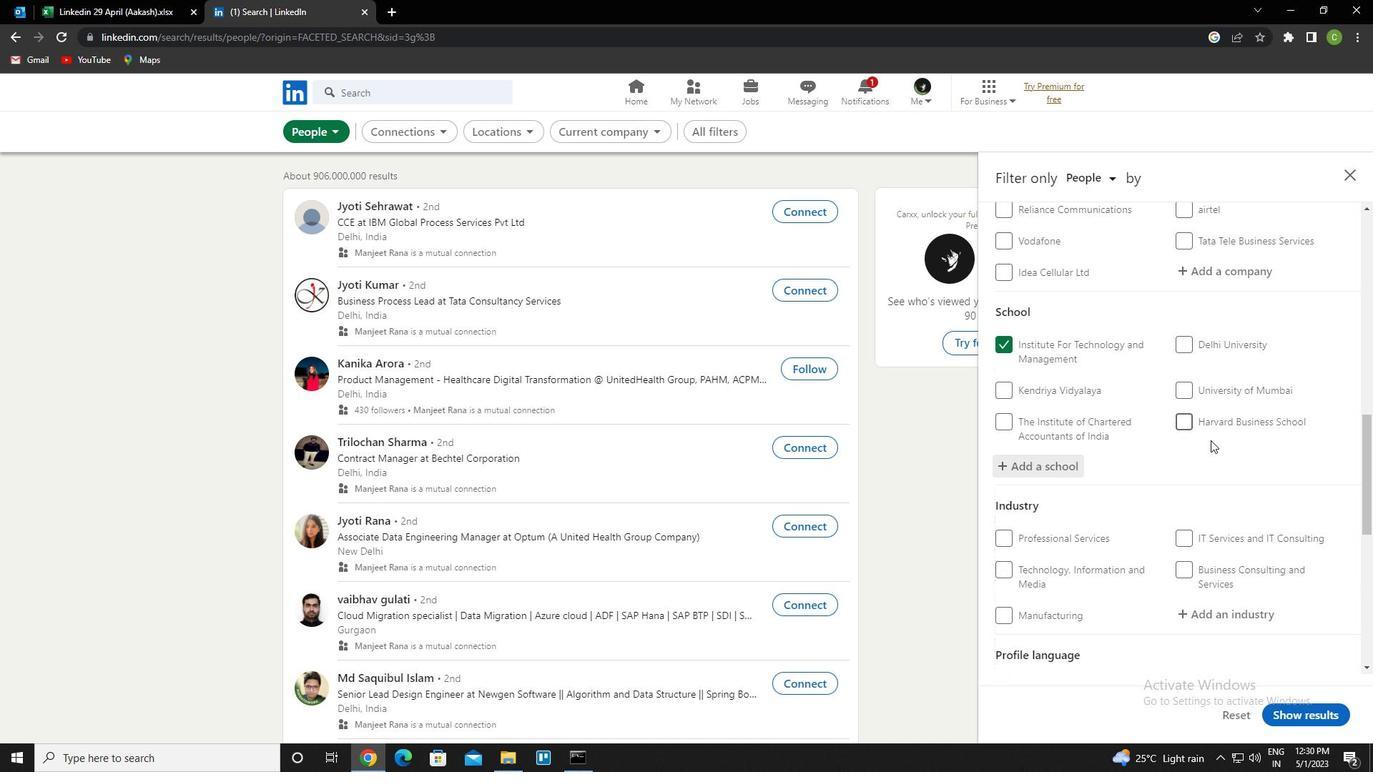 
Action: Mouse scrolled (1209, 441) with delta (0, 0)
Screenshot: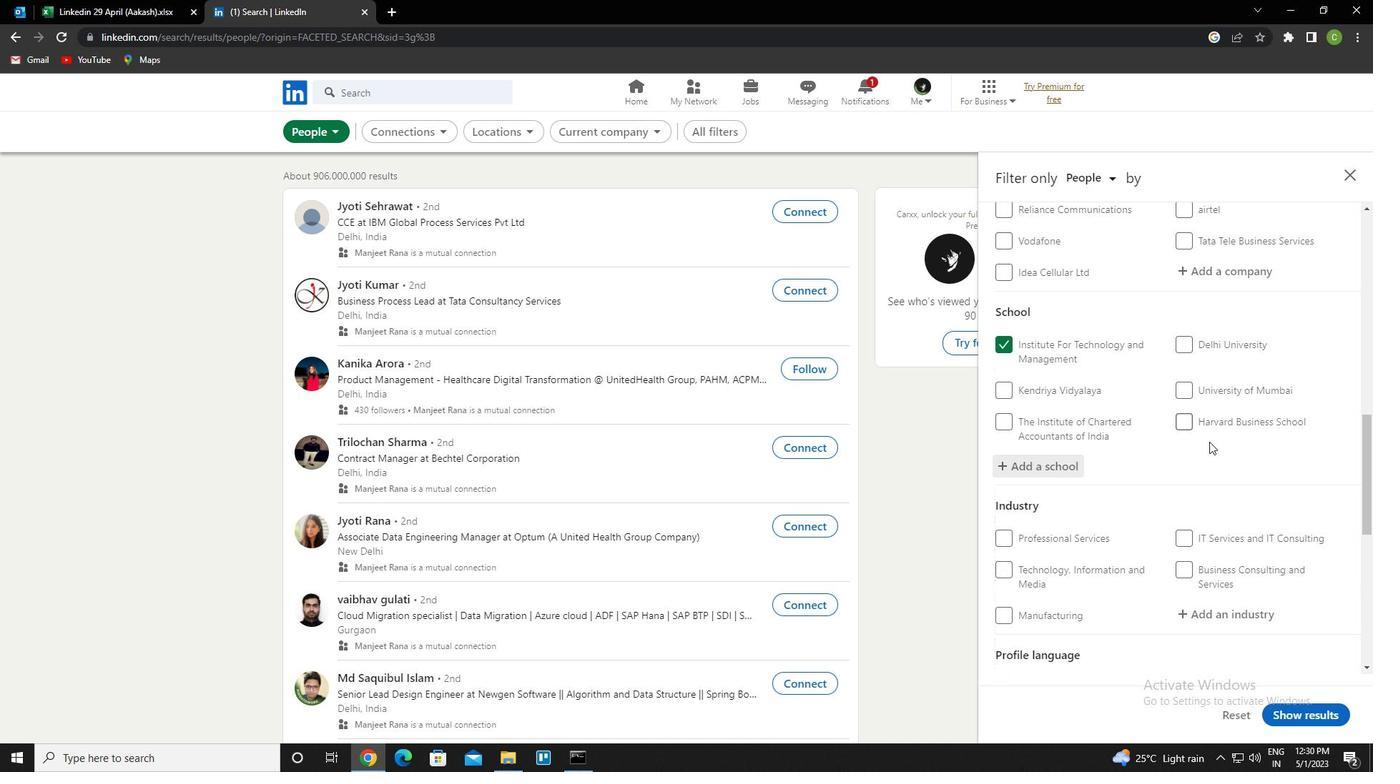 
Action: Mouse moved to (1229, 475)
Screenshot: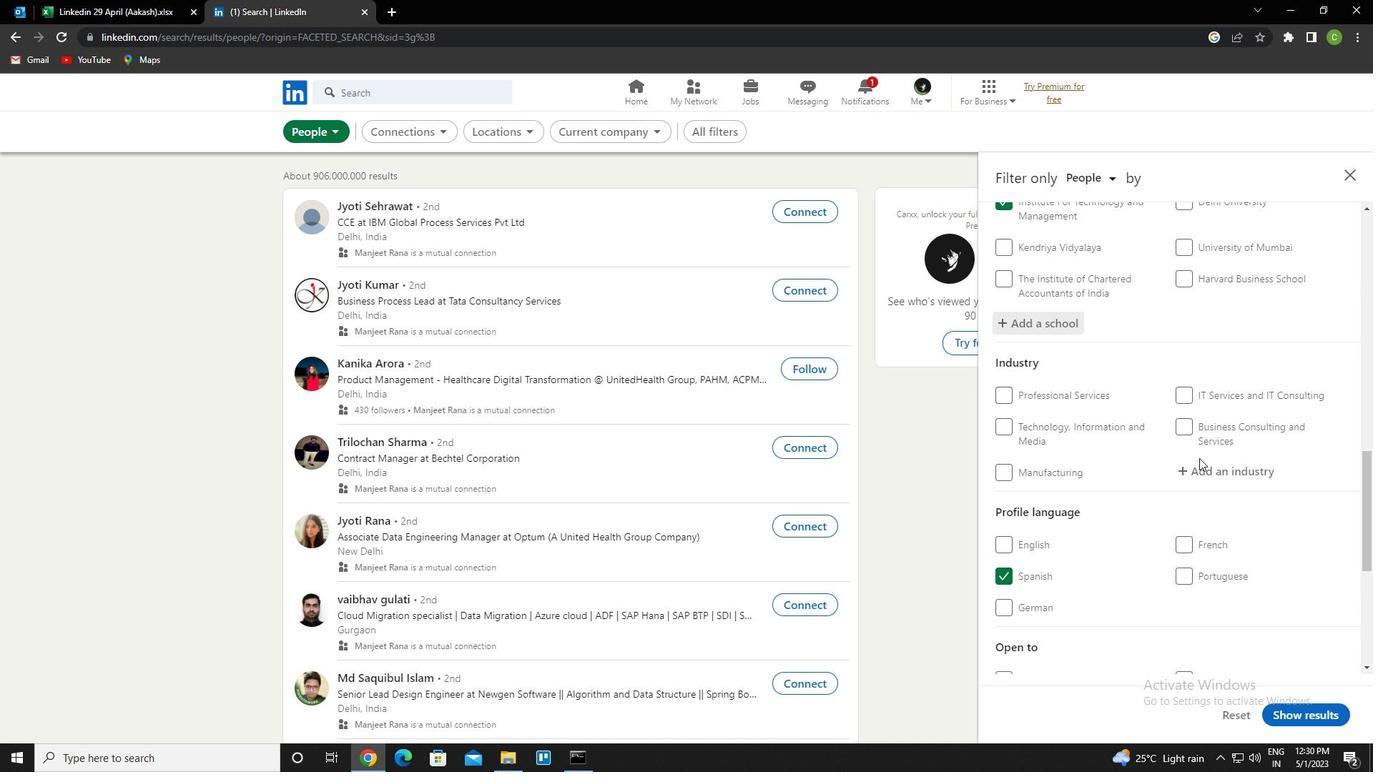 
Action: Mouse pressed left at (1229, 475)
Screenshot: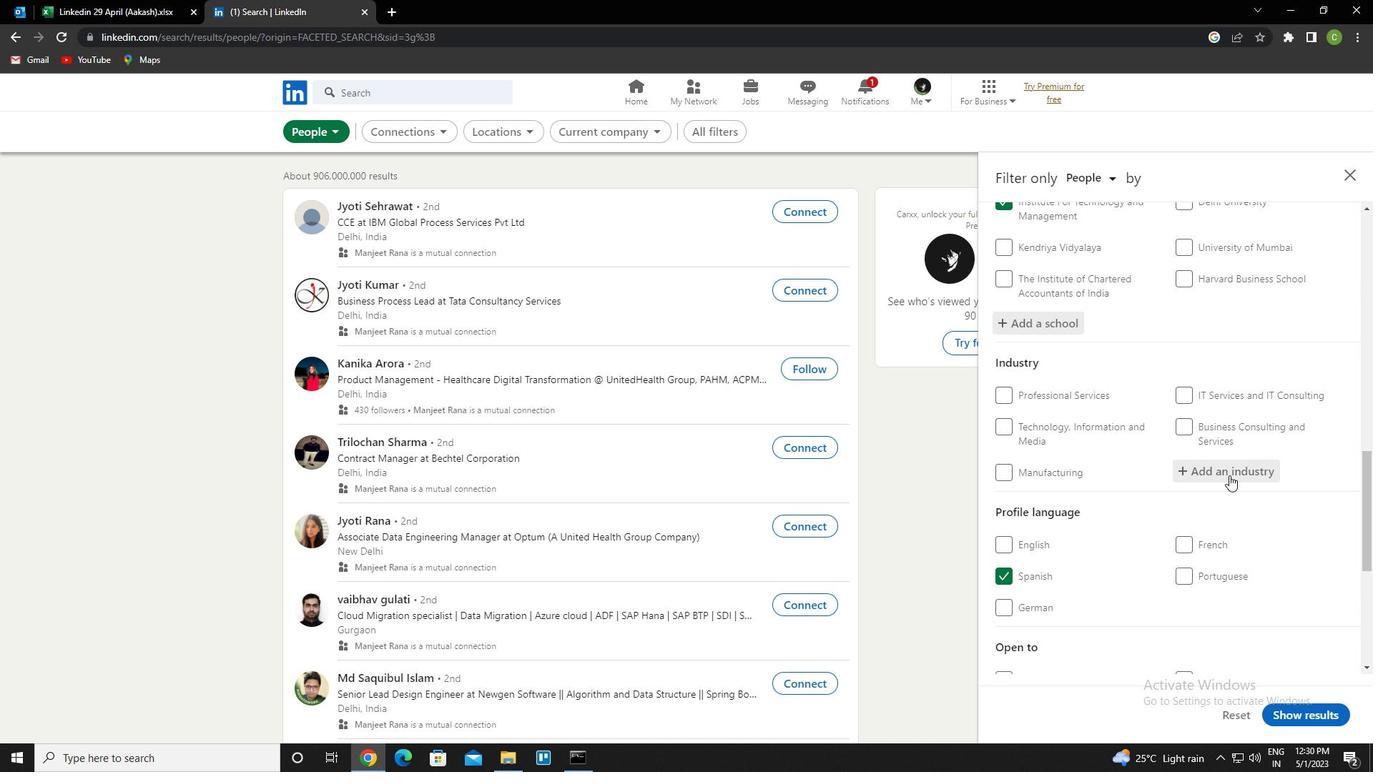 
Action: Key pressed <Key.caps_lock>
Screenshot: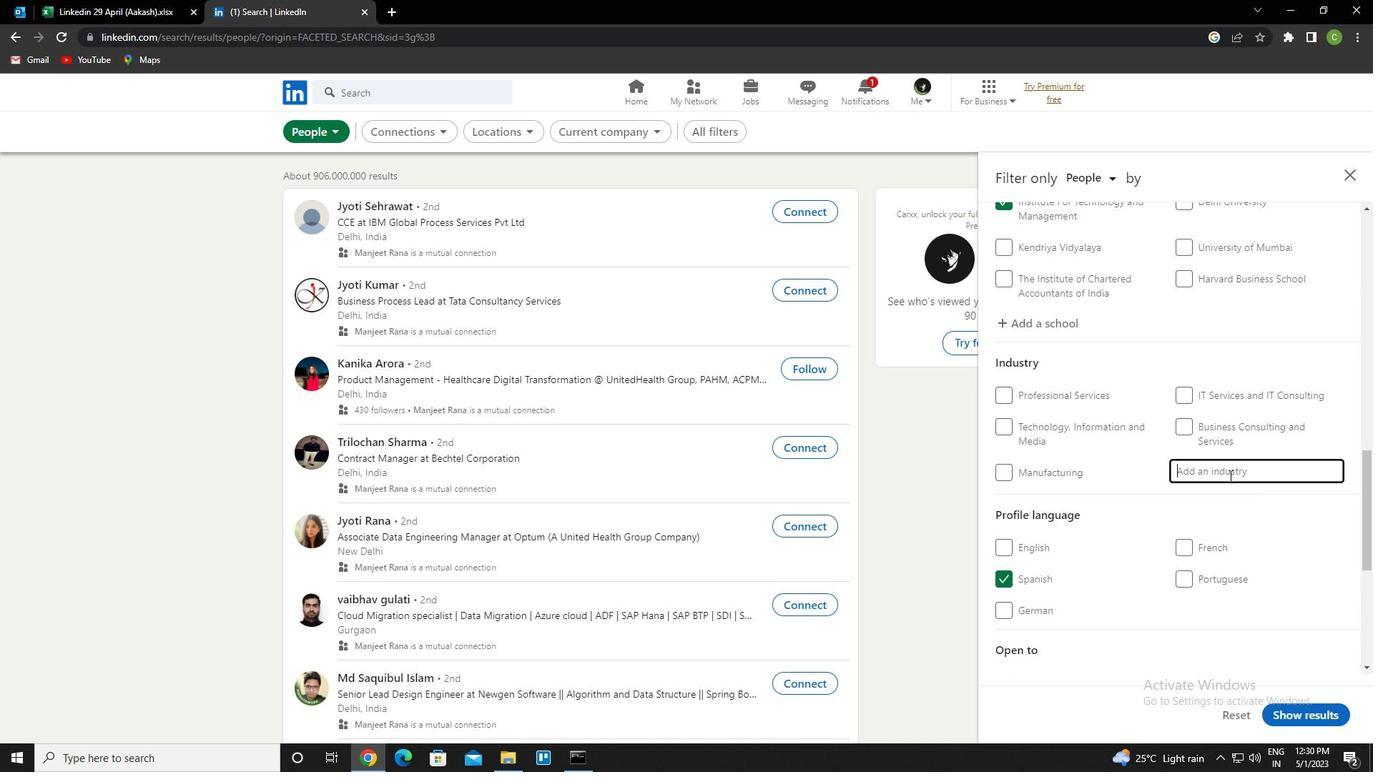 
Action: Mouse moved to (1229, 477)
Screenshot: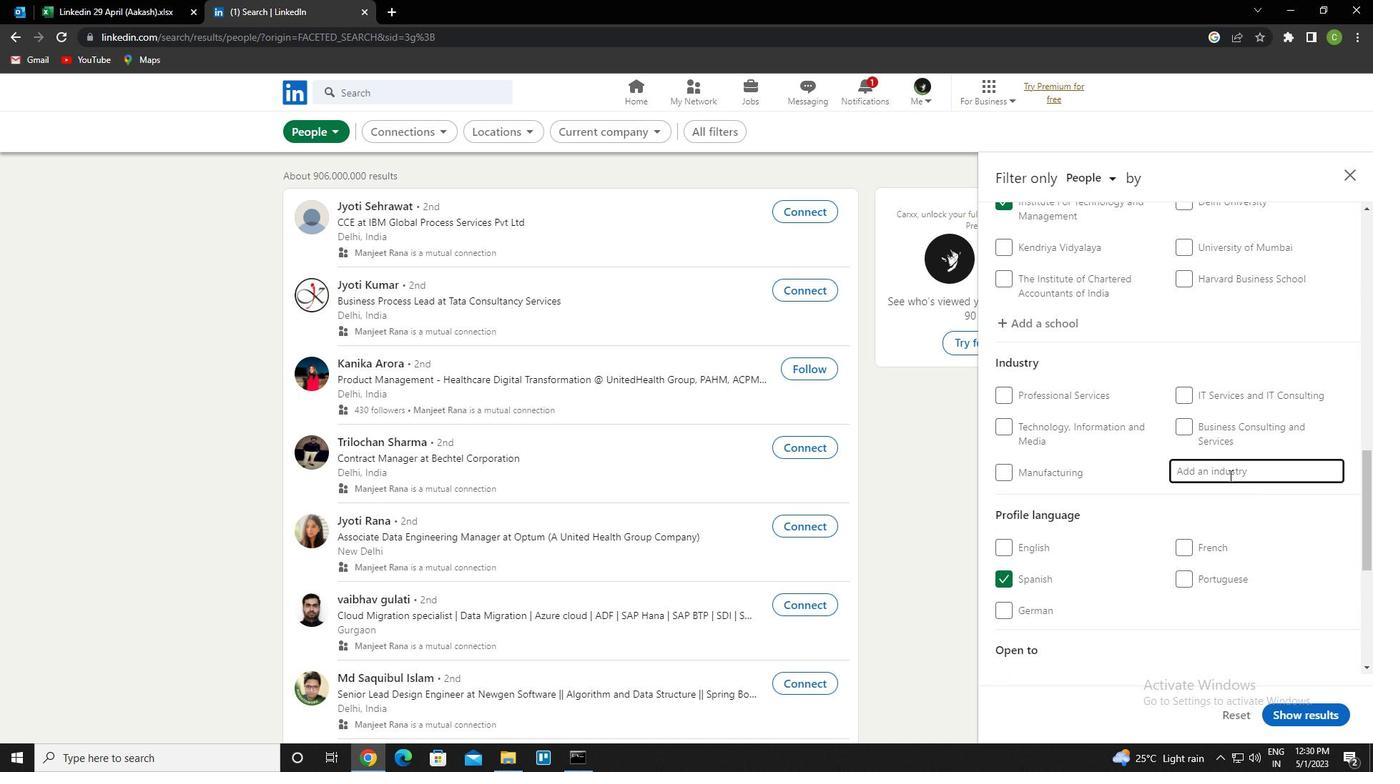 
Action: Key pressed p<Key.caps_lock>oli<Key.up><Key.enter>
Screenshot: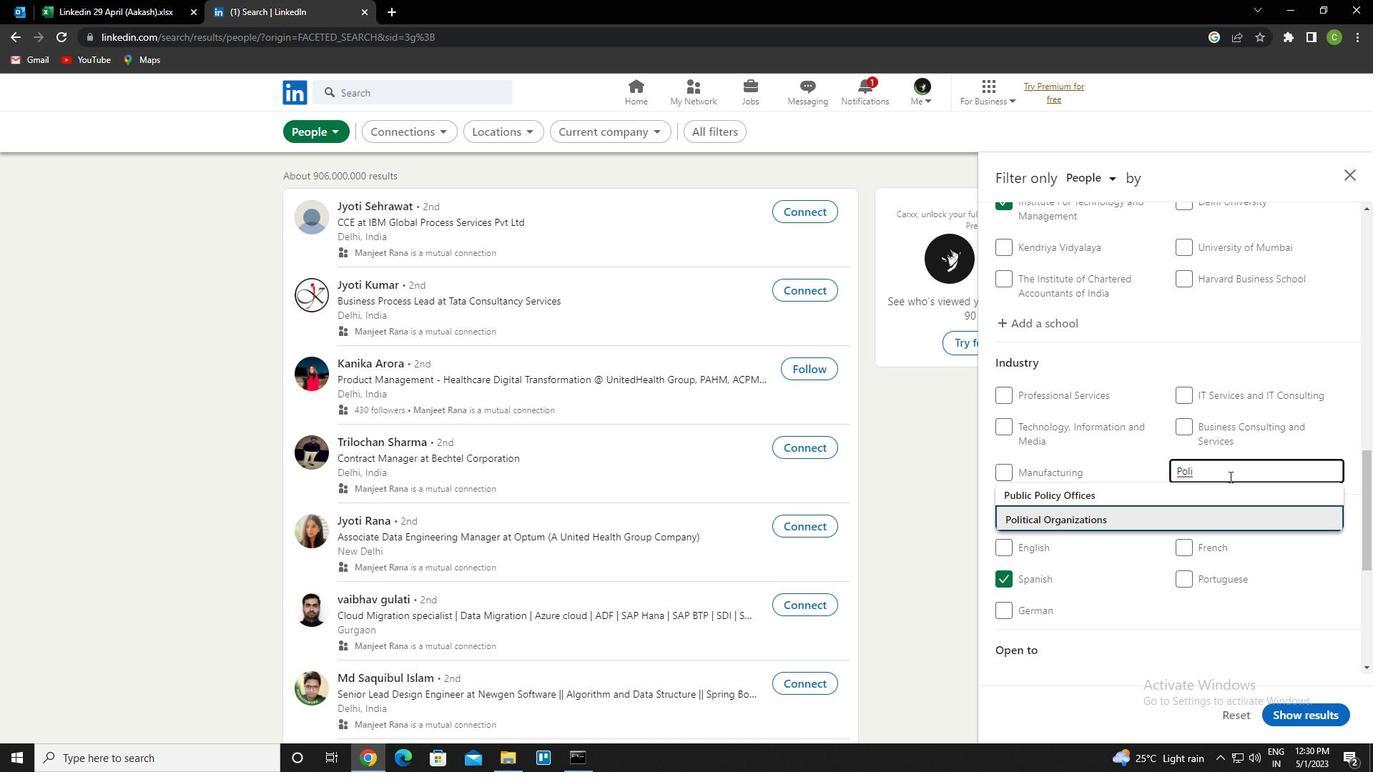 
Action: Mouse moved to (1100, 528)
Screenshot: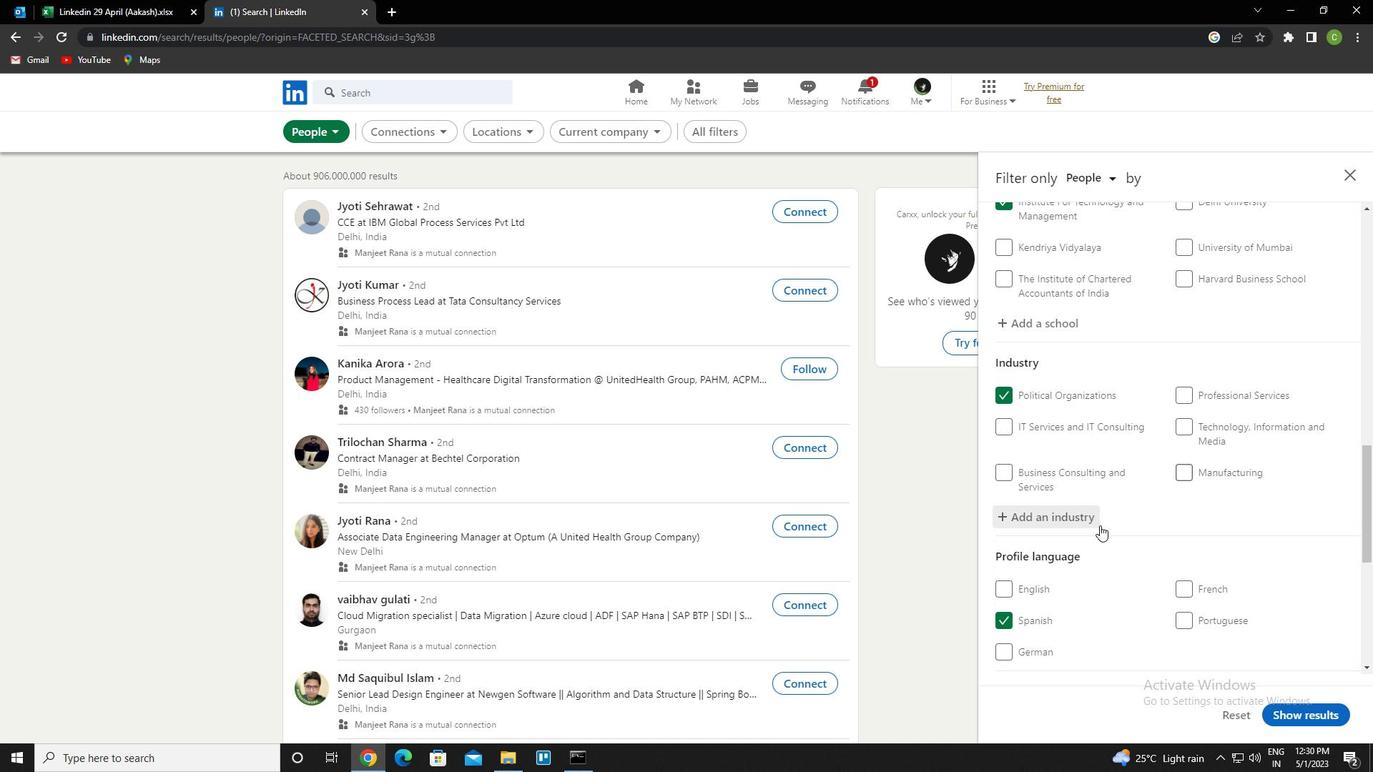 
Action: Mouse scrolled (1100, 527) with delta (0, 0)
Screenshot: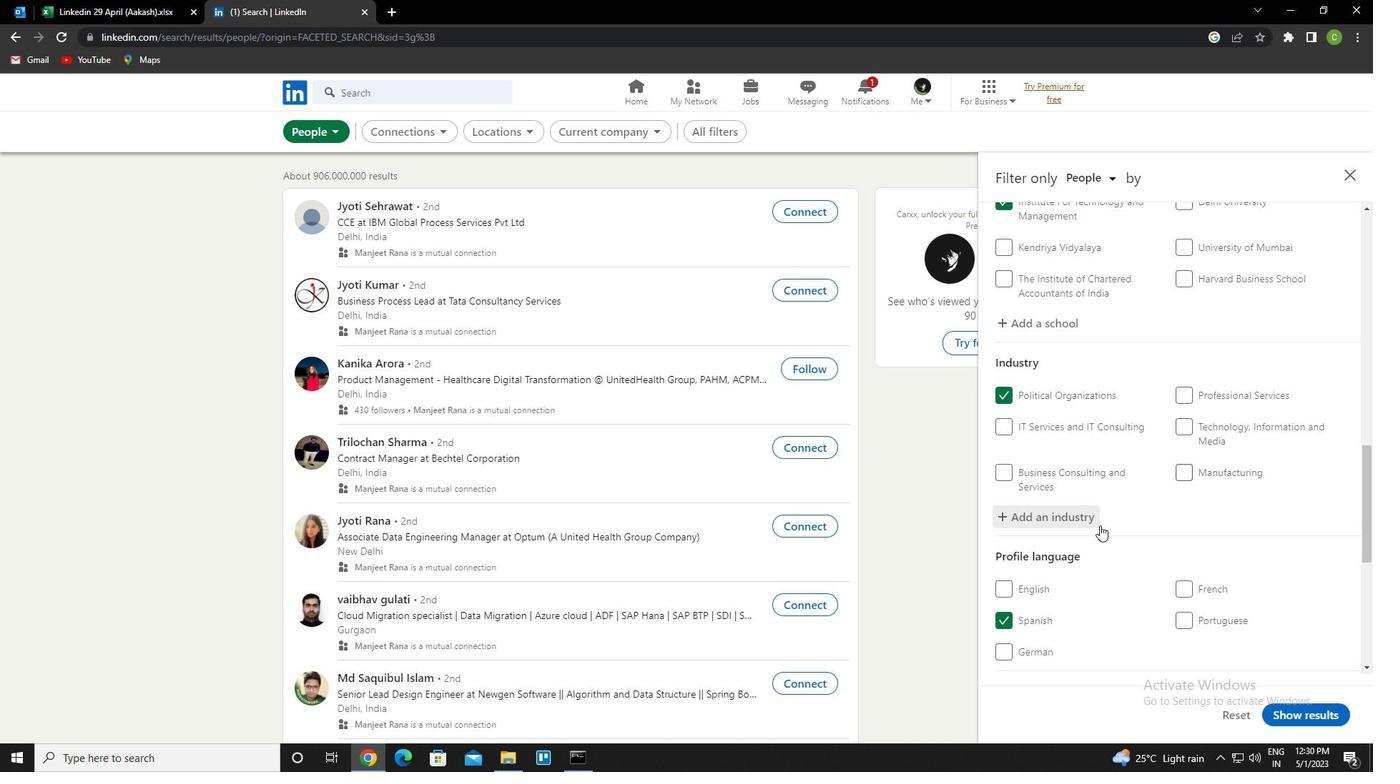 
Action: Mouse scrolled (1100, 527) with delta (0, 0)
Screenshot: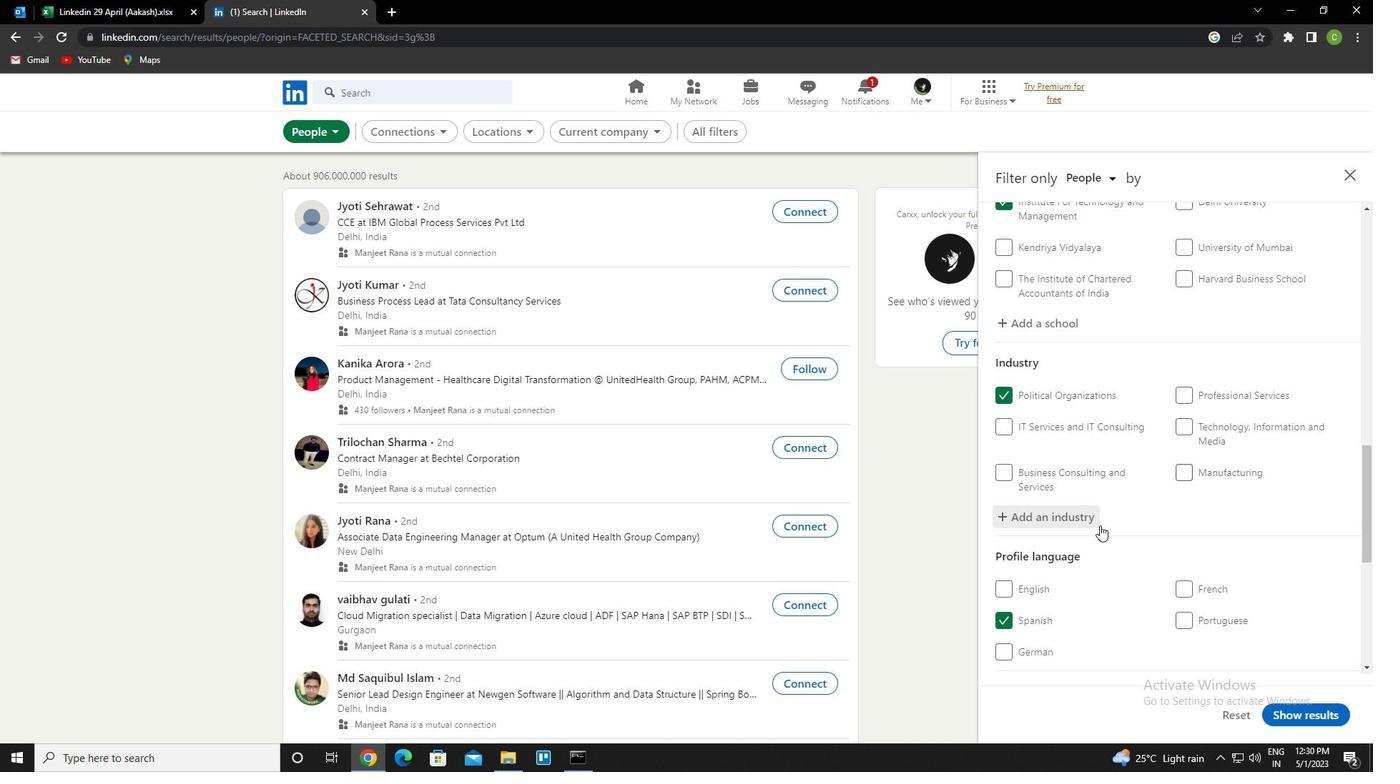 
Action: Mouse moved to (1098, 530)
Screenshot: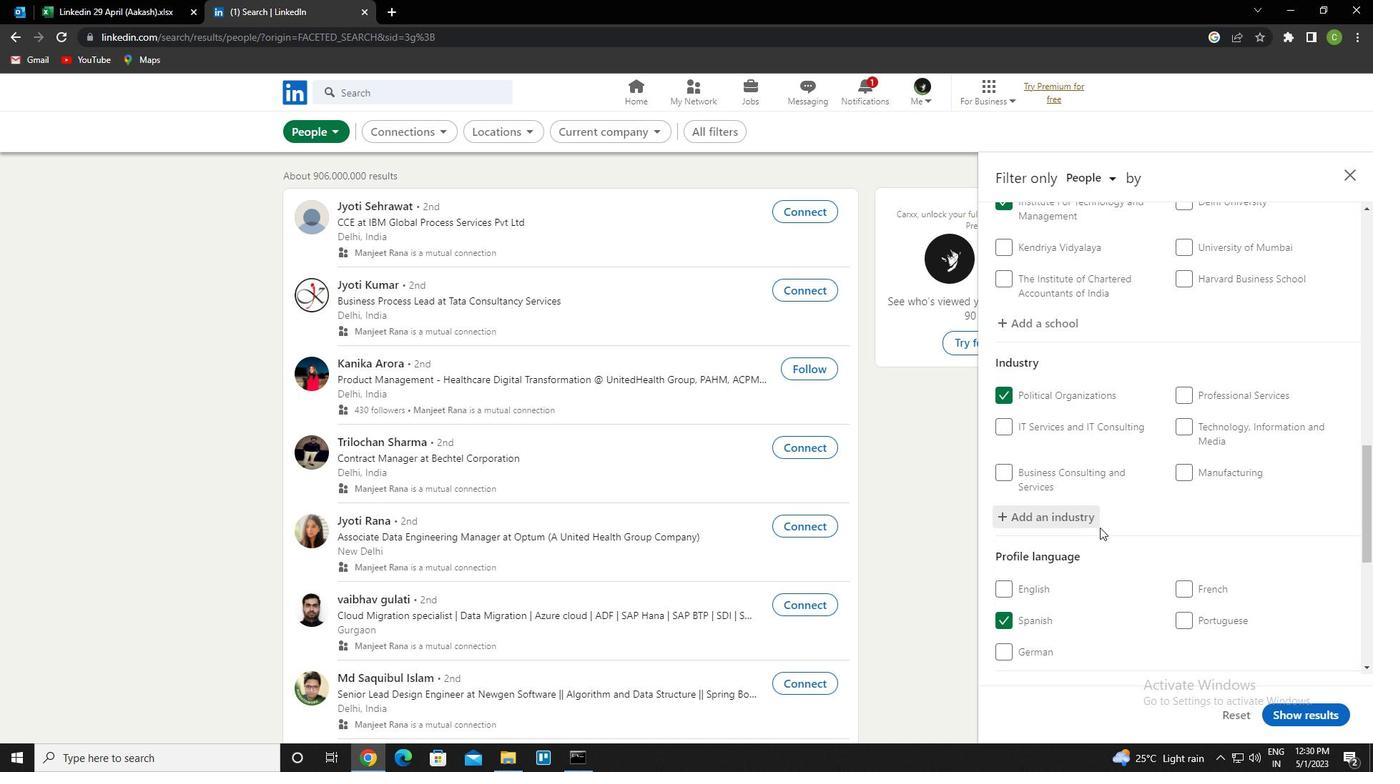 
Action: Mouse scrolled (1098, 529) with delta (0, 0)
Screenshot: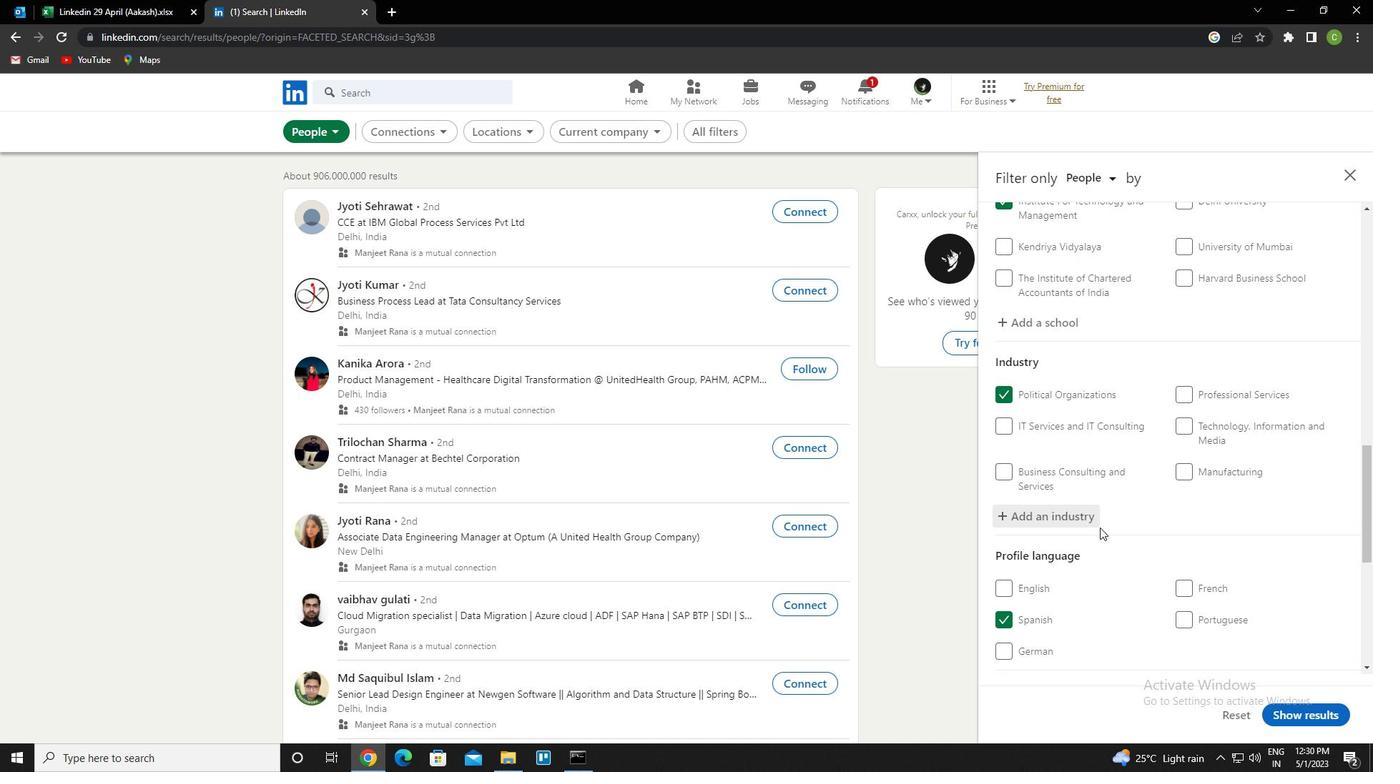 
Action: Mouse moved to (1096, 440)
Screenshot: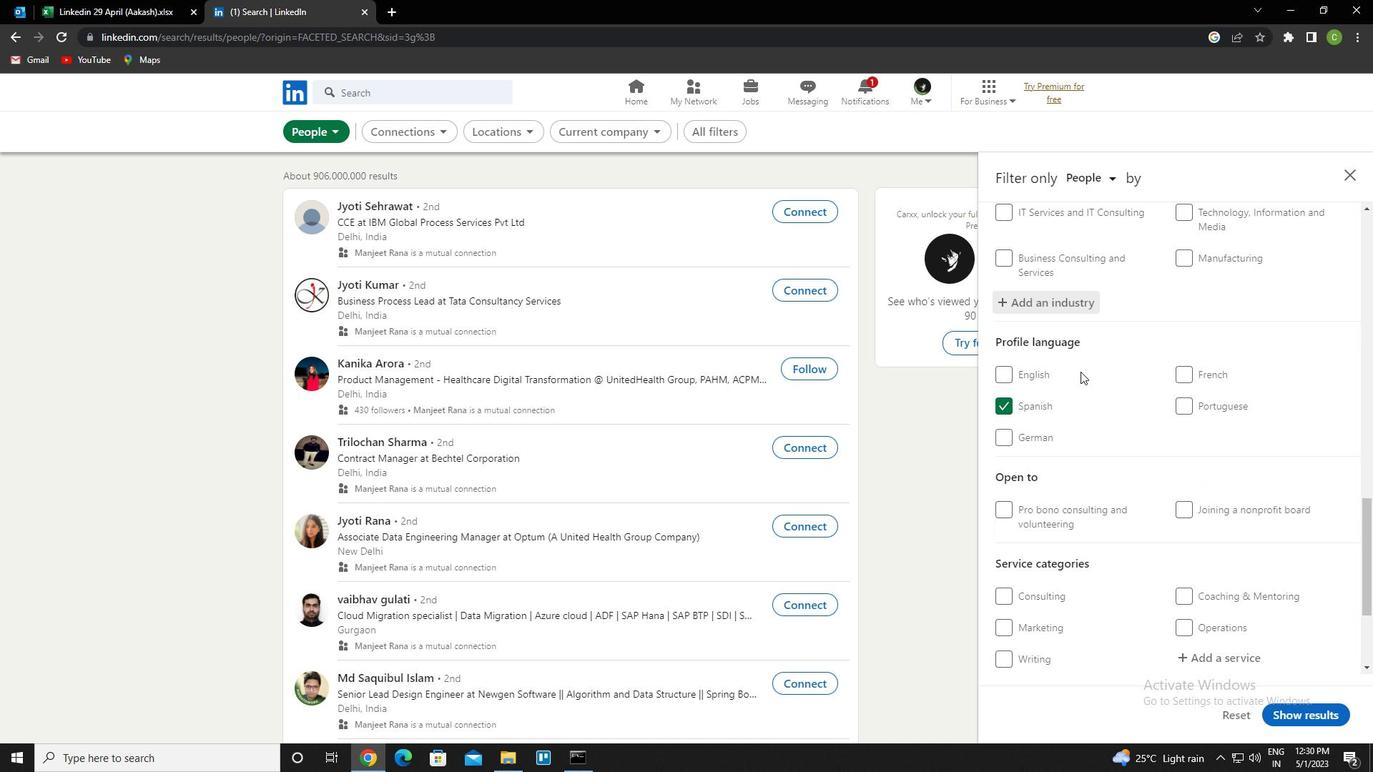 
Action: Mouse scrolled (1096, 440) with delta (0, 0)
Screenshot: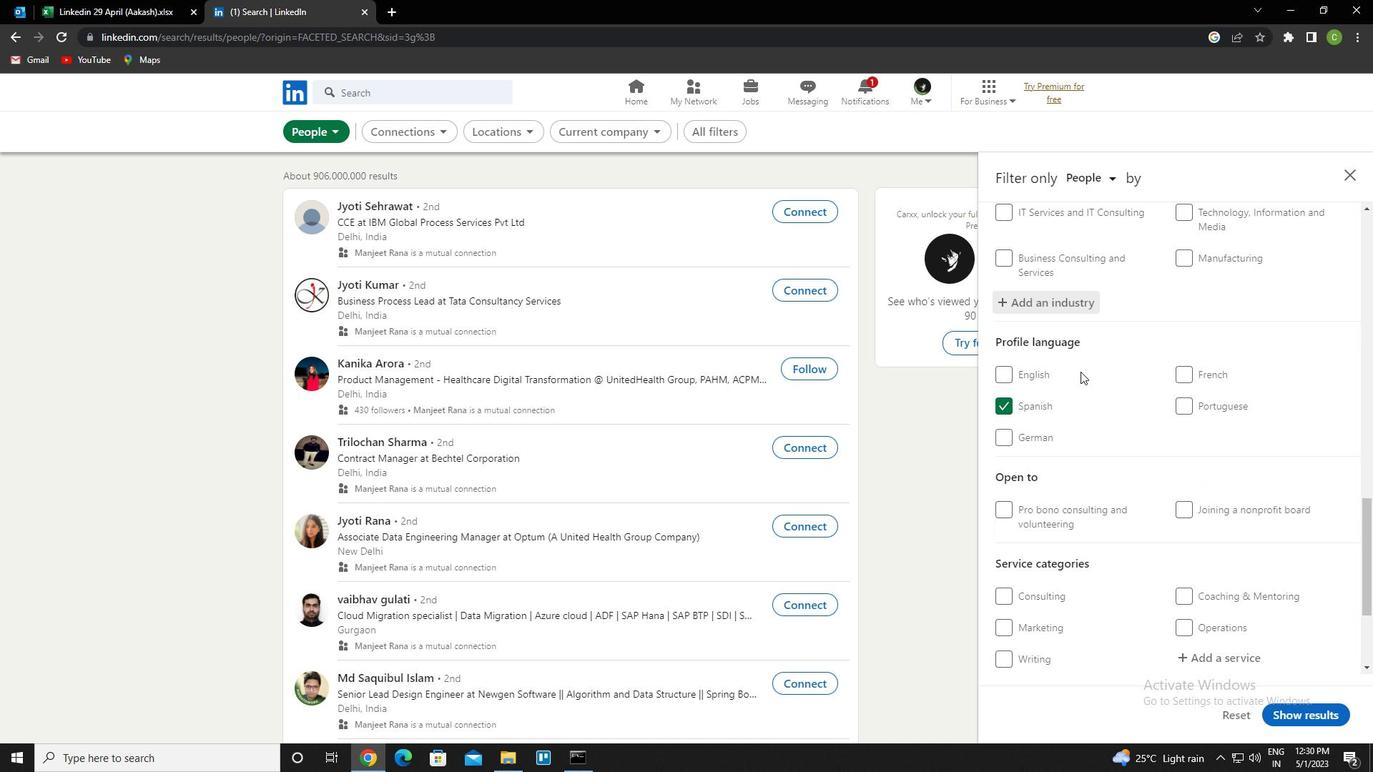 
Action: Mouse moved to (1097, 442)
Screenshot: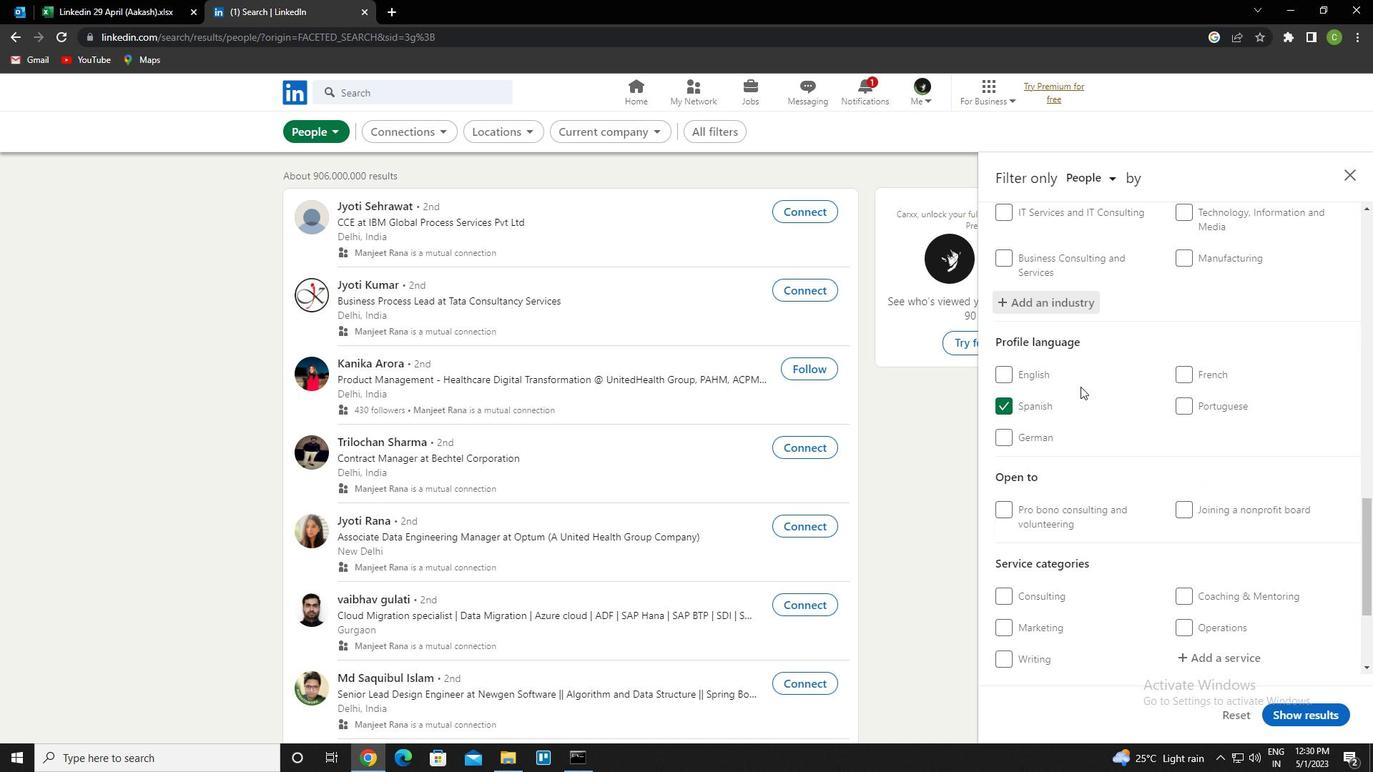 
Action: Mouse scrolled (1097, 442) with delta (0, 0)
Screenshot: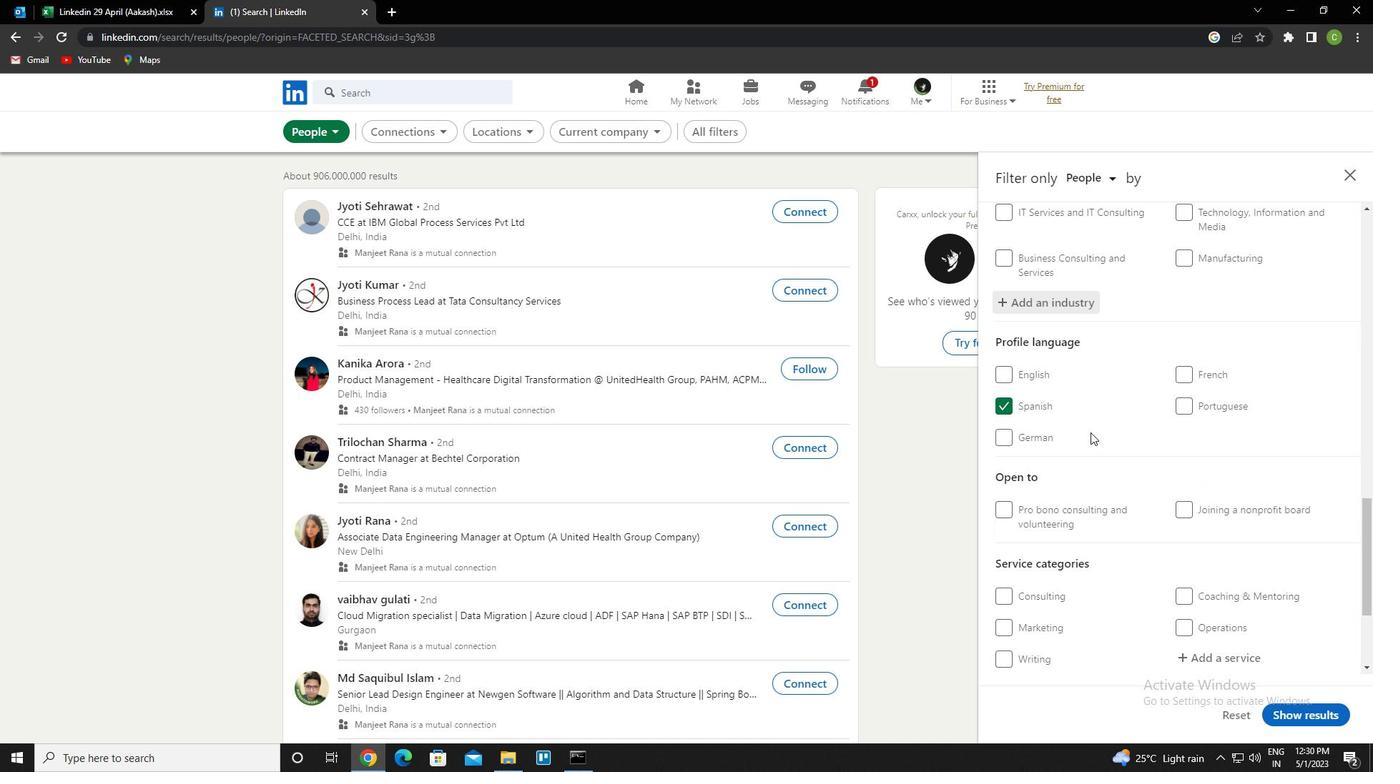 
Action: Mouse moved to (1093, 442)
Screenshot: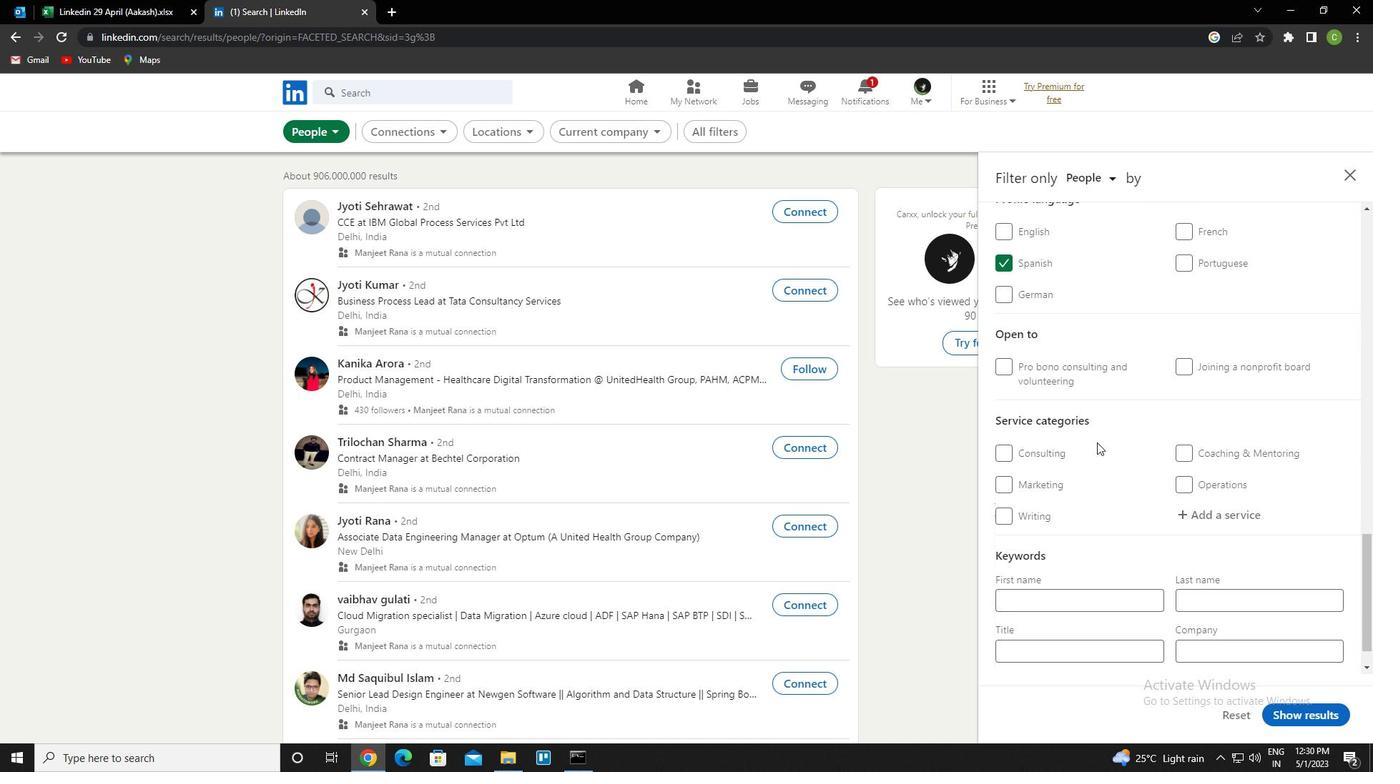 
Action: Mouse scrolled (1093, 442) with delta (0, 0)
Screenshot: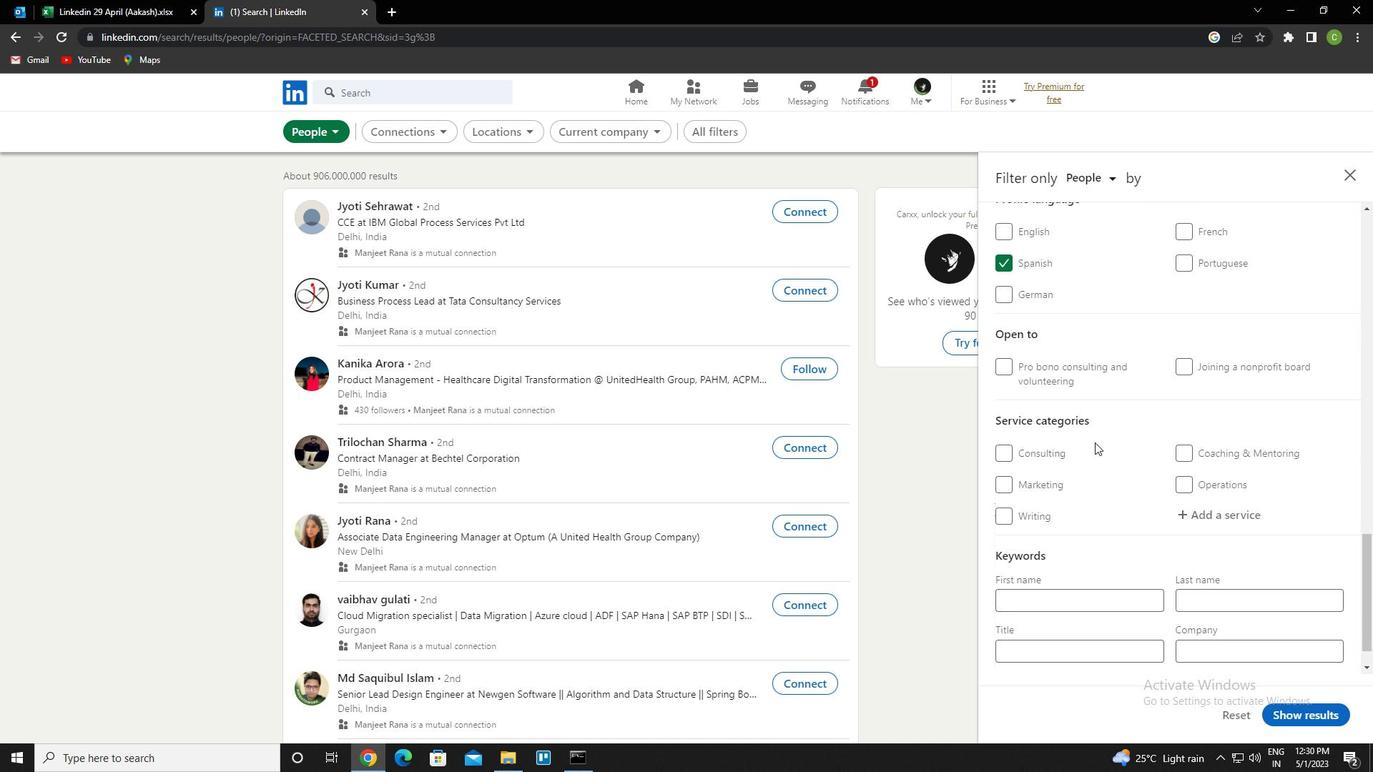 
Action: Mouse moved to (1216, 477)
Screenshot: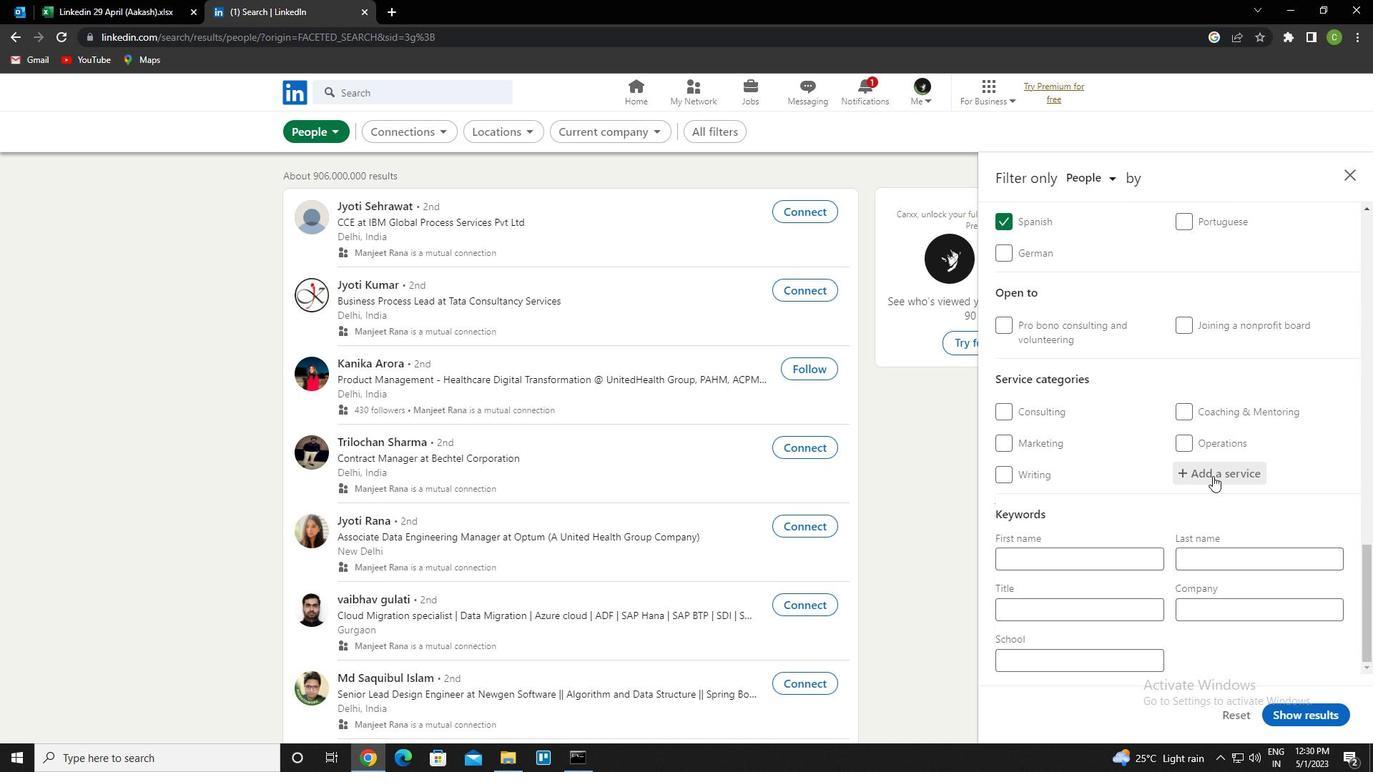 
Action: Mouse pressed left at (1216, 477)
Screenshot: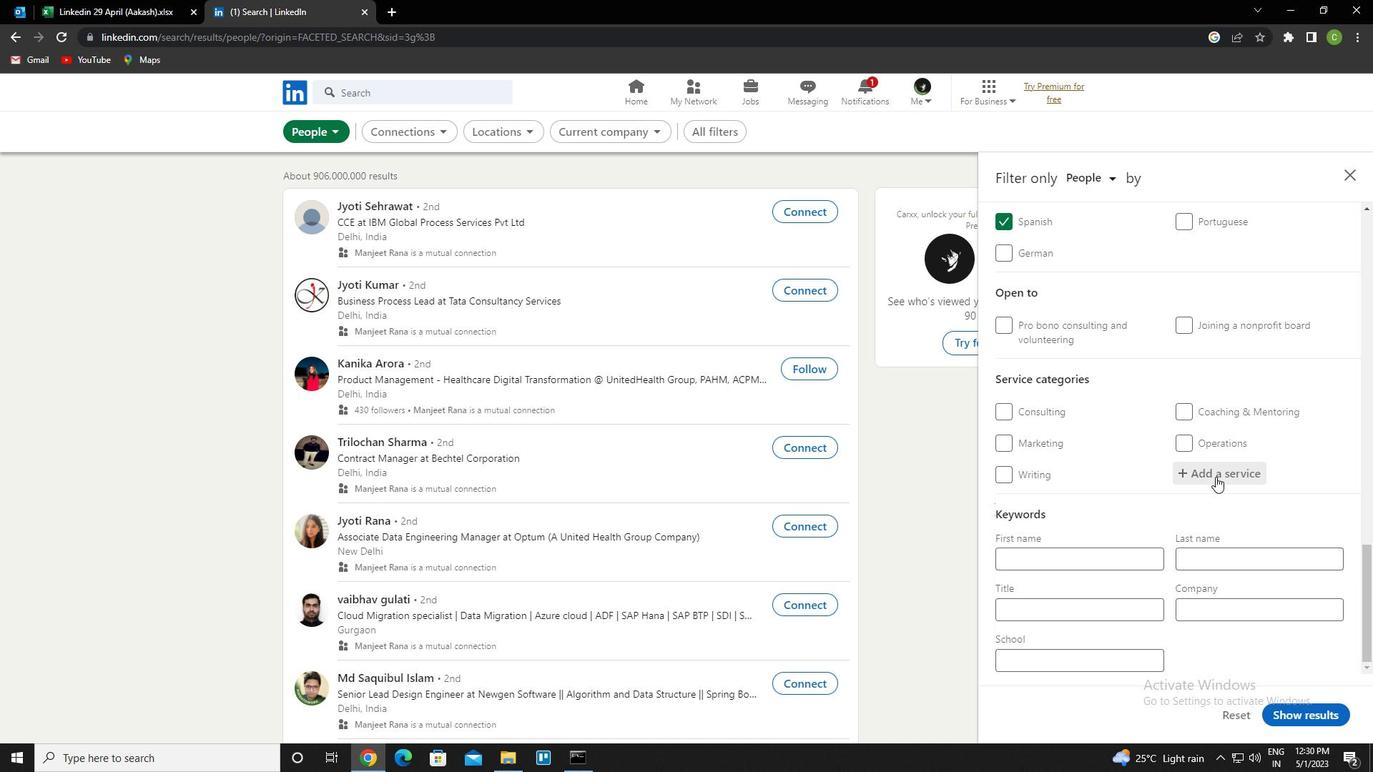 
Action: Key pressed <Key.caps_lock>w<Key.caps_lock>ealth<Key.space><Key.caps_lock>m<Key.caps_lock>anagement
Screenshot: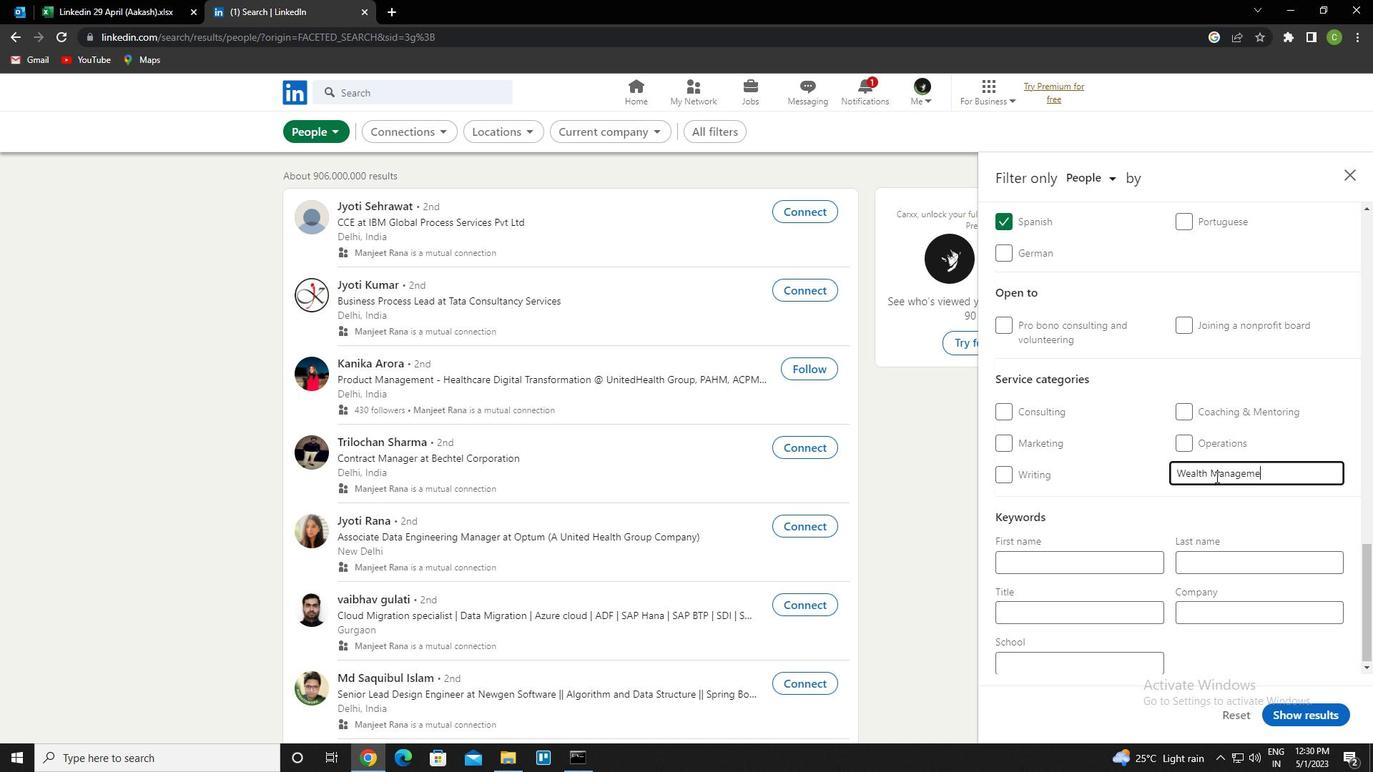 
Action: Mouse moved to (1214, 481)
Screenshot: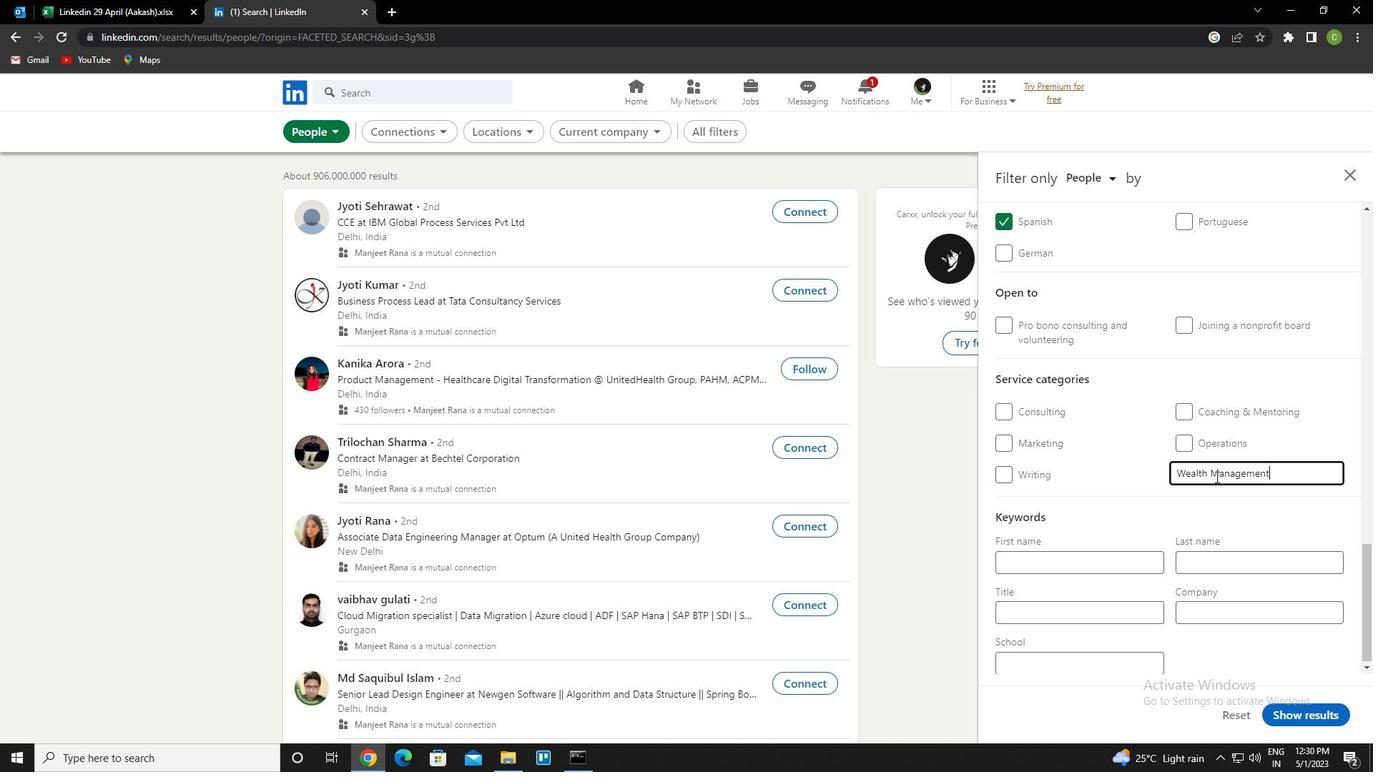 
Action: Mouse scrolled (1214, 482) with delta (0, 0)
Screenshot: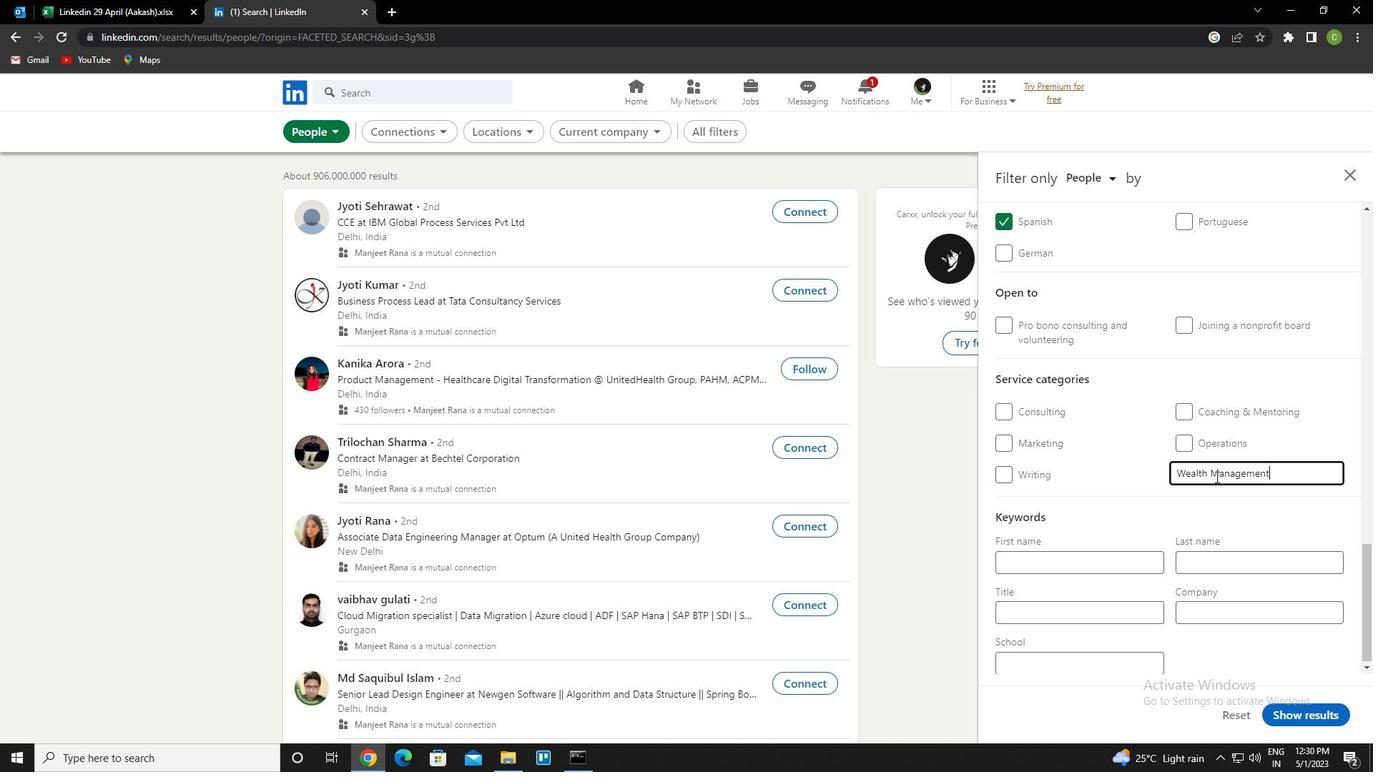 
Action: Mouse moved to (1191, 497)
Screenshot: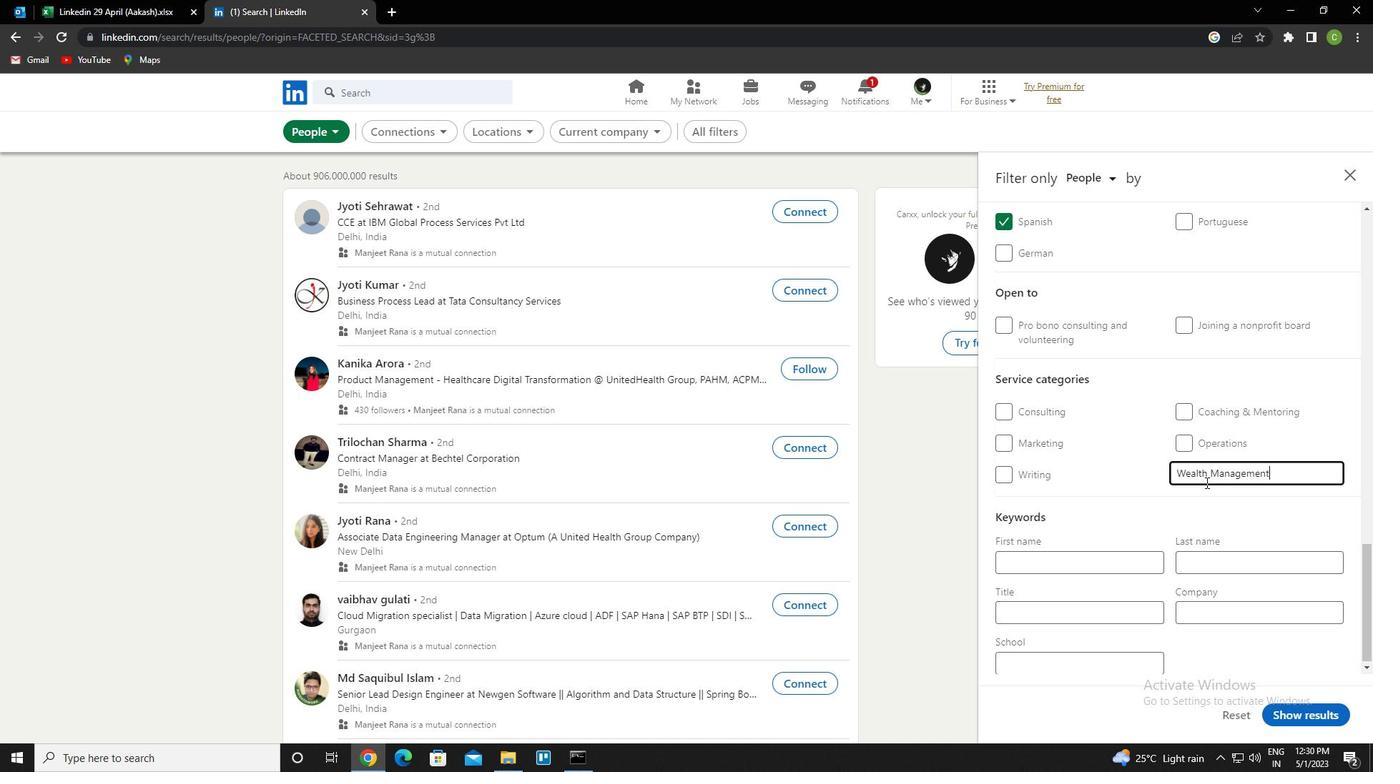 
Action: Mouse scrolled (1191, 497) with delta (0, 0)
Screenshot: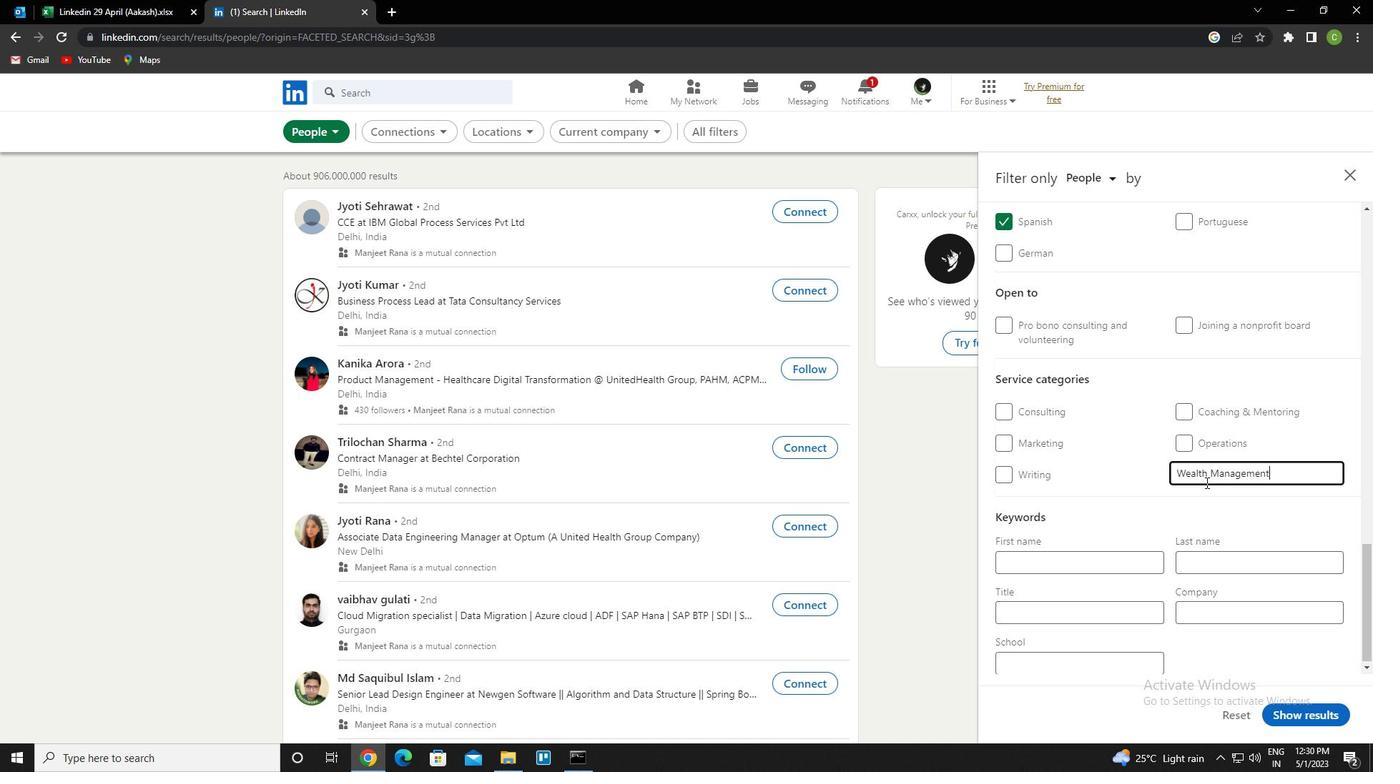
Action: Mouse moved to (1187, 500)
Screenshot: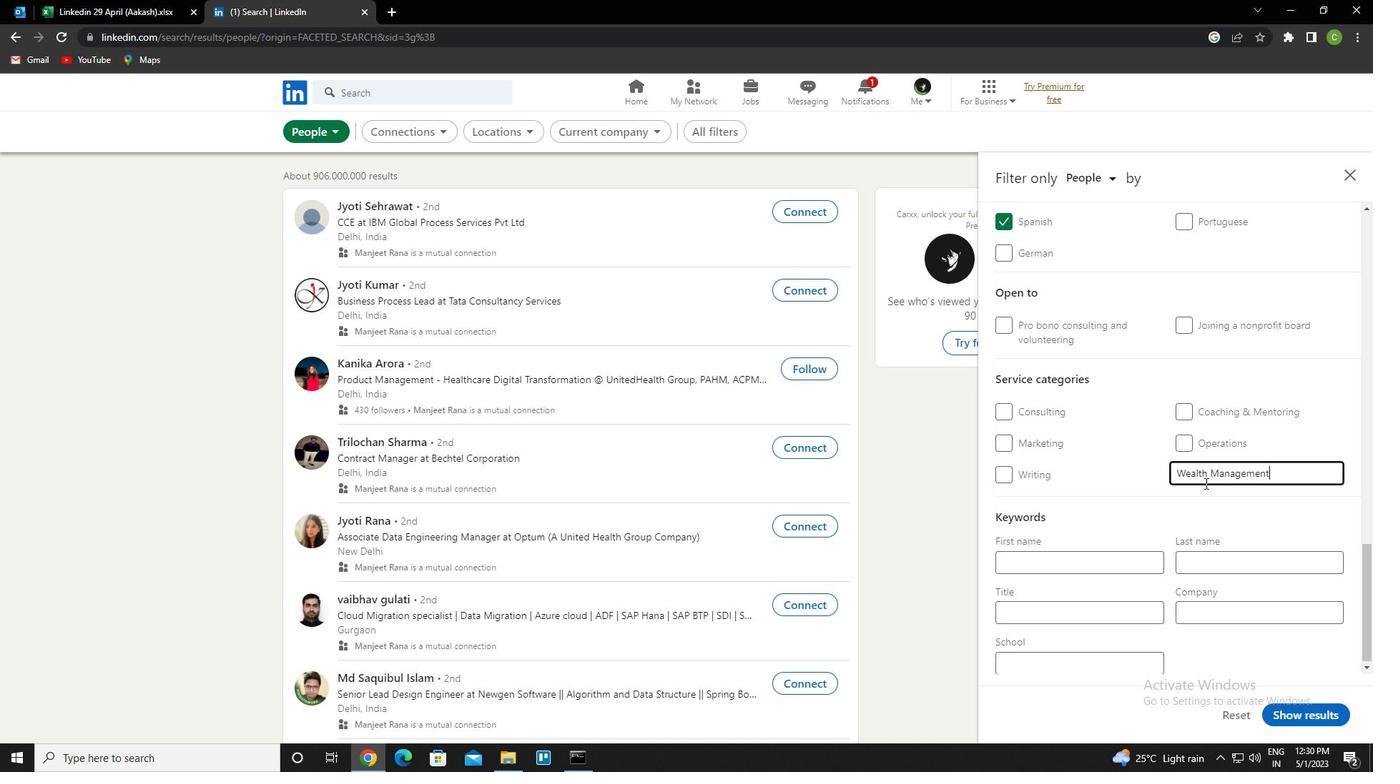 
Action: Mouse scrolled (1187, 500) with delta (0, 0)
Screenshot: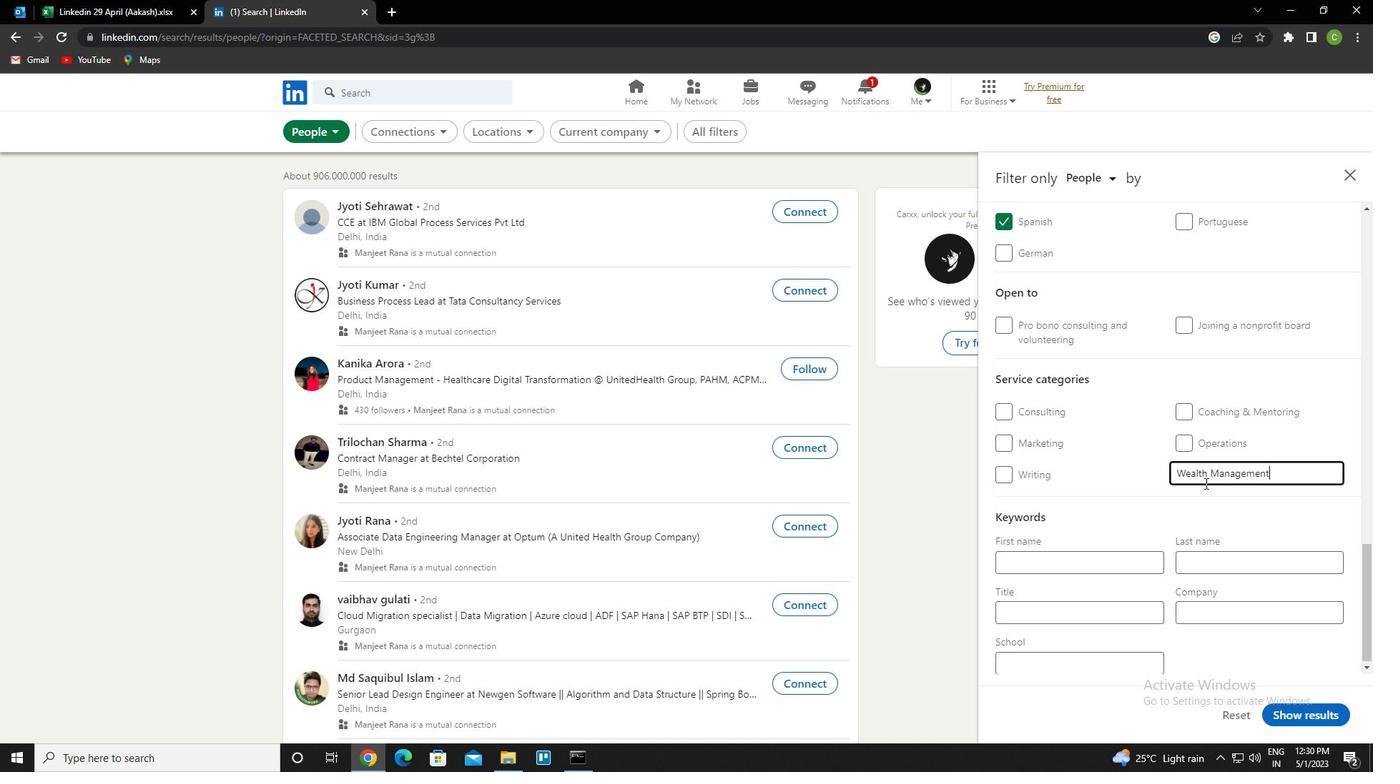 
Action: Mouse scrolled (1187, 500) with delta (0, 0)
Screenshot: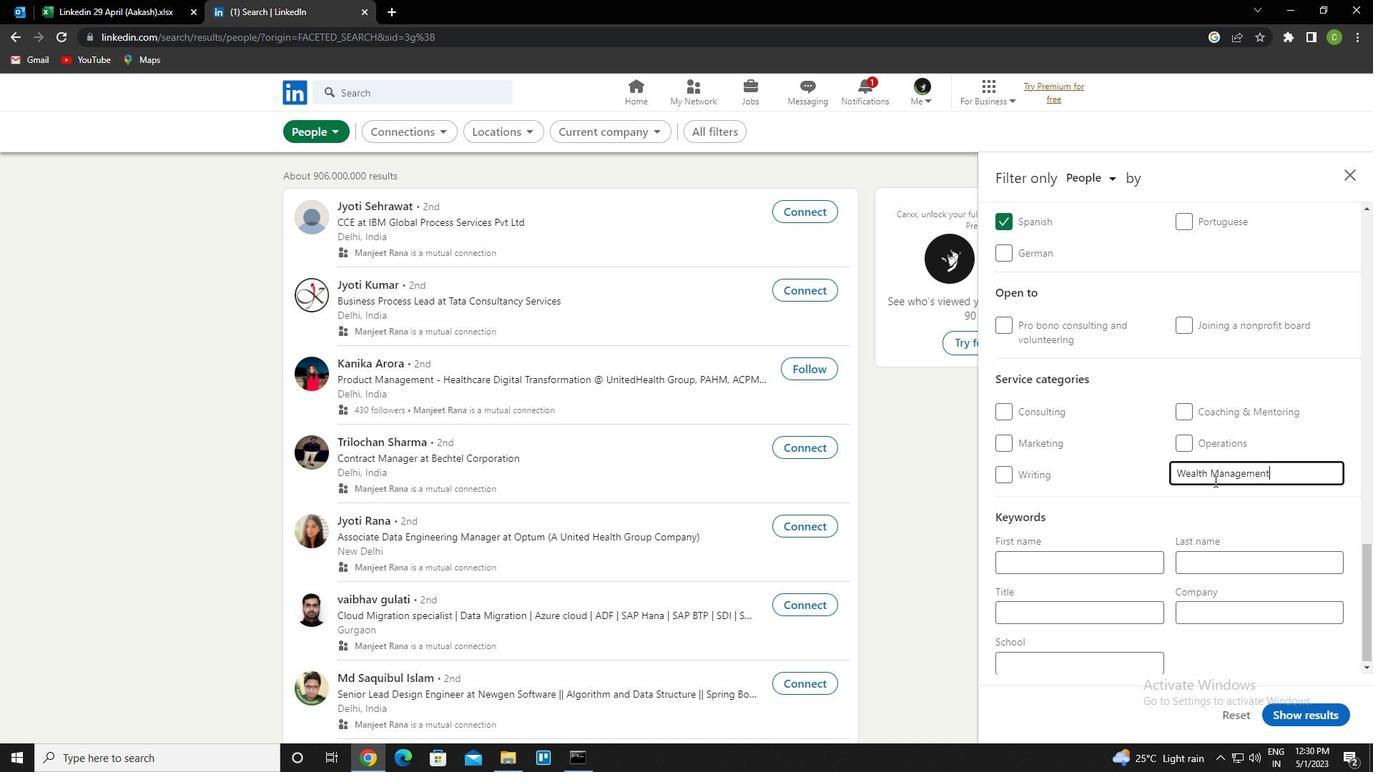 
Action: Mouse scrolled (1187, 500) with delta (0, 0)
Screenshot: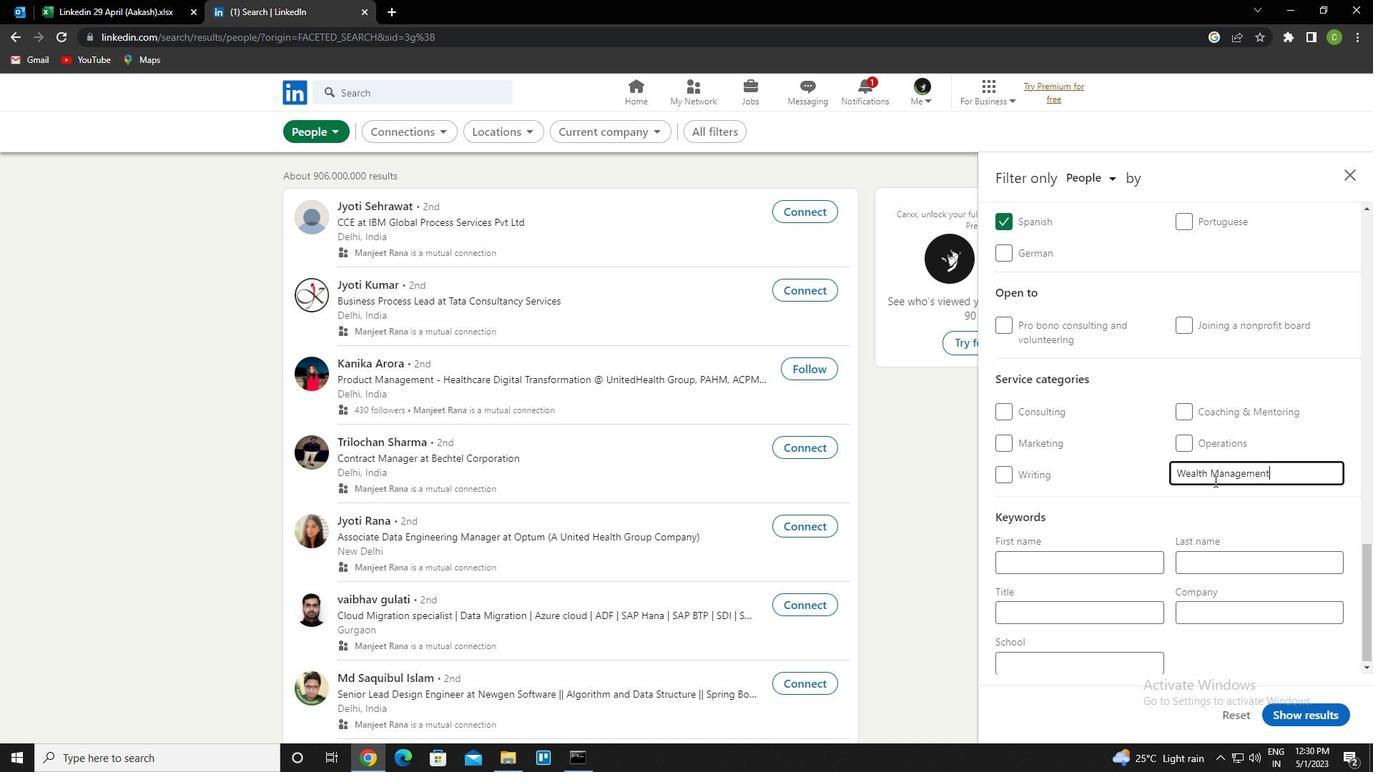 
Action: Mouse moved to (1080, 603)
Screenshot: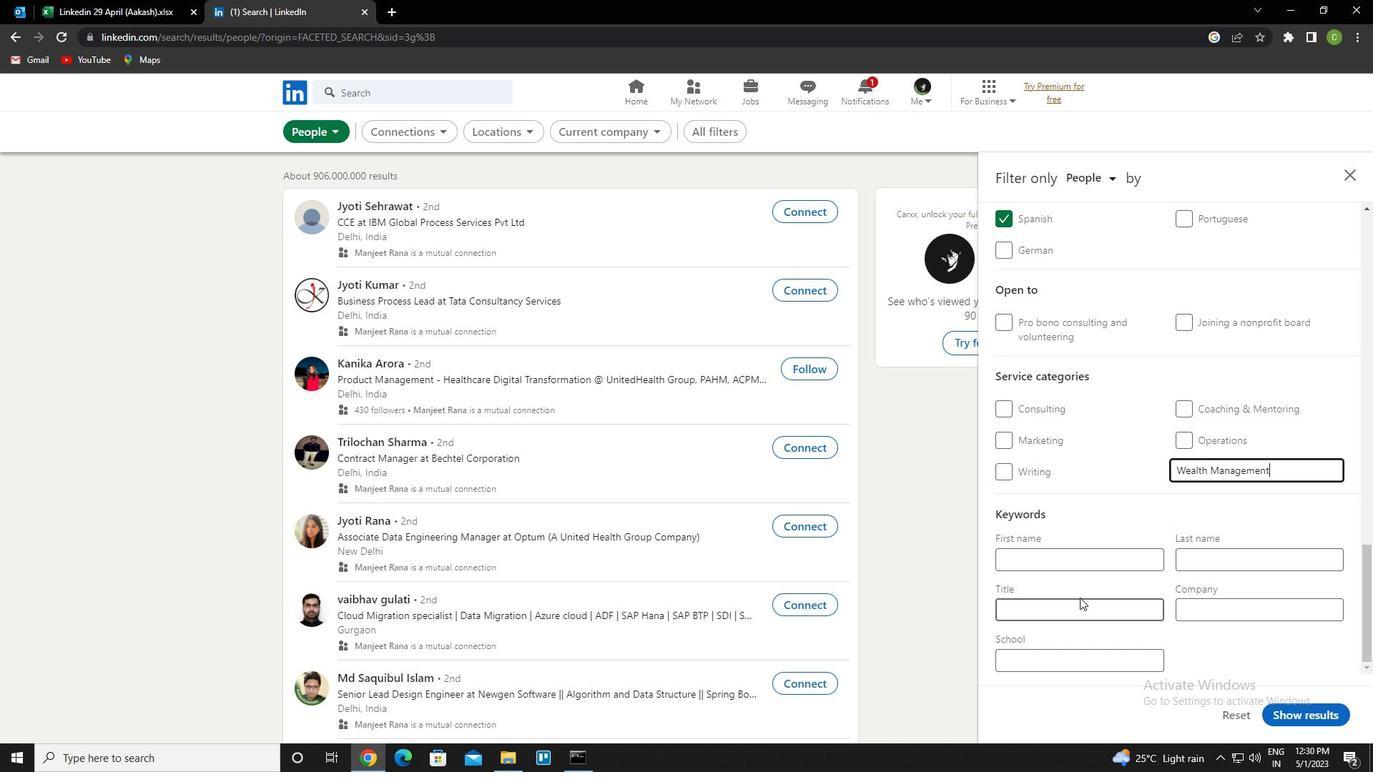 
Action: Mouse pressed left at (1080, 603)
Screenshot: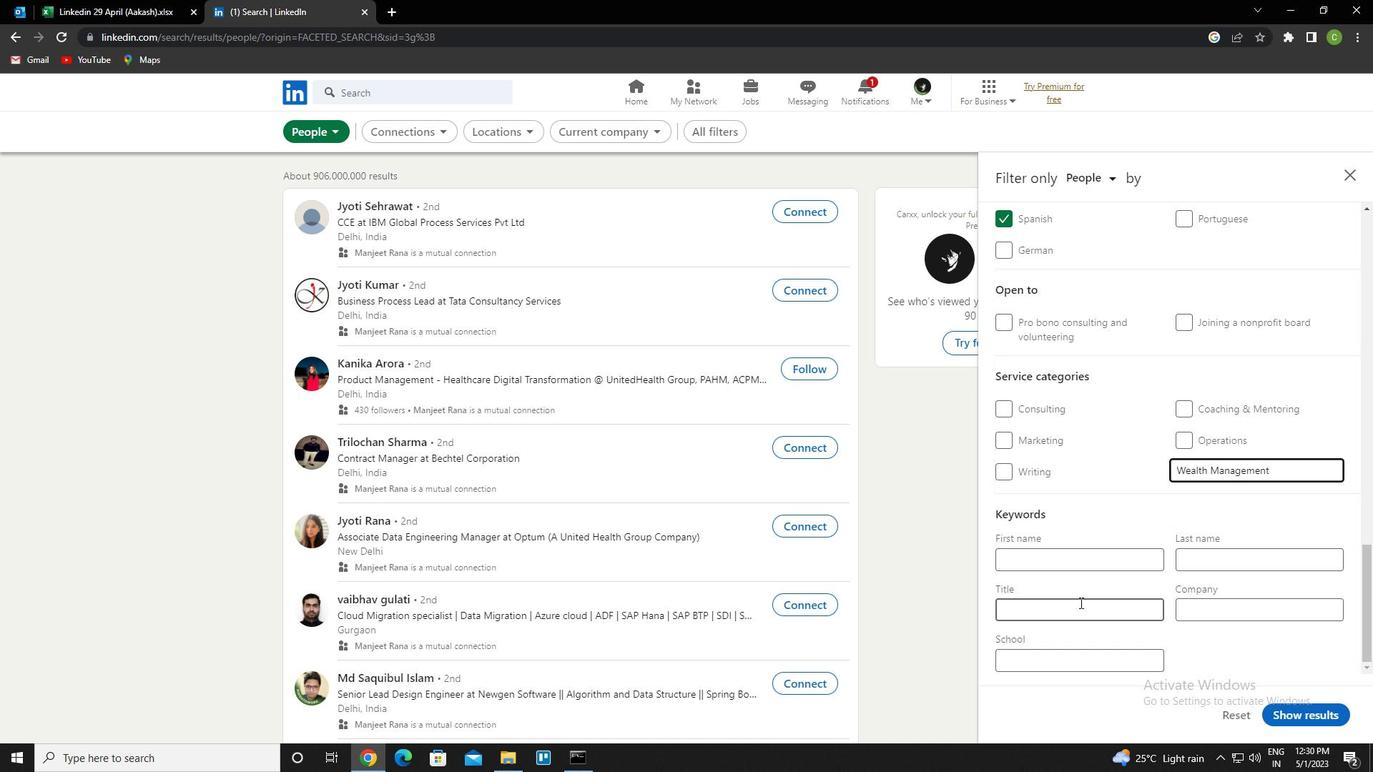 
Action: Key pressed <Key.caps_lock>h<Key.caps_lock>air<Key.space><Key.caps_lock>s<Key.caps_lock>tylist
Screenshot: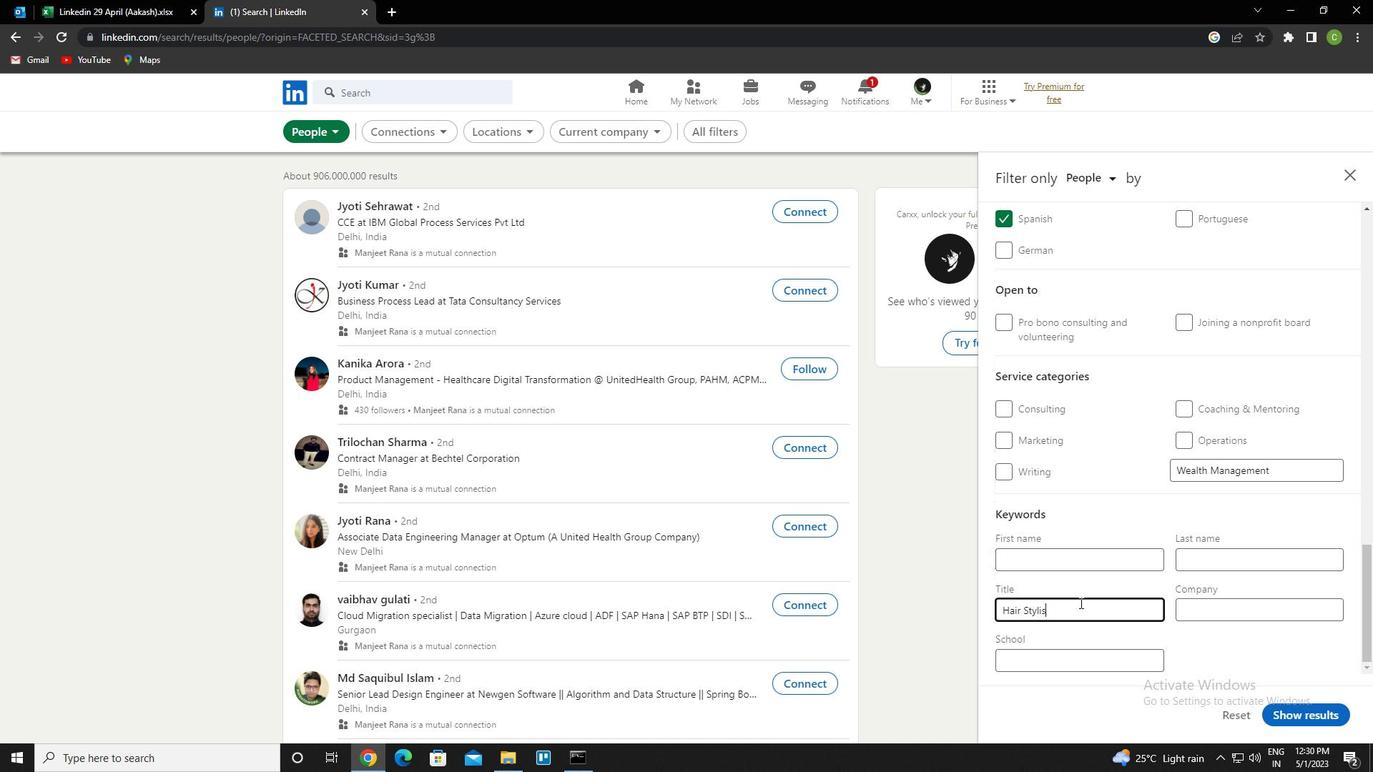 
Action: Mouse moved to (1314, 718)
Screenshot: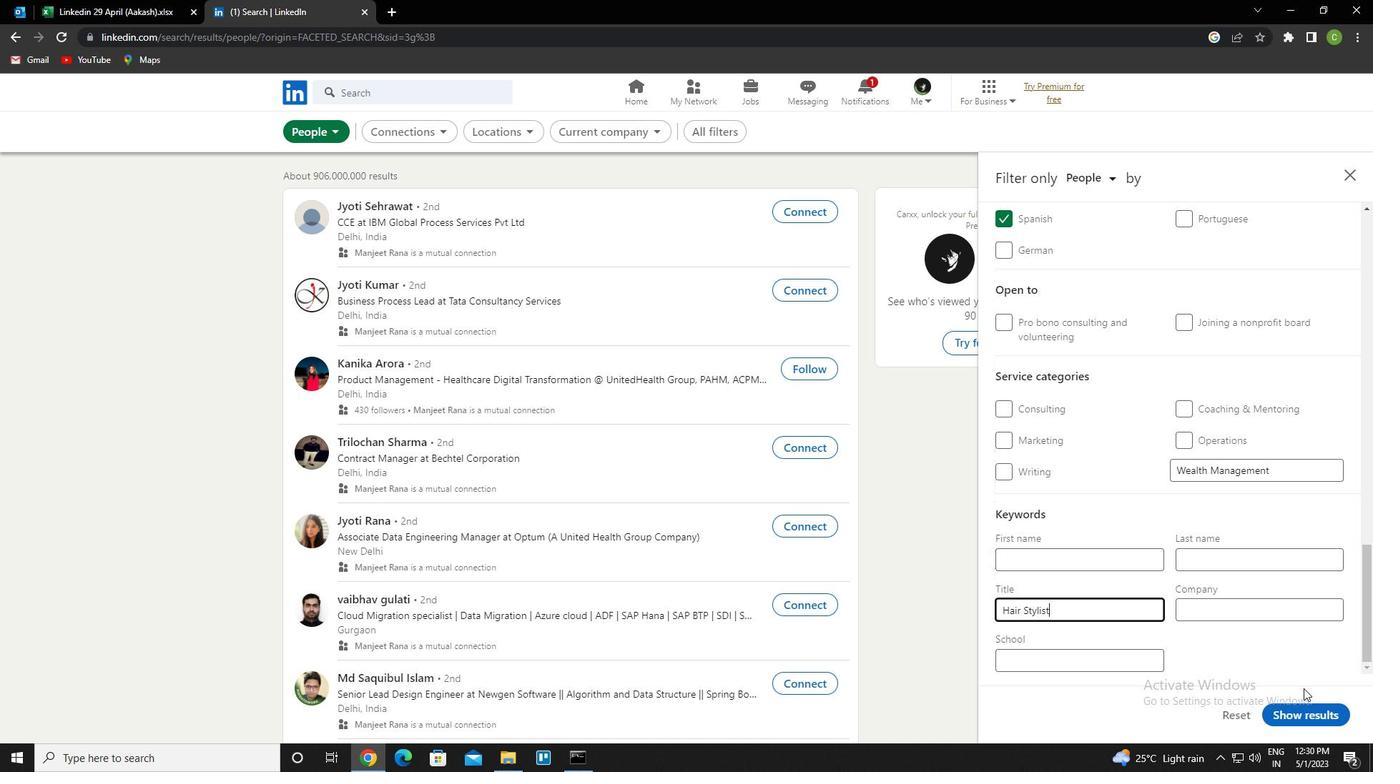 
Action: Mouse pressed left at (1314, 718)
Screenshot: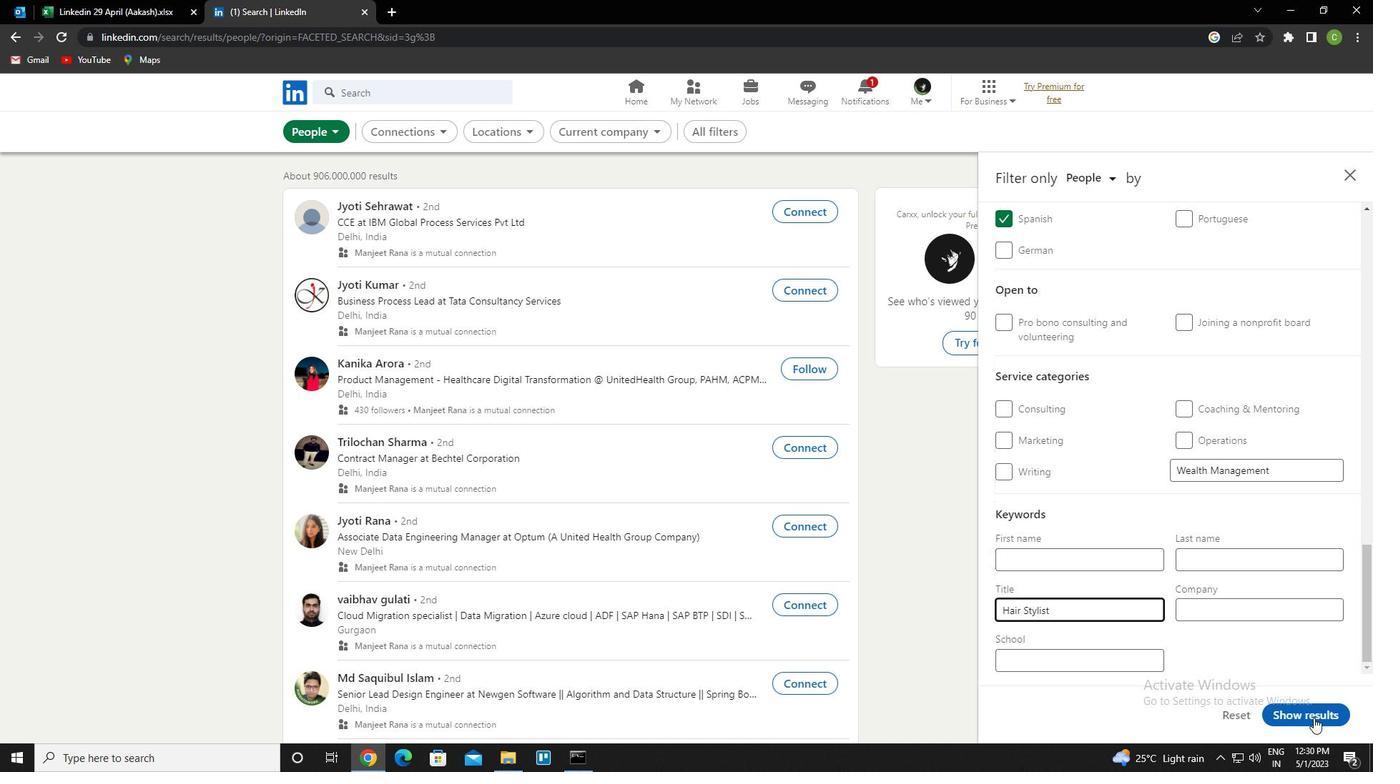 
Action: Mouse moved to (692, 505)
Screenshot: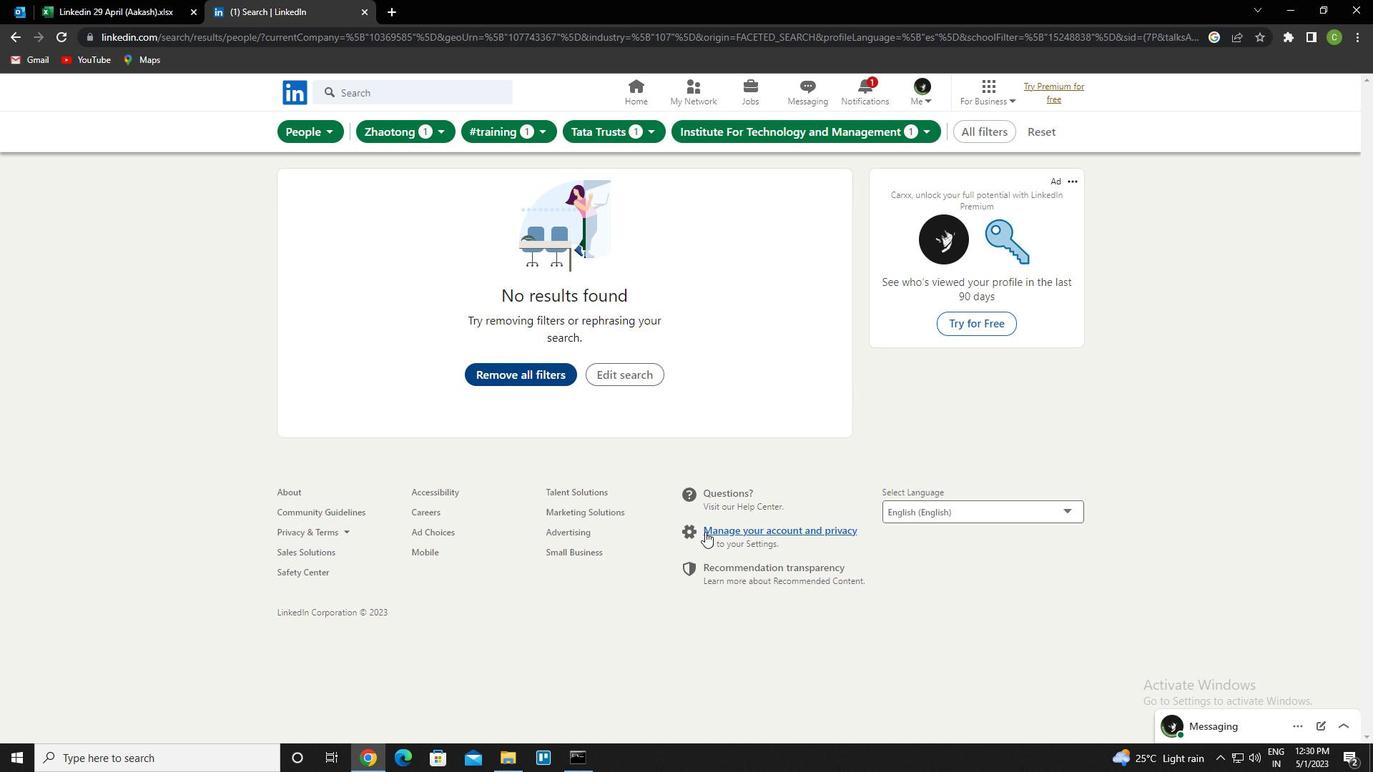 
